 Task: Look for space in Menifee, United States from 12th July, 2023 to 16th July, 2023 for 8 adults in price range Rs.10000 to Rs.16000. Place can be private room with 8 bedrooms having 8 beds and 8 bathrooms. Property type can be house, flat, guest house. Amenities needed are: wifi, TV, free parkinig on premises, gym, breakfast. Booking option can be shelf check-in. Required host language is English.
Action: Mouse moved to (482, 126)
Screenshot: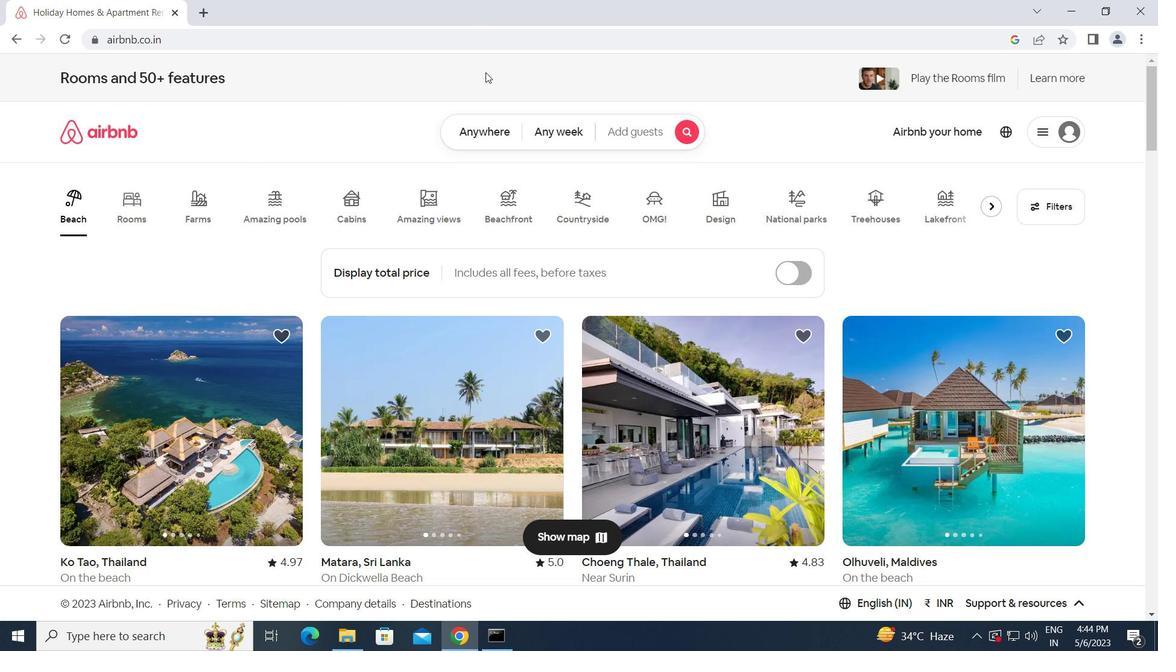 
Action: Mouse pressed left at (482, 126)
Screenshot: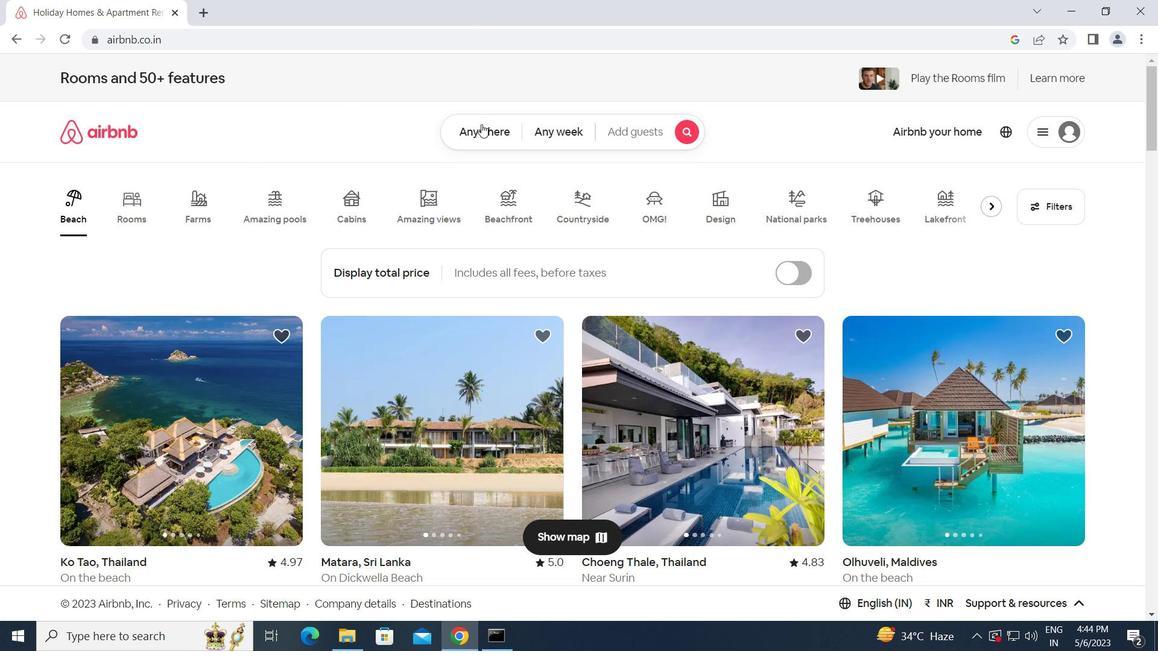 
Action: Mouse moved to (345, 182)
Screenshot: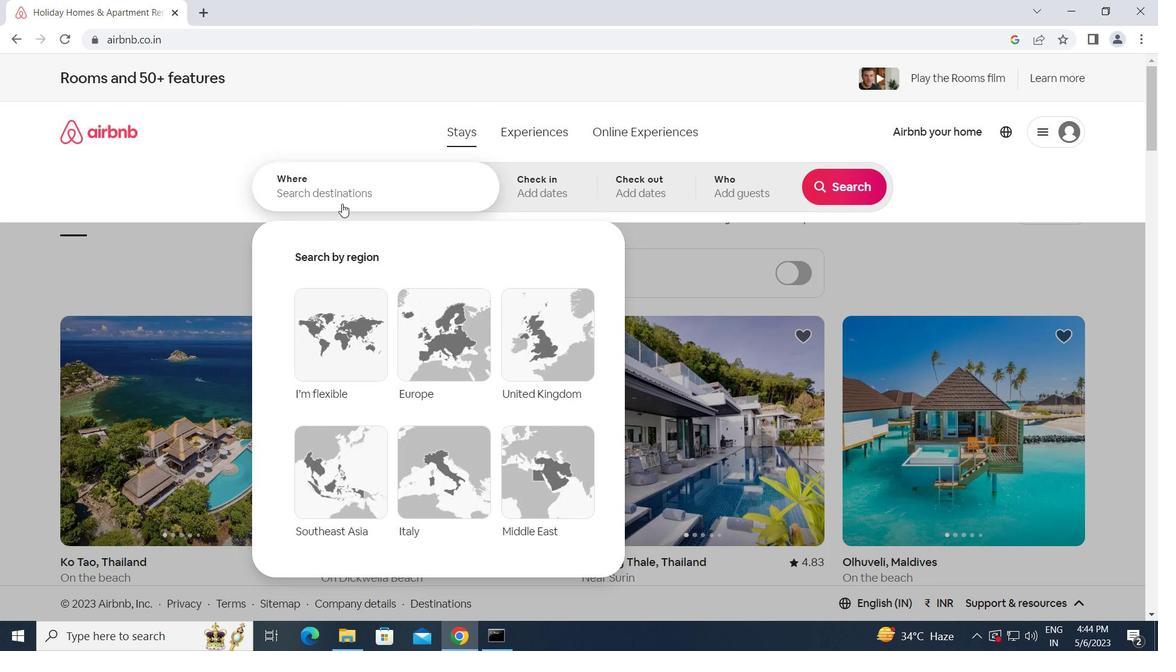 
Action: Mouse pressed left at (345, 182)
Screenshot: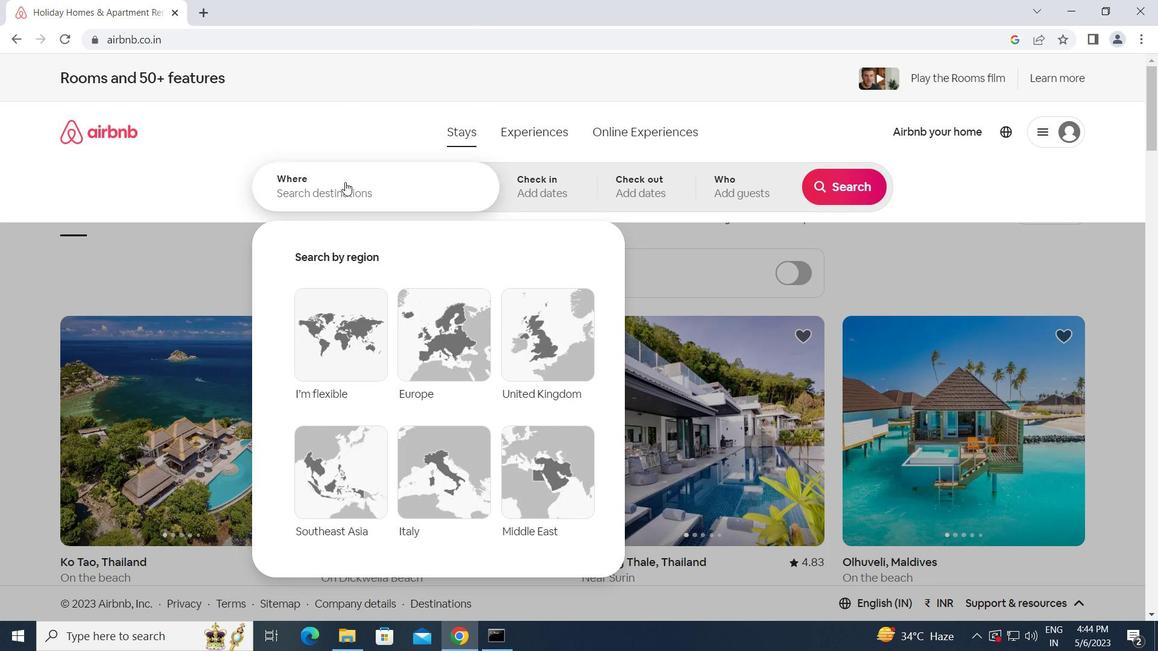 
Action: Key pressed m<Key.caps_lock>enifee,<Key.space><Key.caps_lock>u<Key.caps_lock>ni
Screenshot: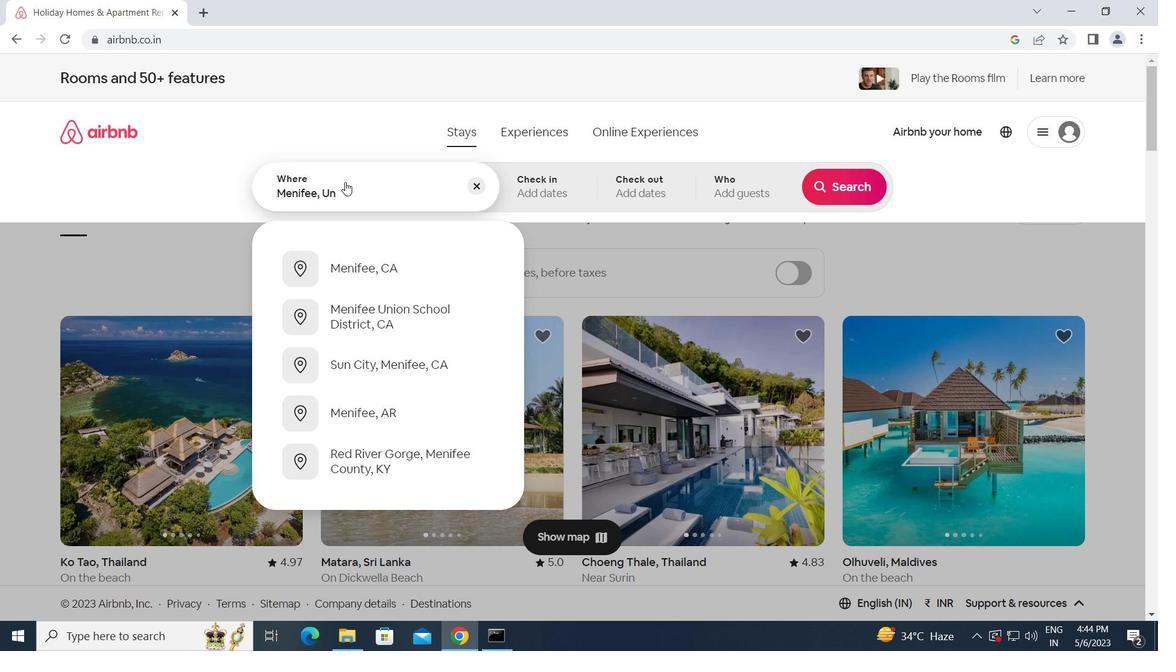 
Action: Mouse moved to (655, 0)
Screenshot: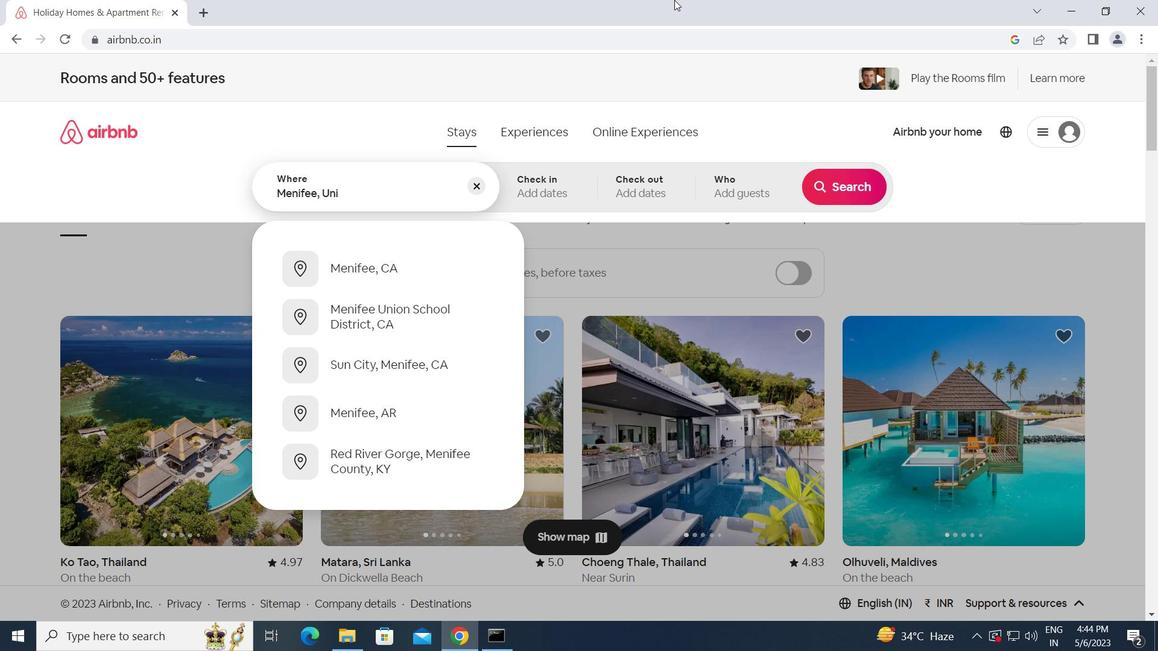 
Action: Key pressed te
Screenshot: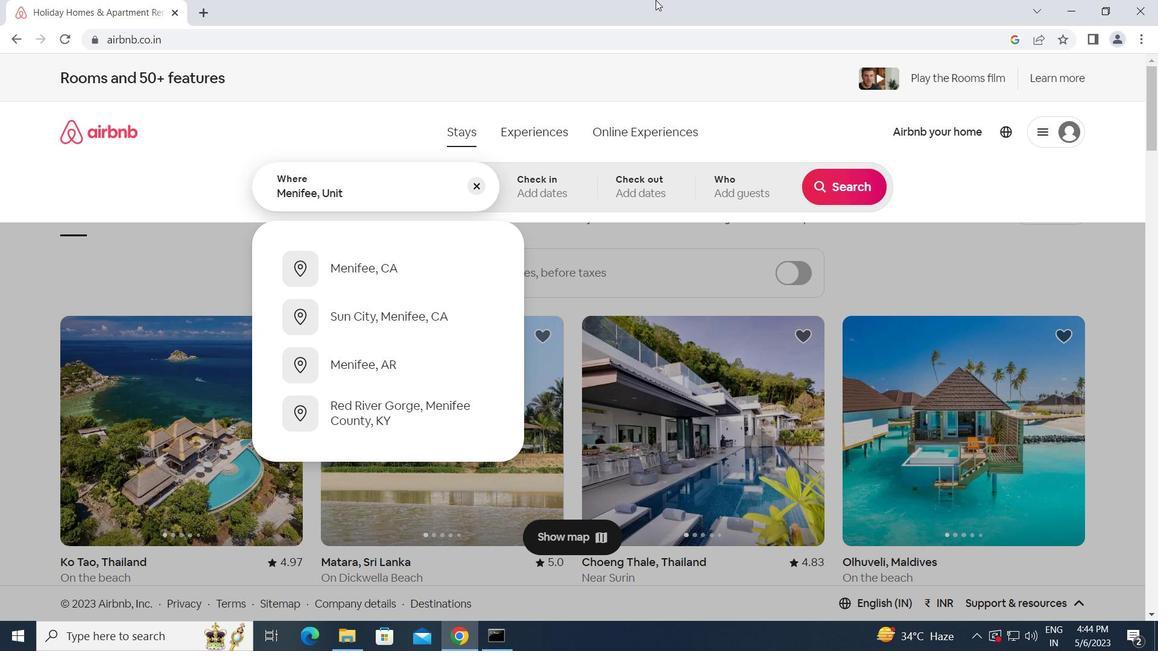 
Action: Mouse moved to (655, 0)
Screenshot: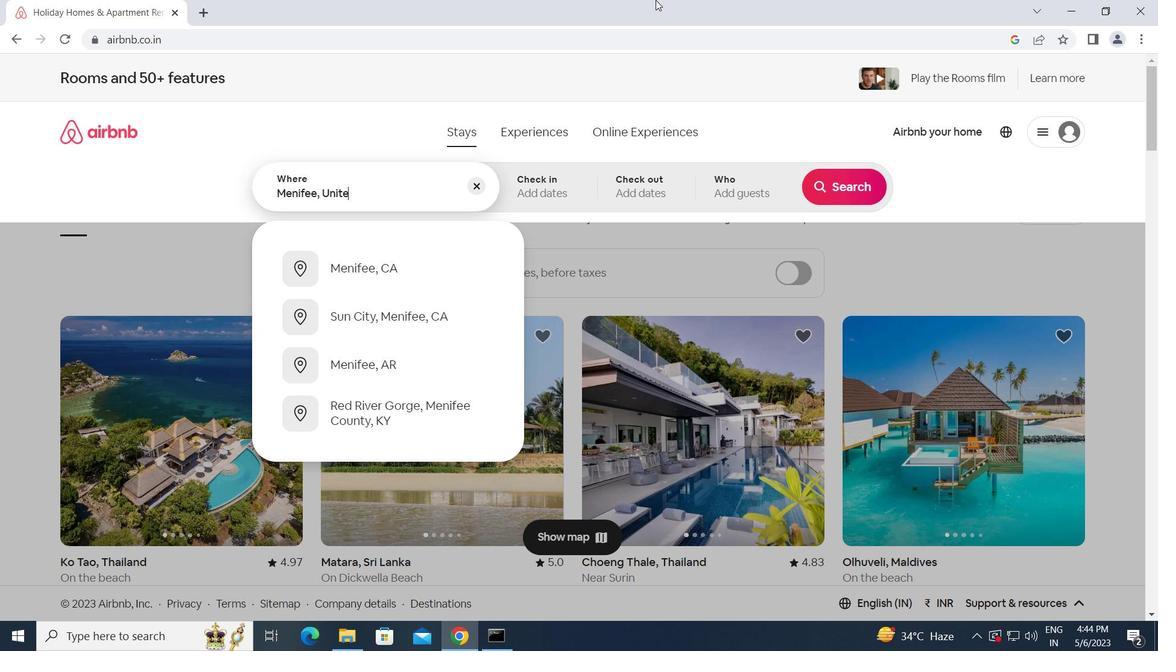 
Action: Key pressed d<Key.space><Key.caps_lock>s<Key.caps_lock>tates<Key.enter>
Screenshot: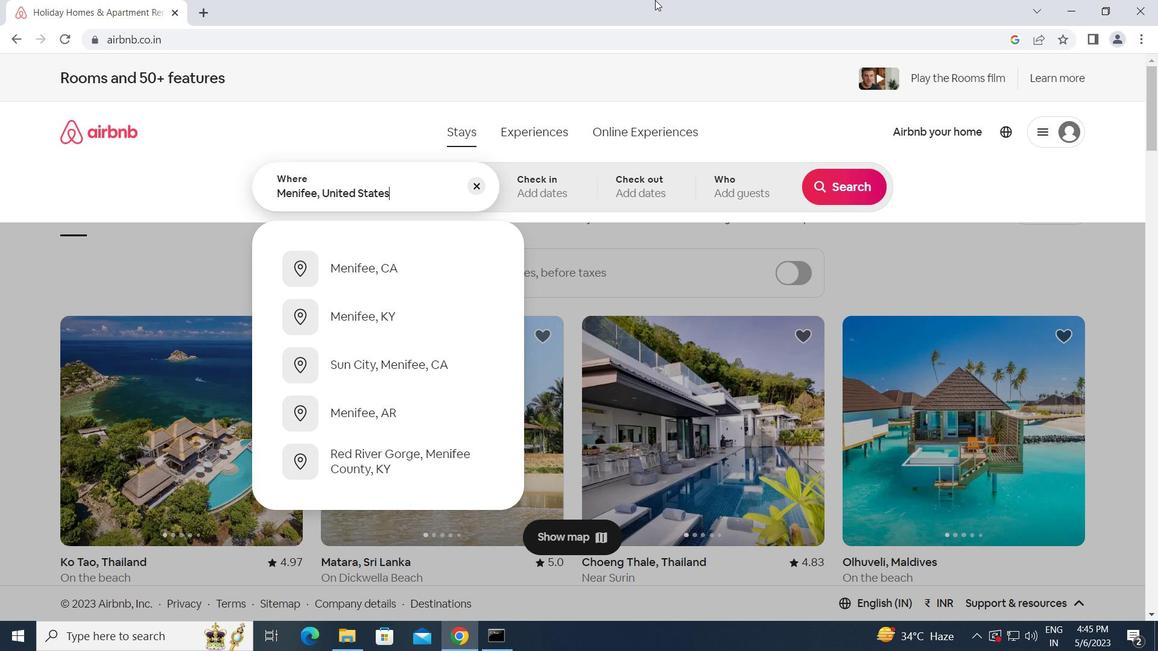 
Action: Mouse moved to (833, 305)
Screenshot: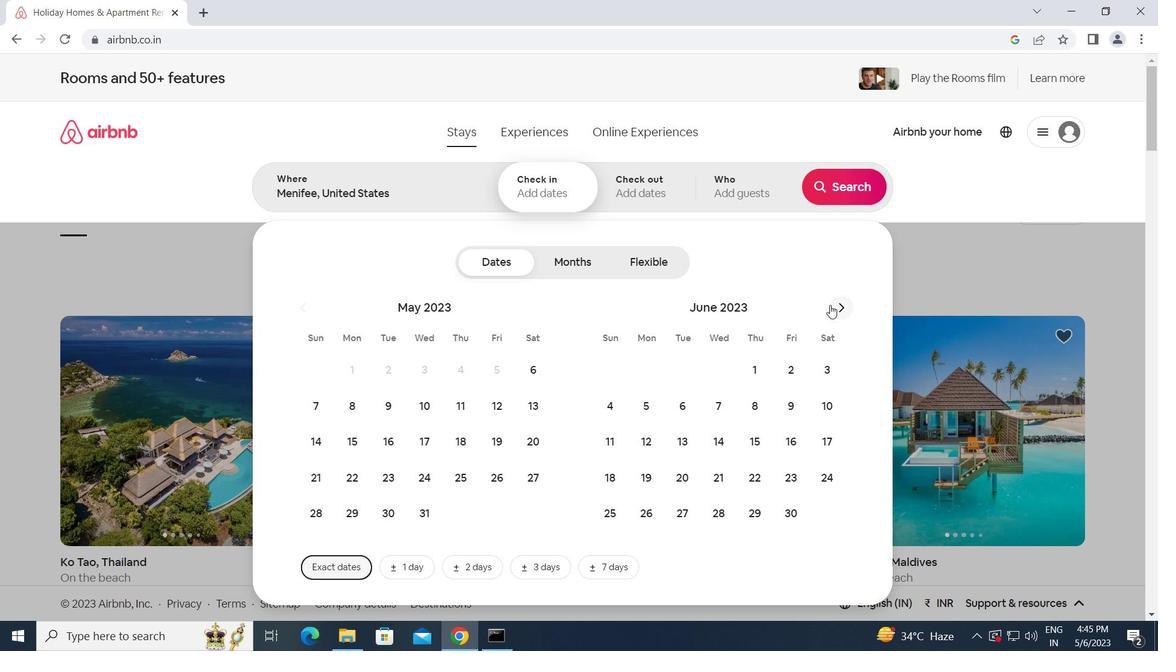 
Action: Mouse pressed left at (833, 305)
Screenshot: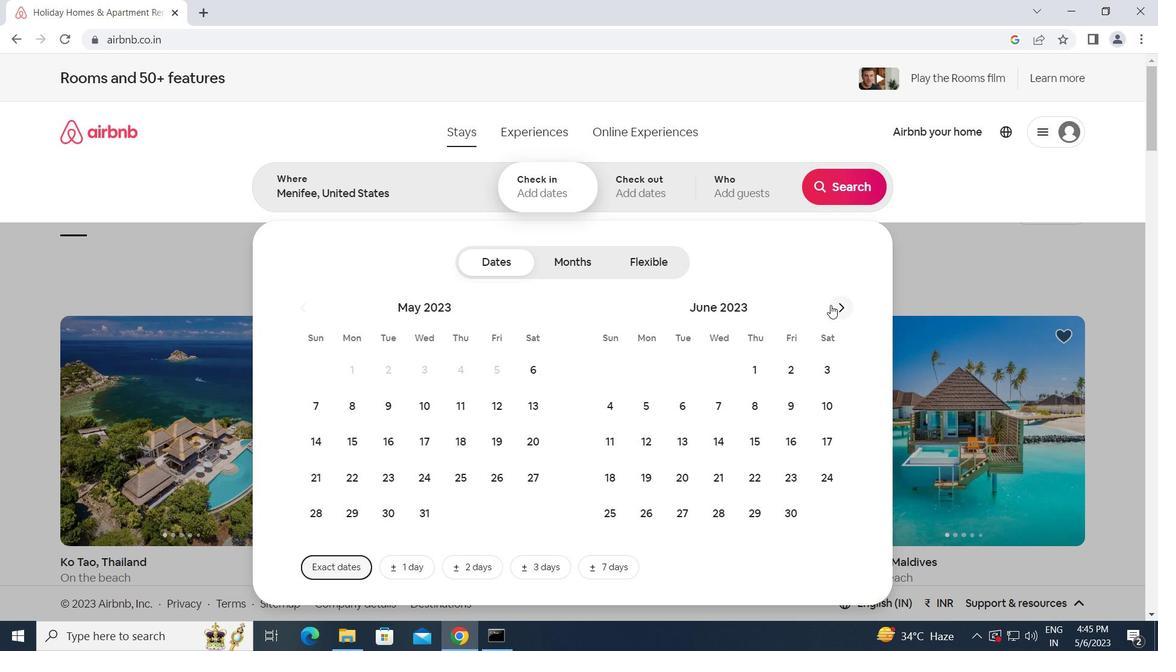 
Action: Mouse moved to (725, 443)
Screenshot: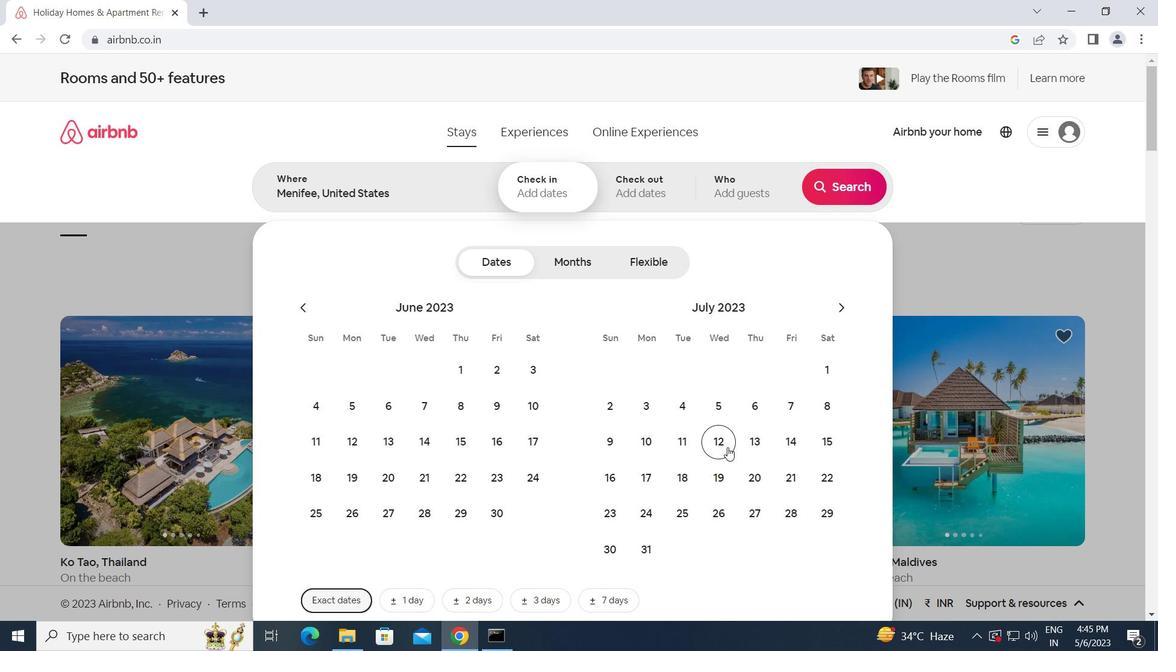 
Action: Mouse pressed left at (725, 443)
Screenshot: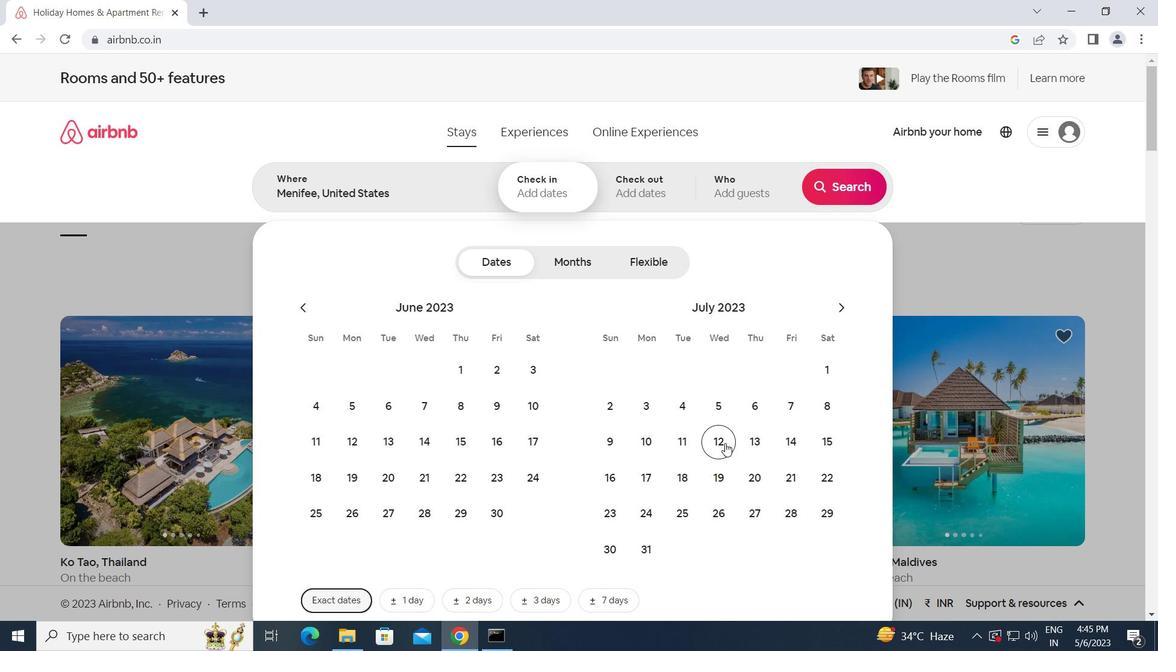 
Action: Mouse moved to (617, 480)
Screenshot: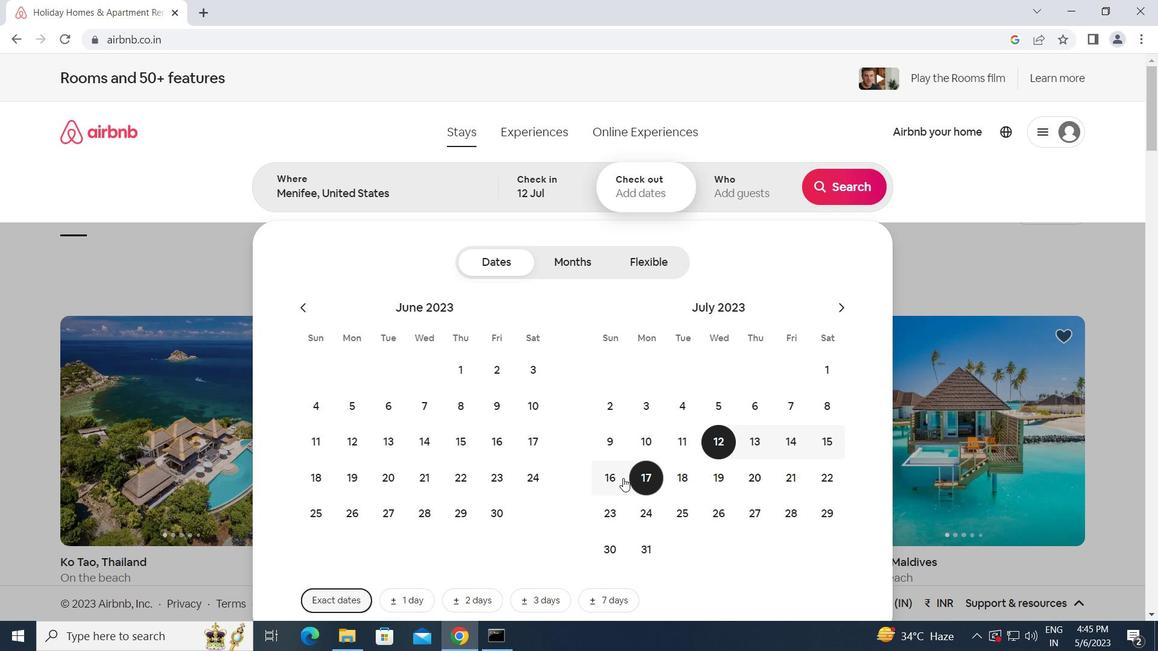 
Action: Mouse pressed left at (617, 480)
Screenshot: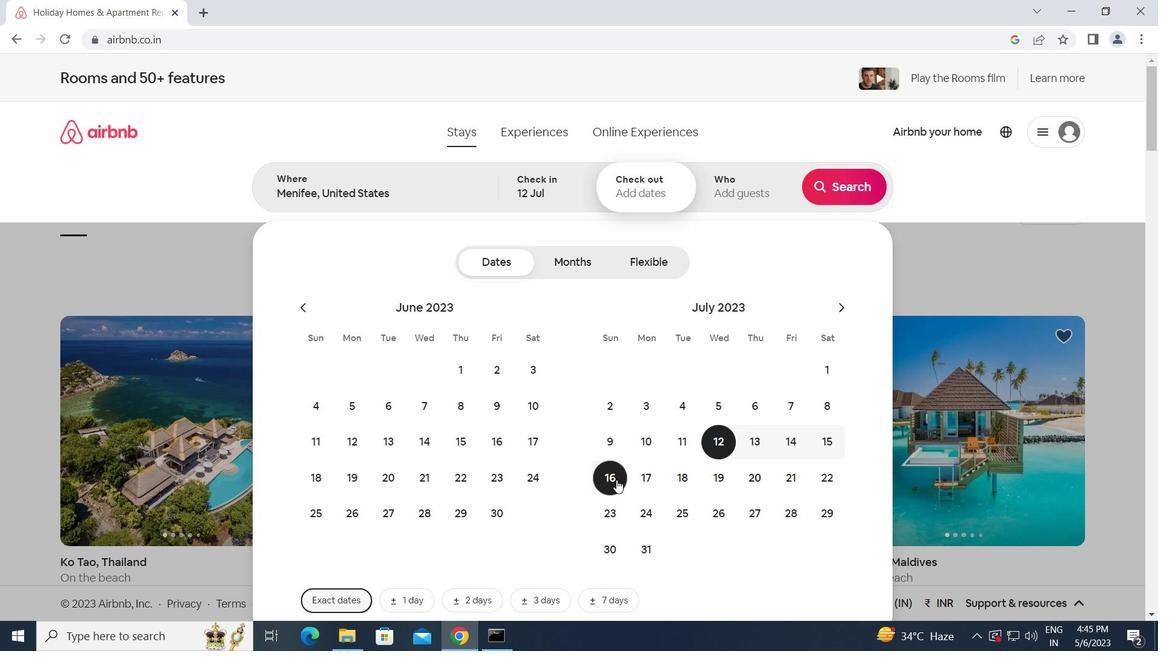 
Action: Mouse moved to (733, 189)
Screenshot: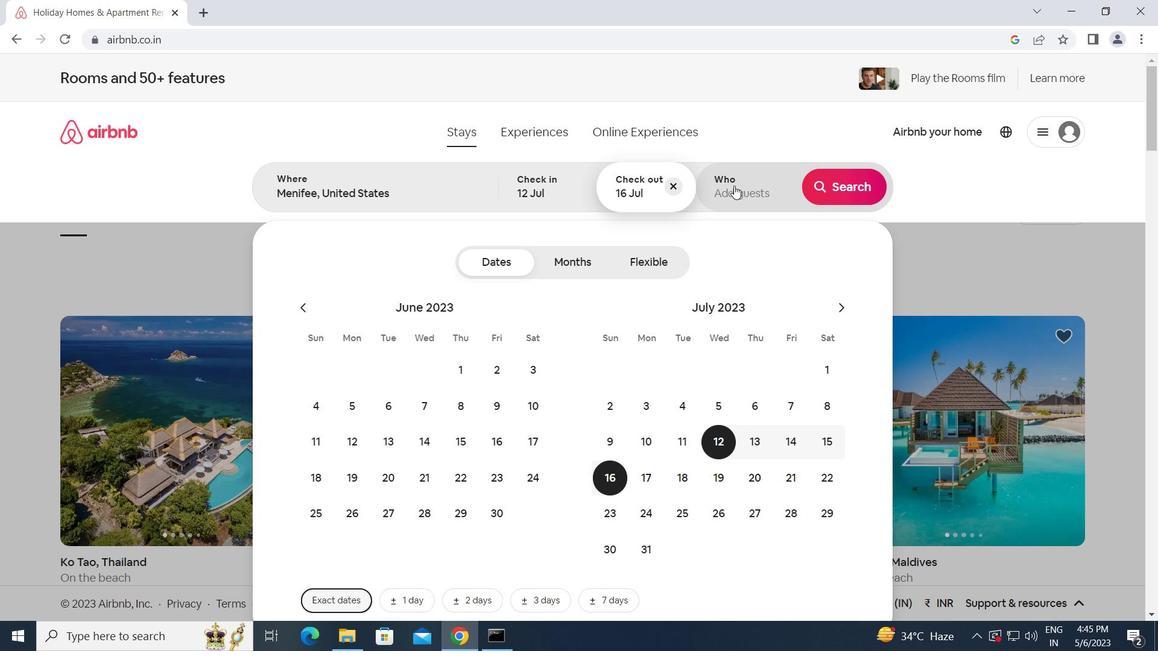 
Action: Mouse pressed left at (733, 189)
Screenshot: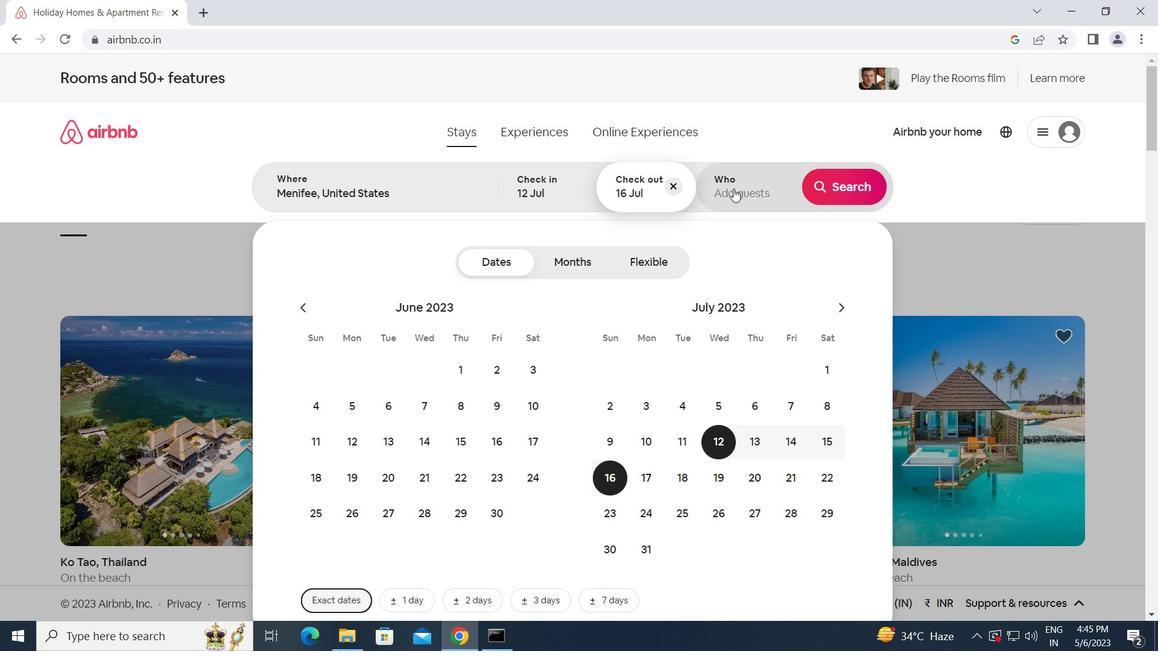 
Action: Mouse moved to (847, 265)
Screenshot: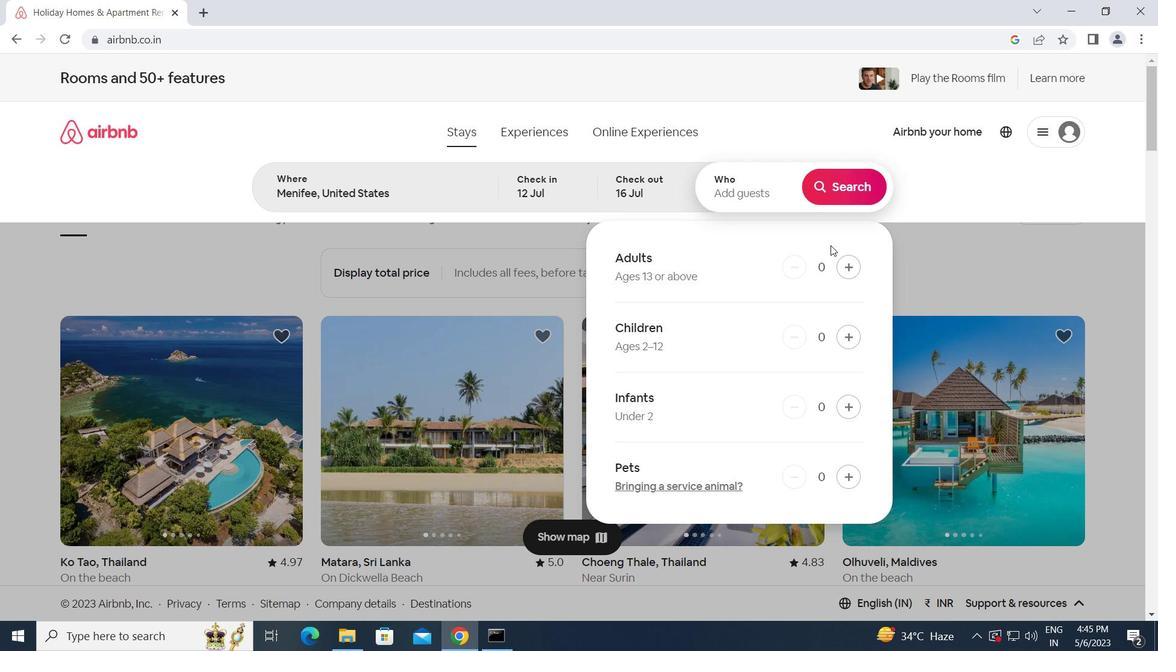 
Action: Mouse pressed left at (847, 265)
Screenshot: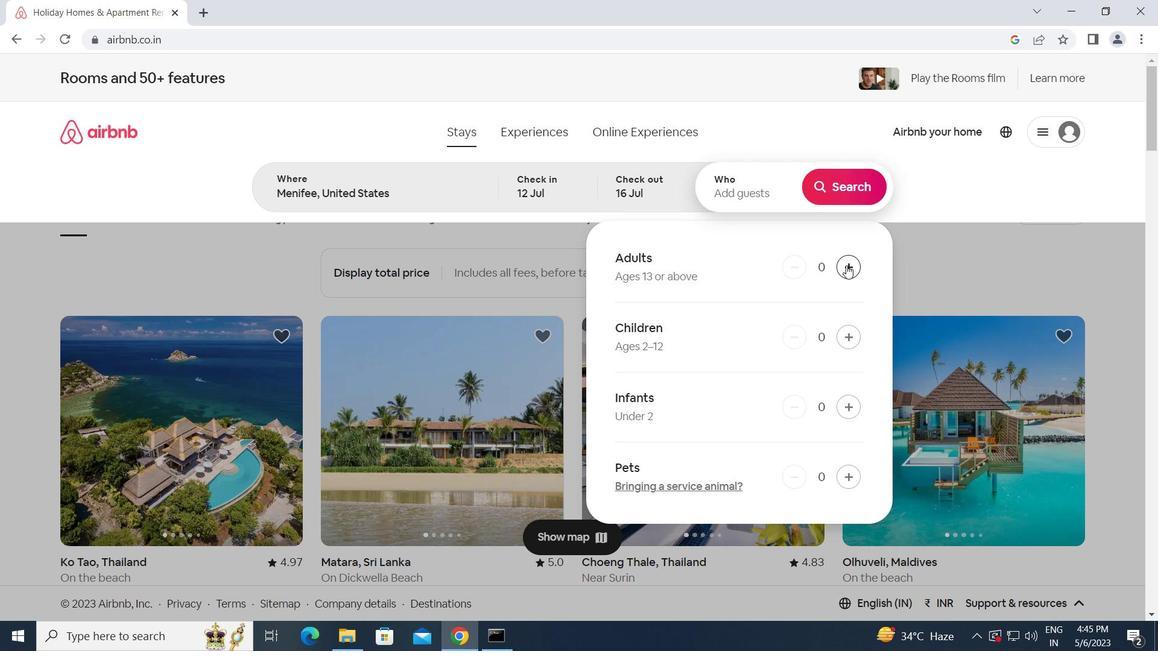
Action: Mouse pressed left at (847, 265)
Screenshot: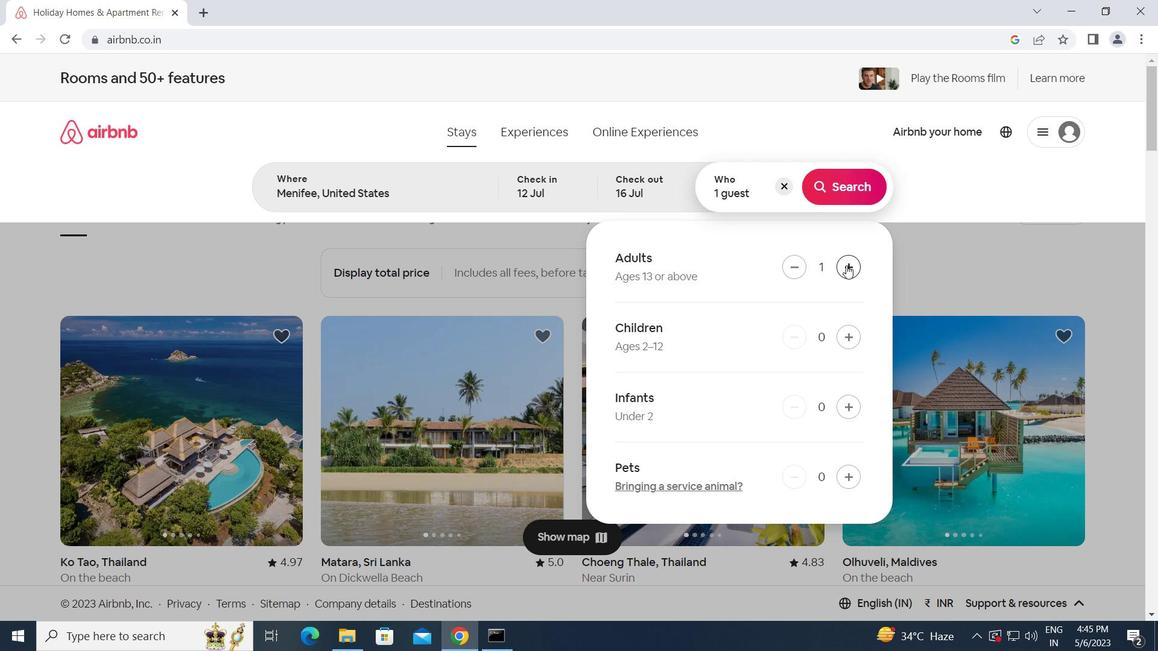 
Action: Mouse moved to (844, 266)
Screenshot: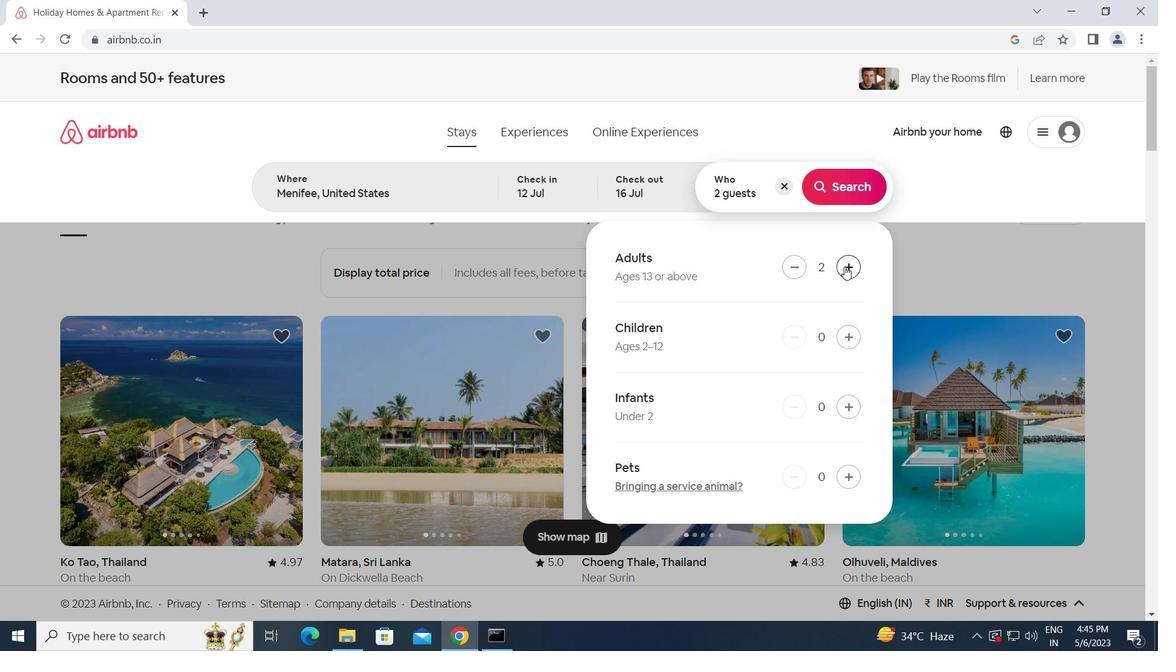 
Action: Mouse pressed left at (844, 266)
Screenshot: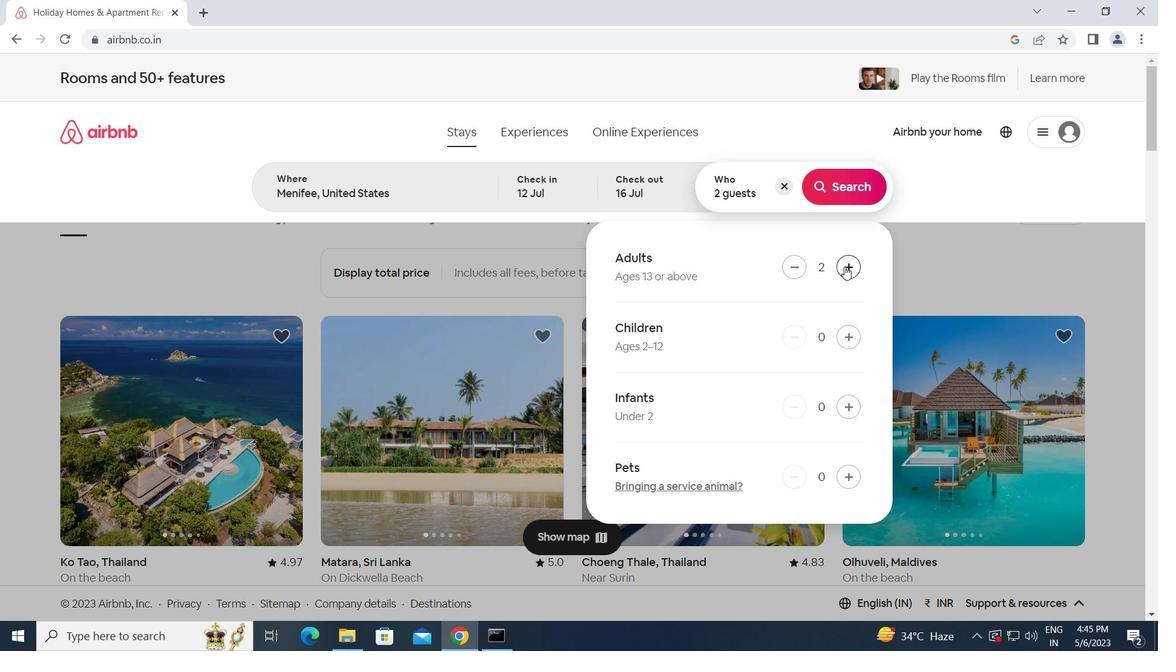 
Action: Mouse pressed left at (844, 266)
Screenshot: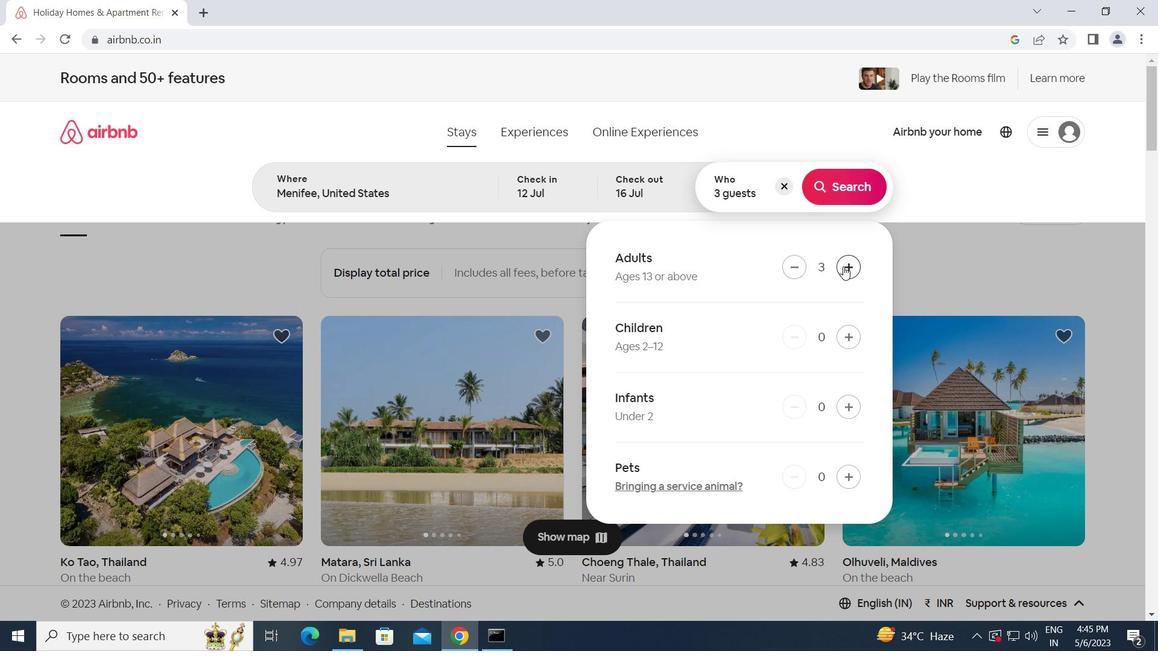 
Action: Mouse pressed left at (844, 266)
Screenshot: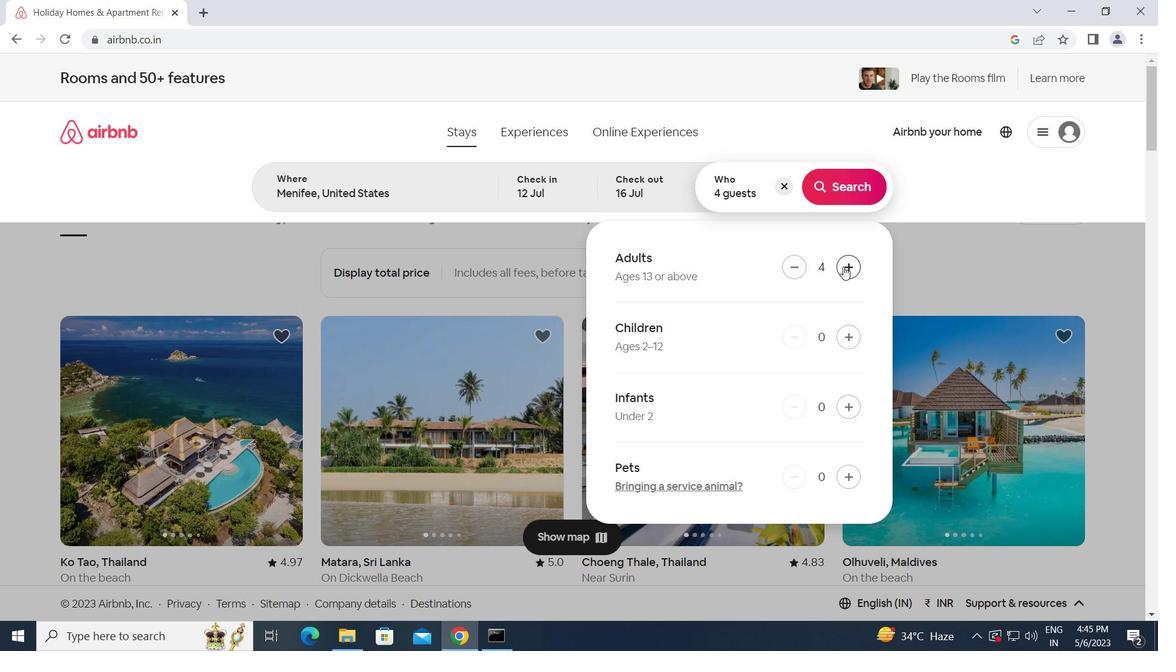 
Action: Mouse pressed left at (844, 266)
Screenshot: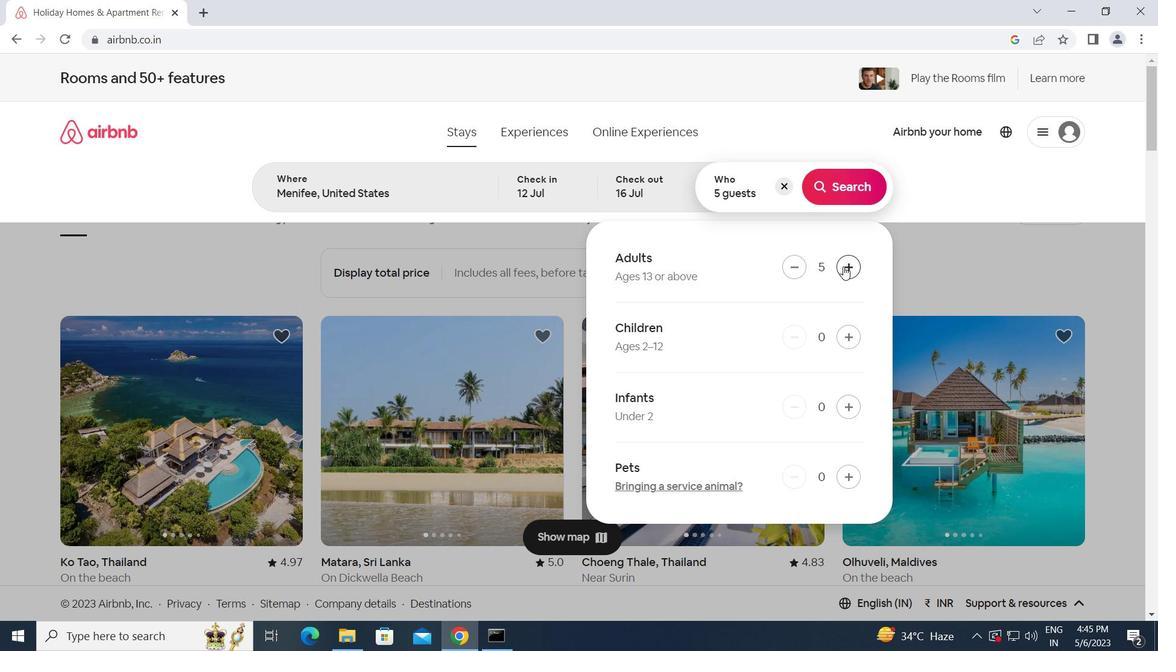 
Action: Mouse pressed left at (844, 266)
Screenshot: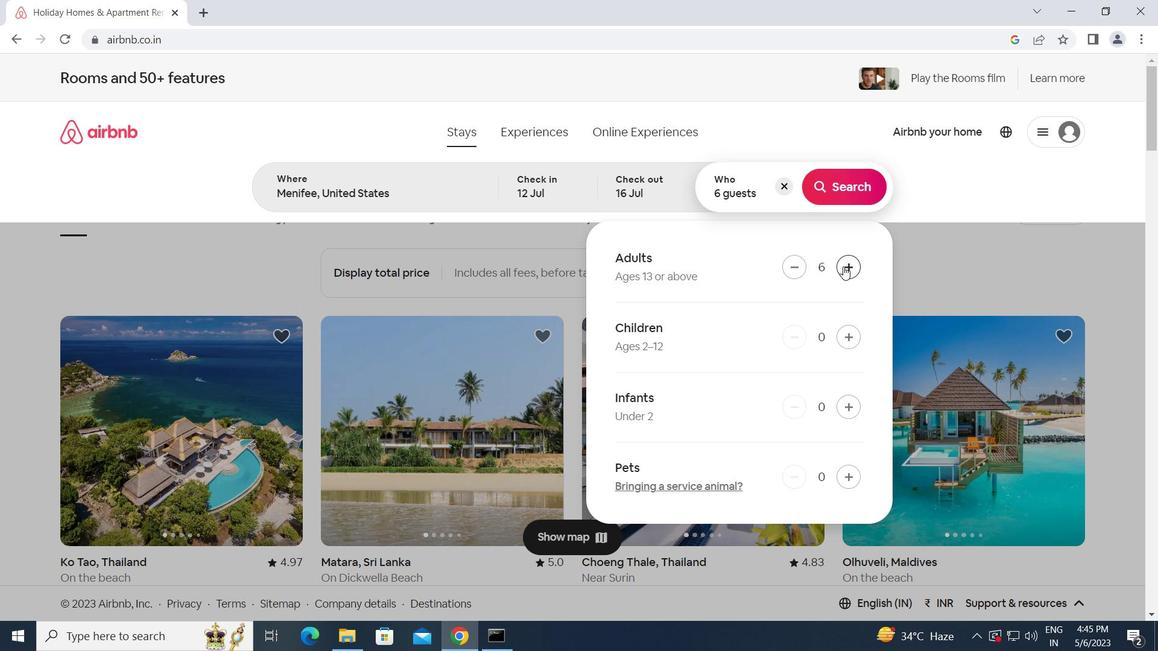 
Action: Mouse pressed left at (844, 266)
Screenshot: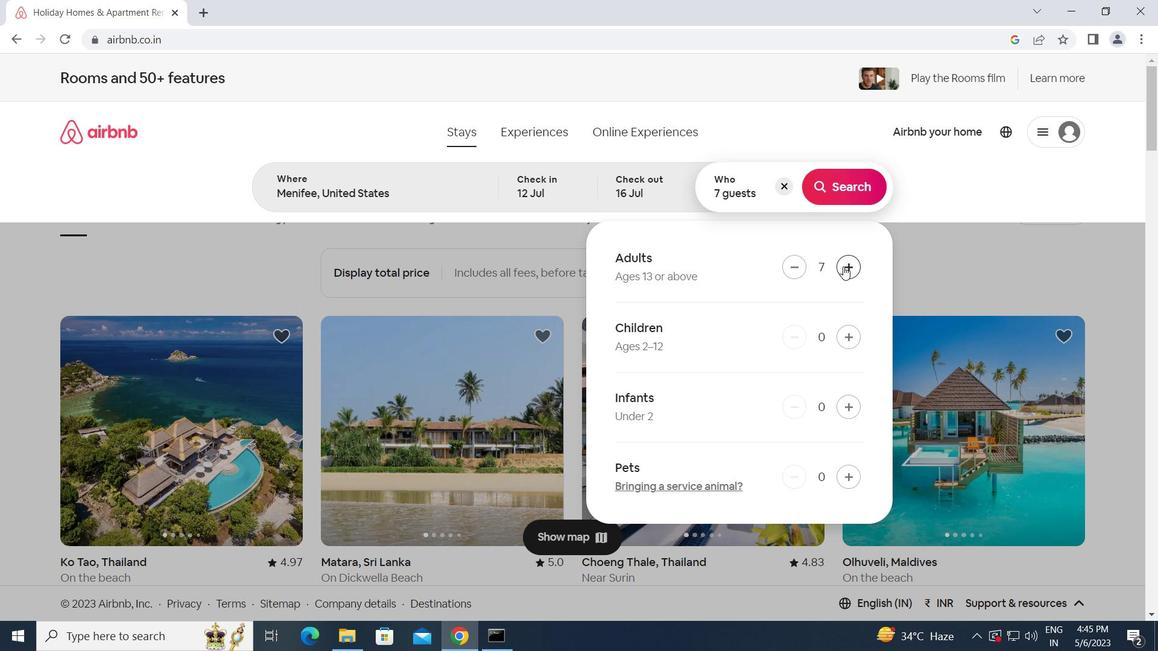 
Action: Mouse moved to (860, 189)
Screenshot: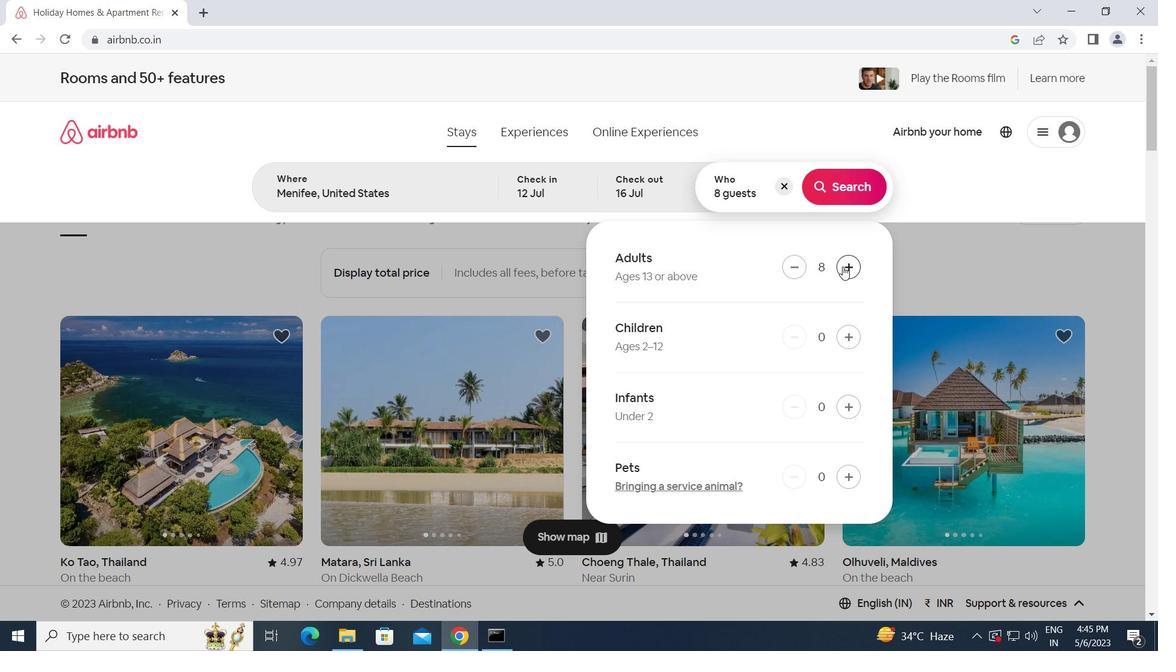 
Action: Mouse pressed left at (860, 189)
Screenshot: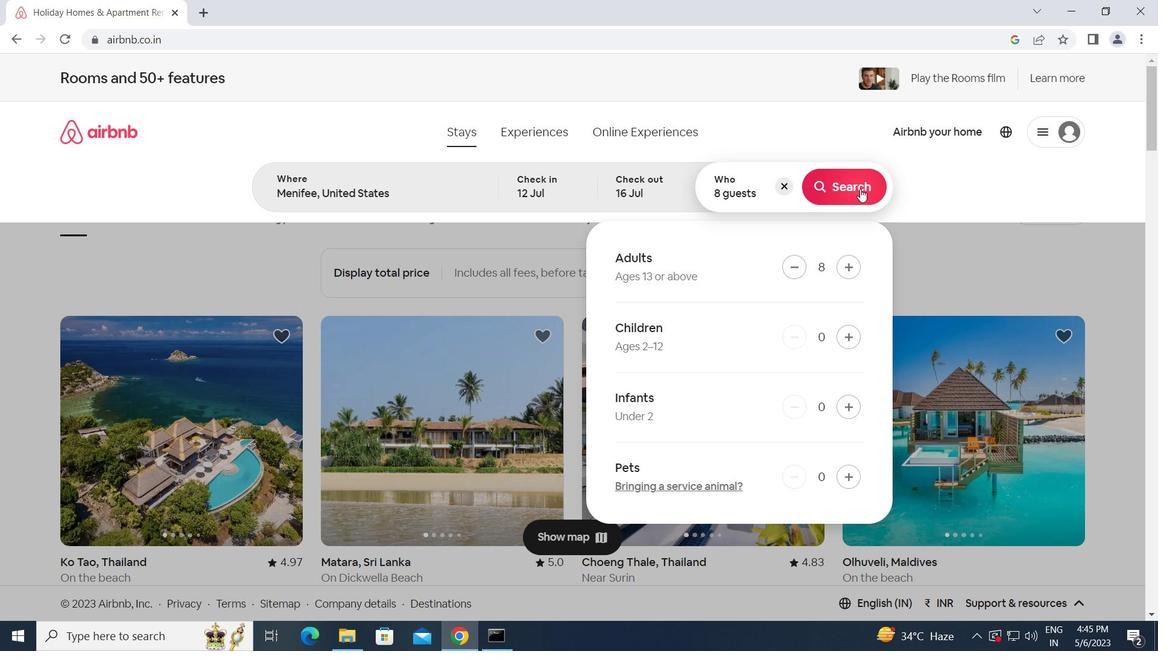 
Action: Mouse moved to (1080, 146)
Screenshot: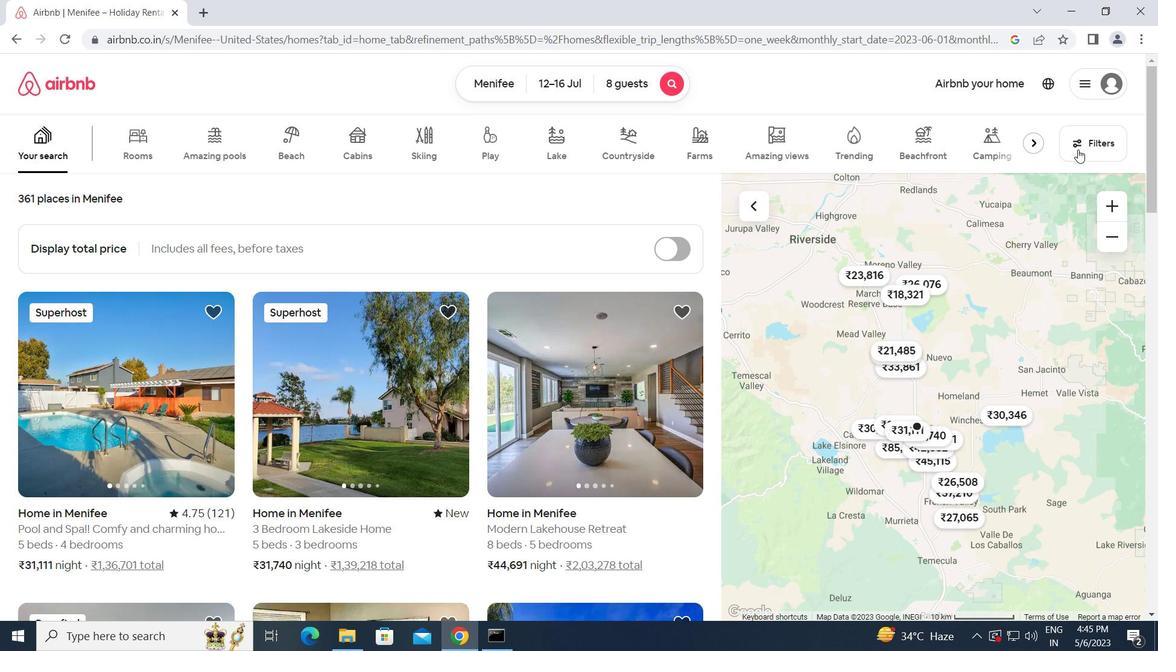 
Action: Mouse pressed left at (1080, 146)
Screenshot: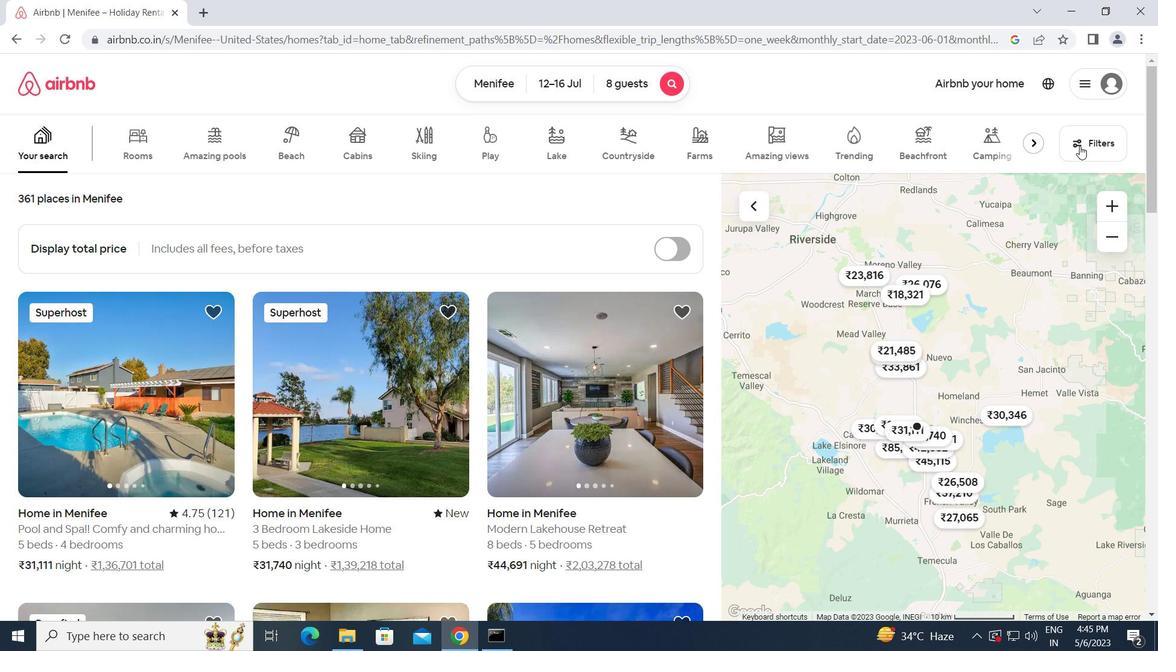 
Action: Mouse moved to (374, 471)
Screenshot: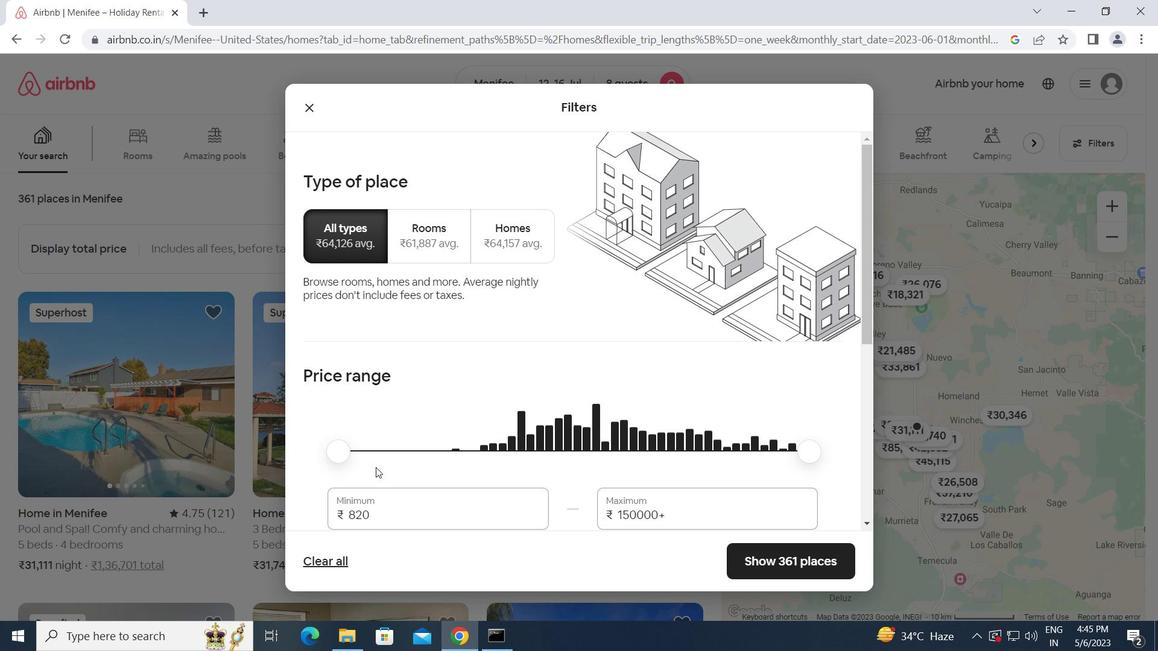
Action: Mouse scrolled (374, 471) with delta (0, 0)
Screenshot: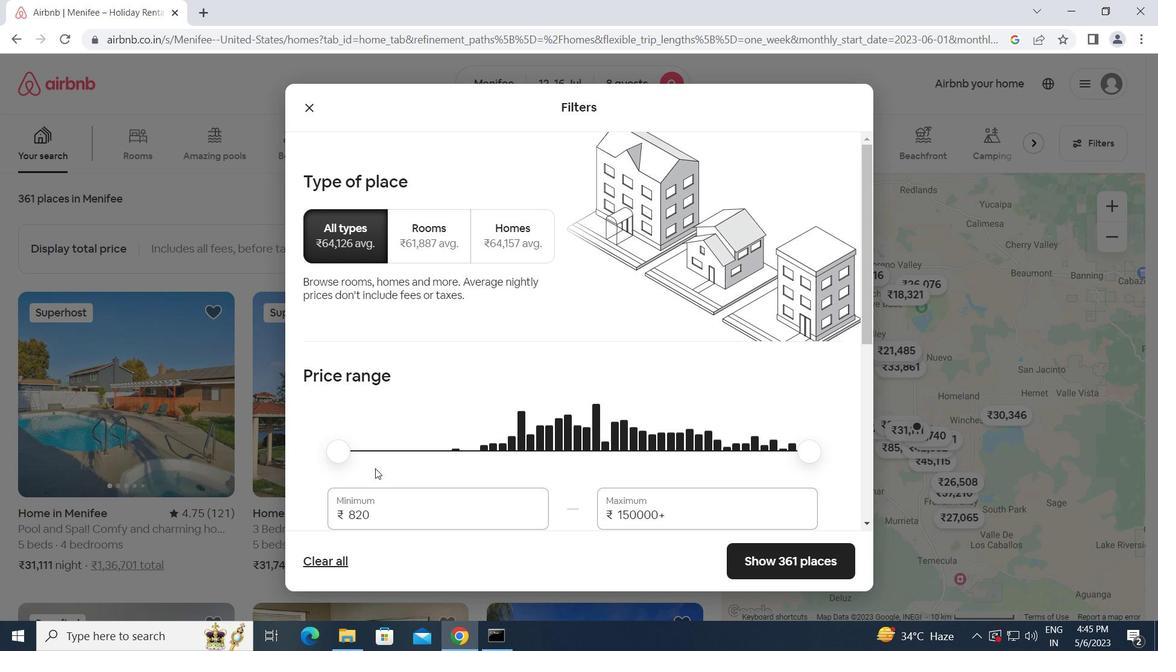 
Action: Mouse moved to (382, 439)
Screenshot: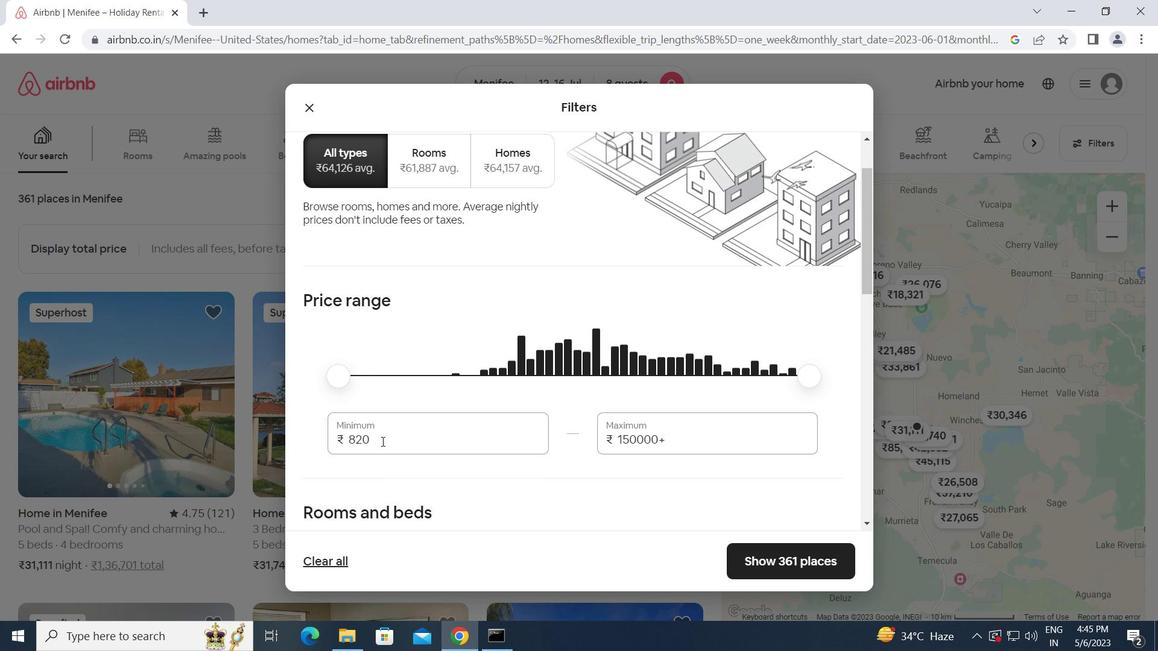 
Action: Mouse pressed left at (382, 439)
Screenshot: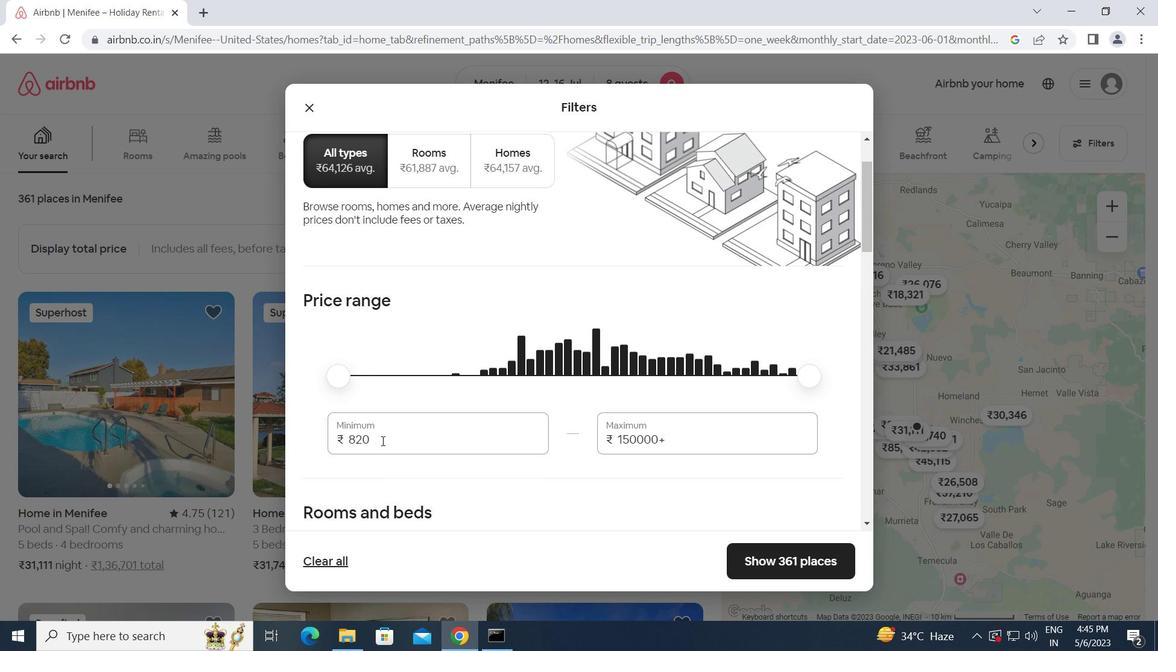 
Action: Mouse moved to (321, 441)
Screenshot: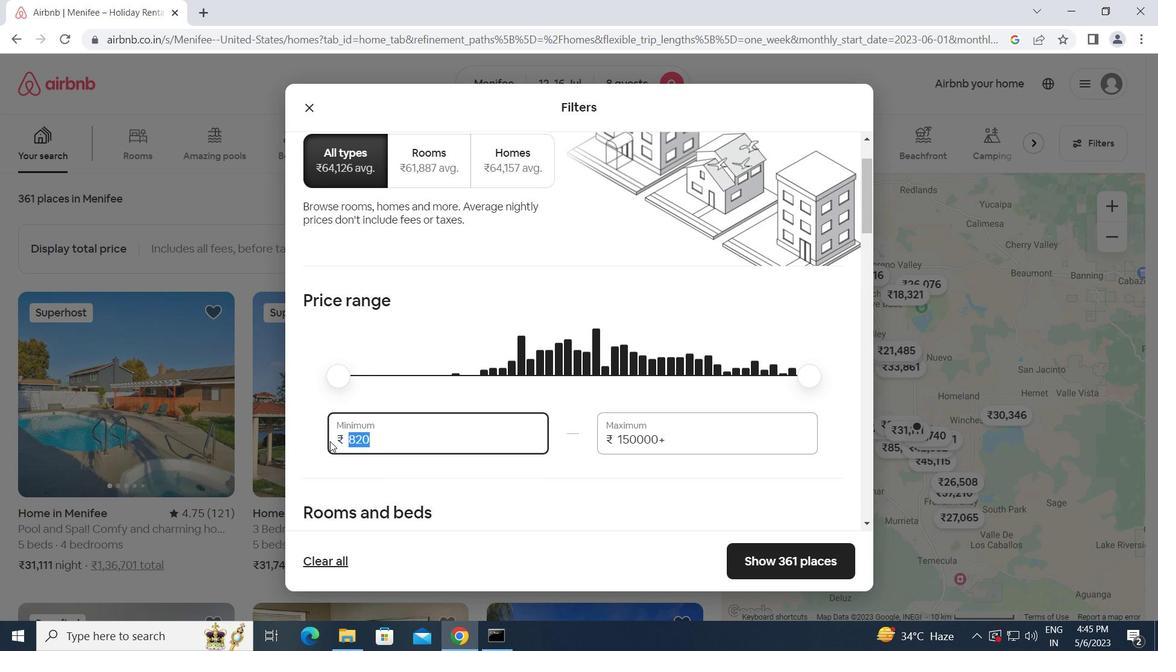 
Action: Key pressed 10000<Key.tab>16000
Screenshot: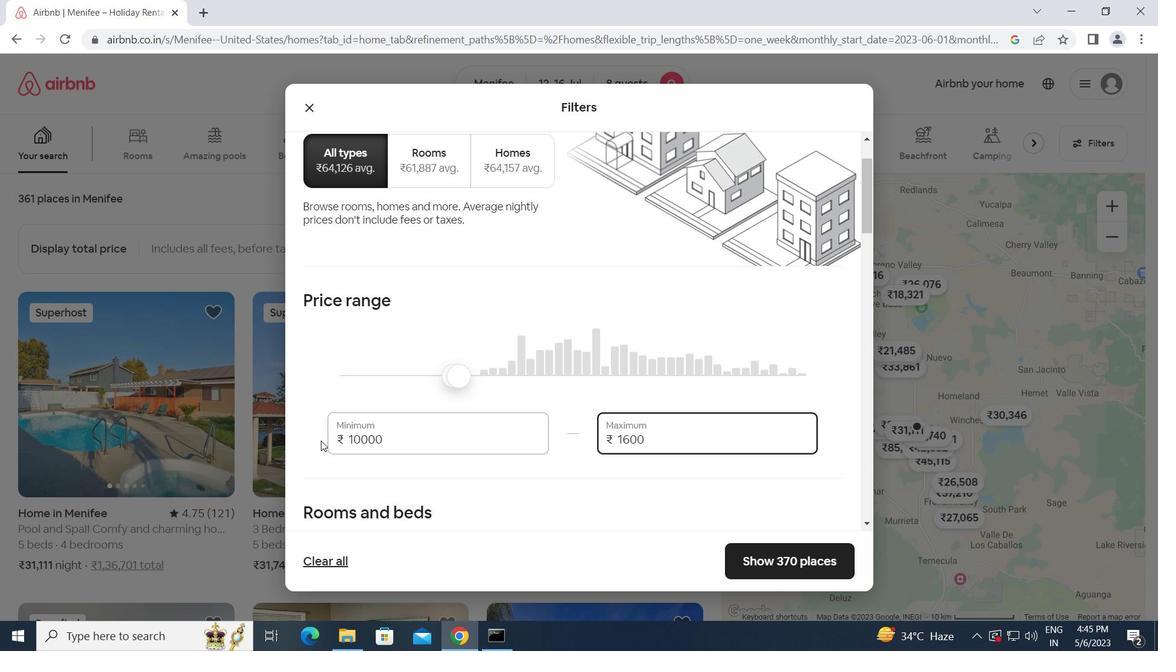 
Action: Mouse moved to (382, 462)
Screenshot: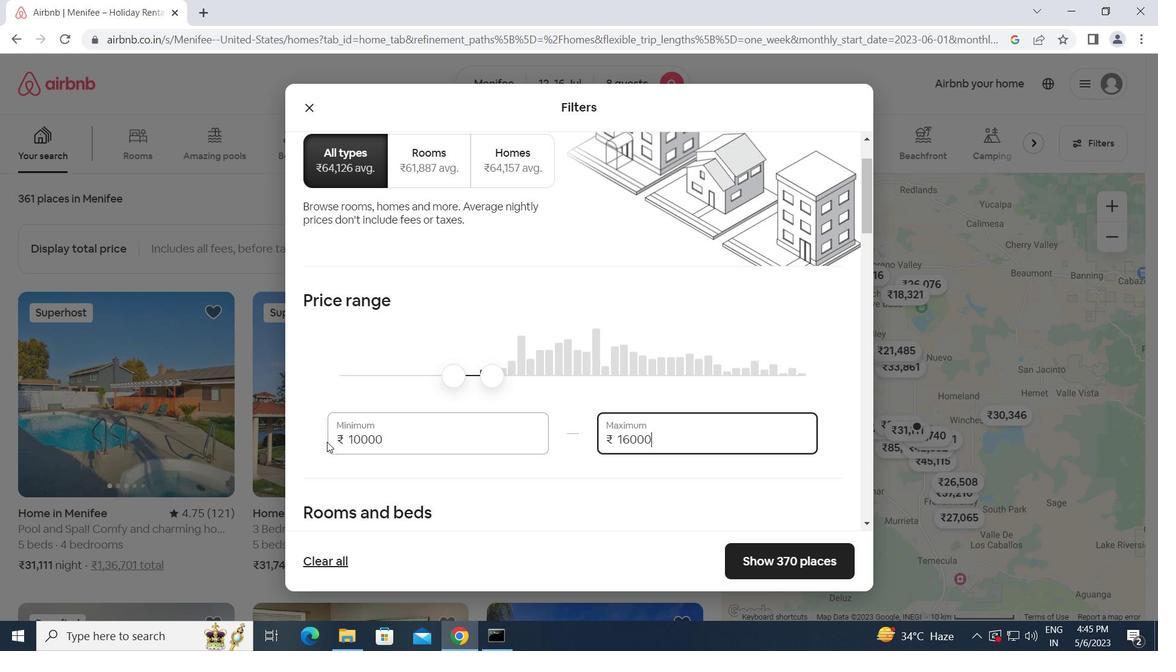 
Action: Mouse scrolled (382, 462) with delta (0, 0)
Screenshot: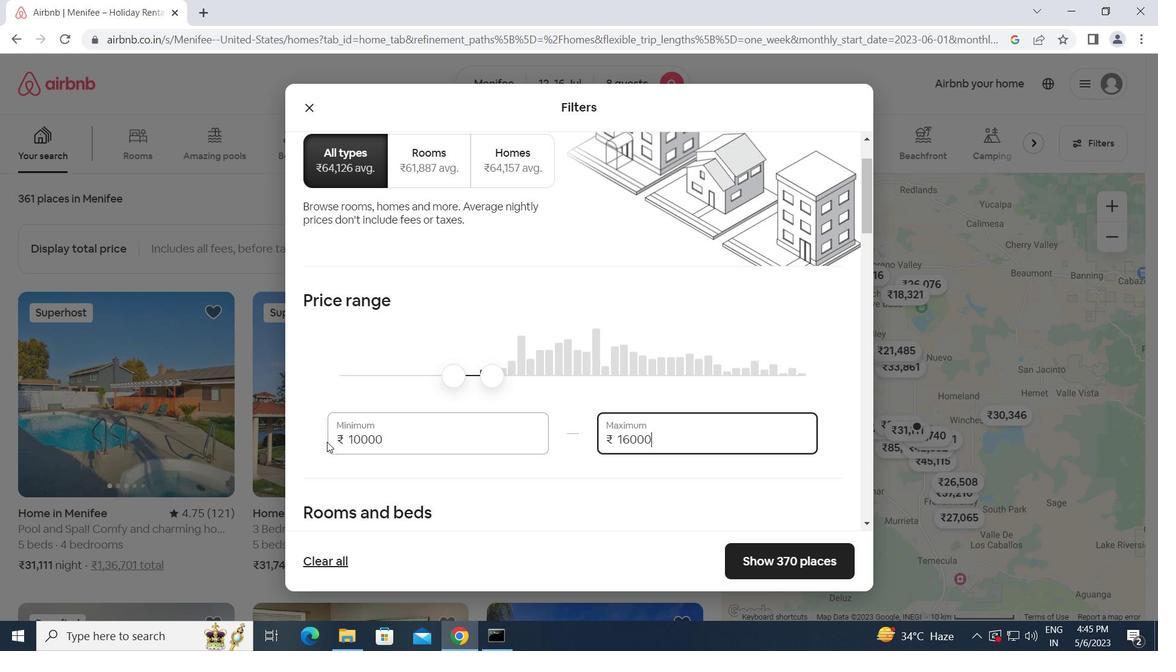 
Action: Mouse moved to (383, 462)
Screenshot: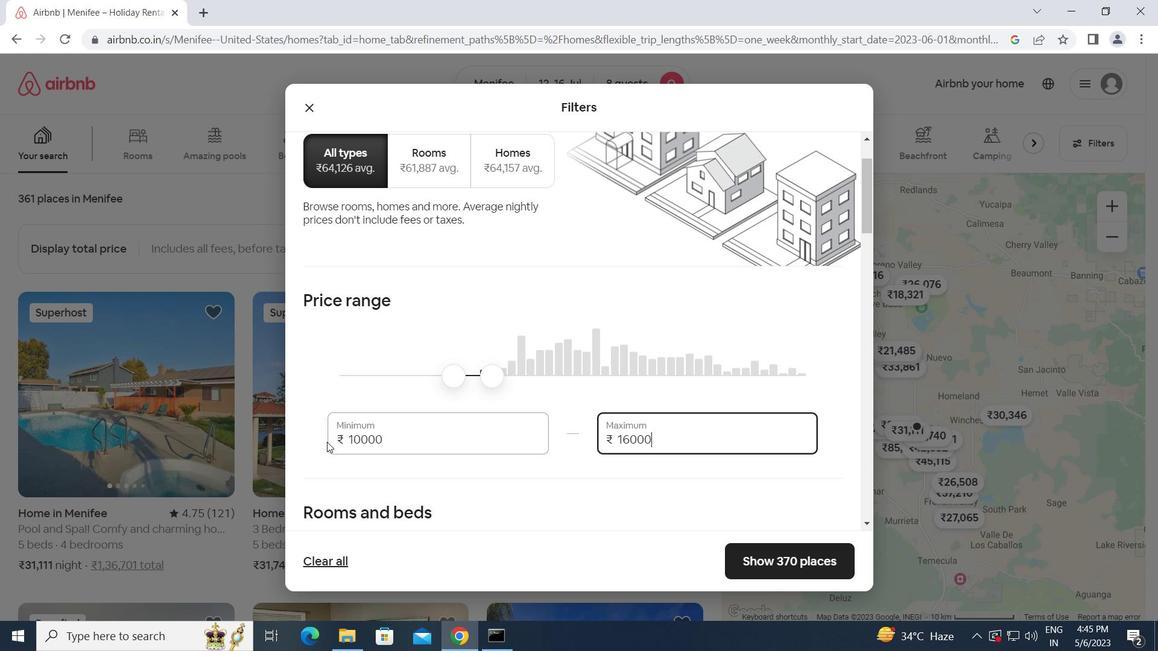 
Action: Mouse scrolled (383, 462) with delta (0, 0)
Screenshot: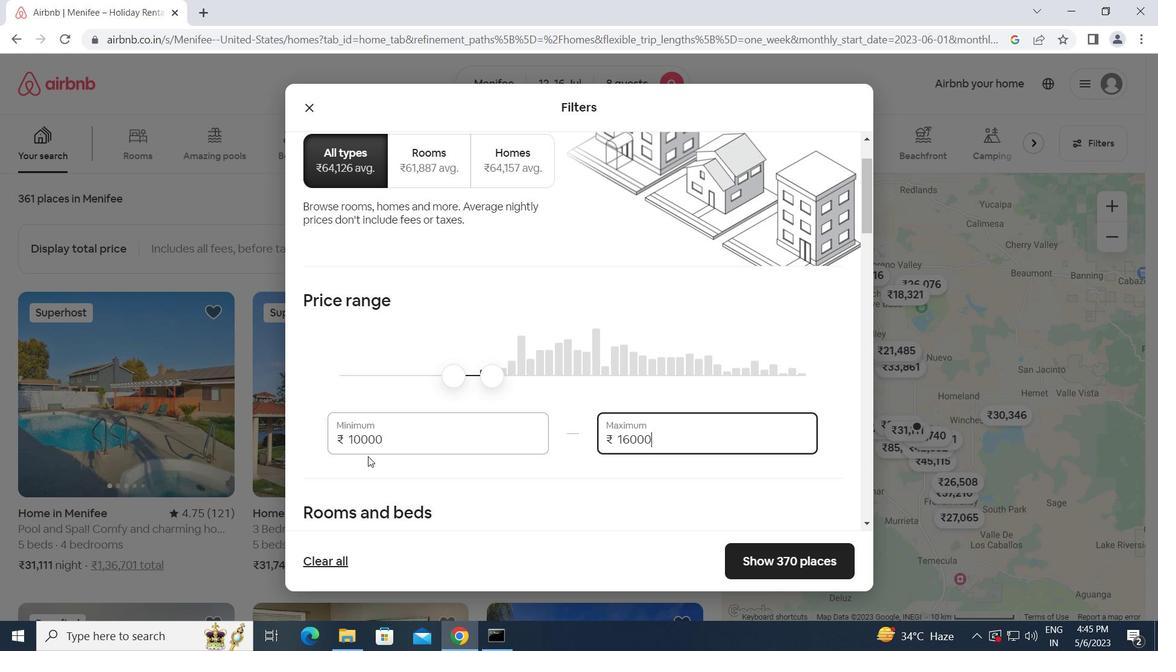 
Action: Mouse moved to (421, 442)
Screenshot: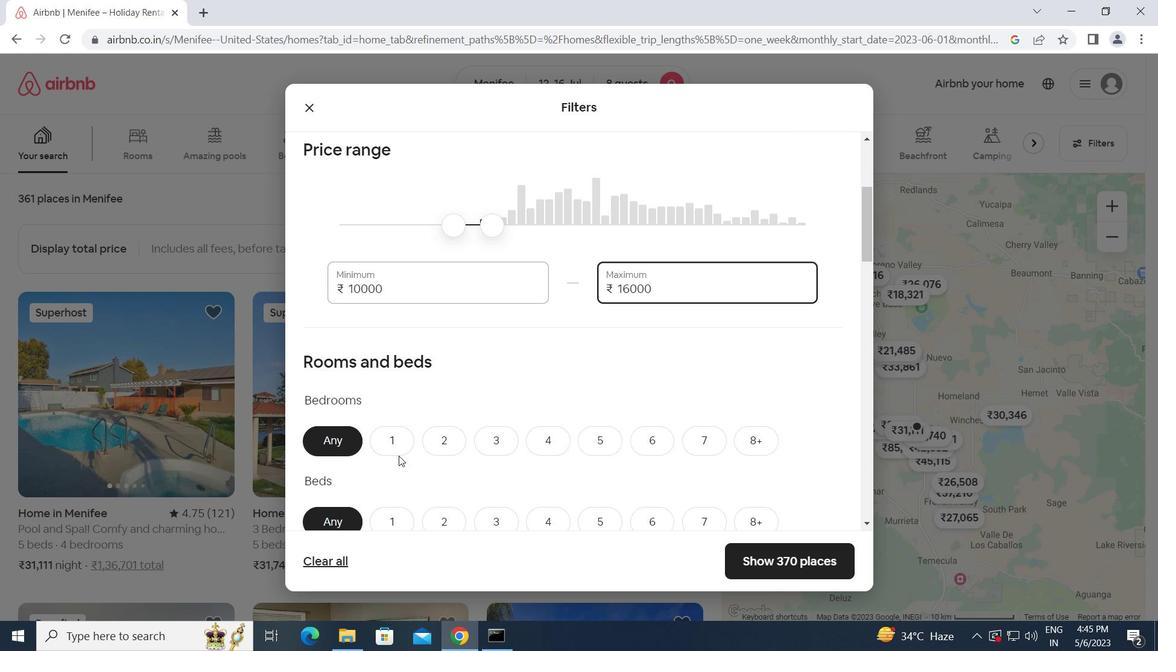 
Action: Mouse scrolled (421, 441) with delta (0, 0)
Screenshot: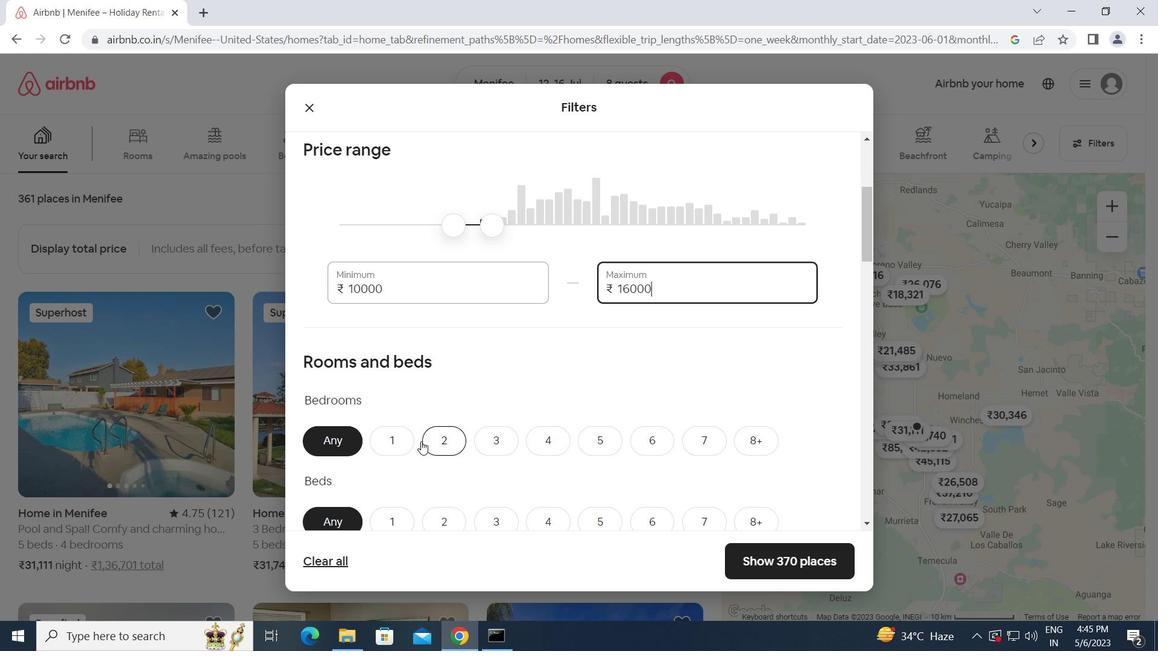 
Action: Mouse moved to (763, 377)
Screenshot: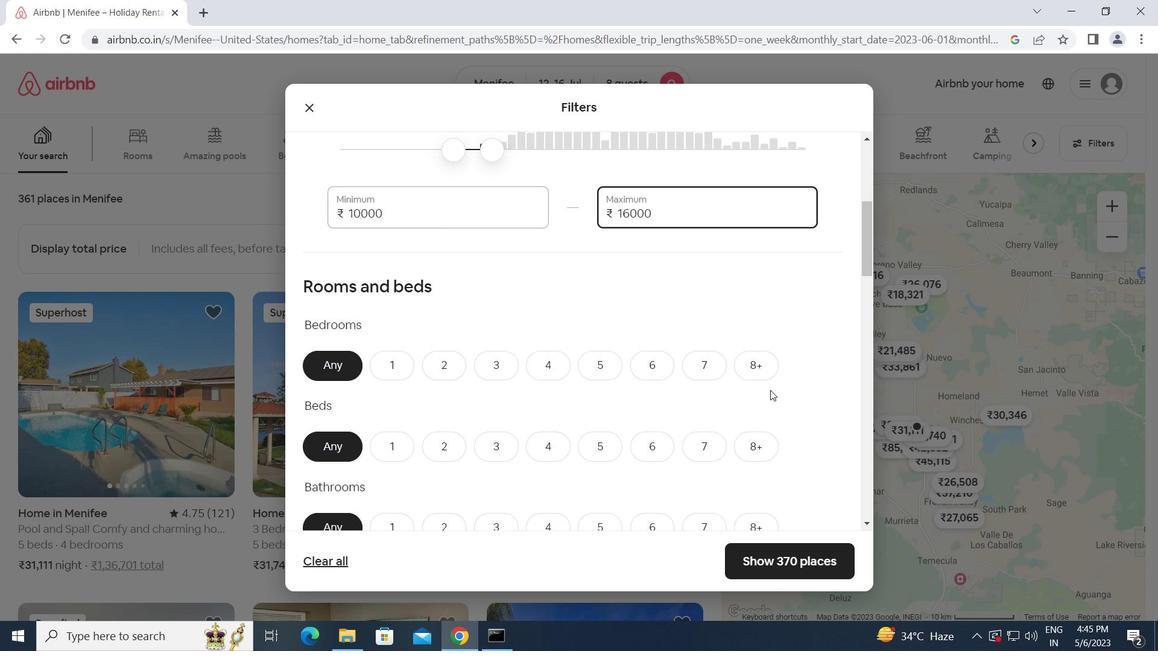 
Action: Mouse pressed left at (763, 377)
Screenshot: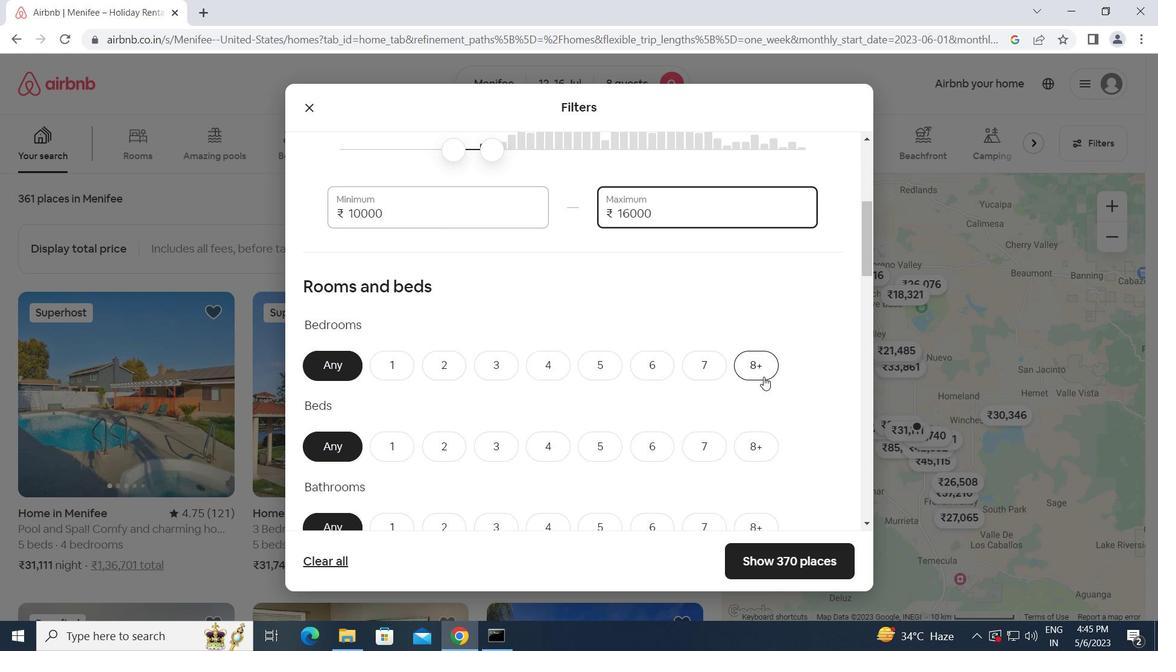
Action: Mouse moved to (754, 405)
Screenshot: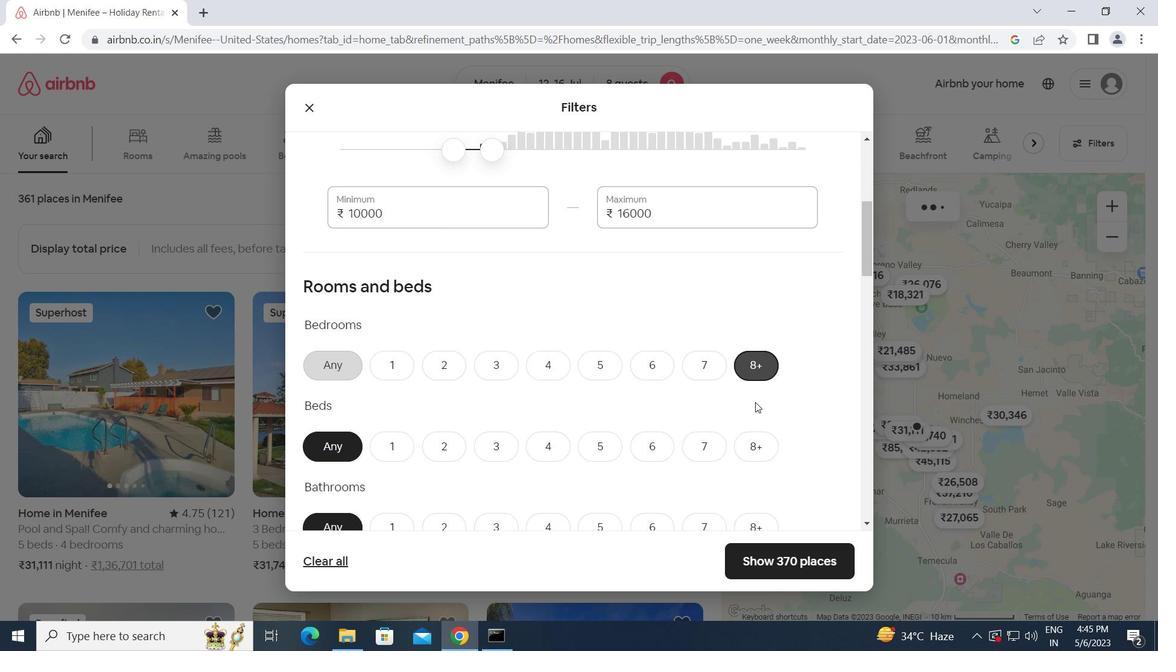 
Action: Mouse scrolled (754, 404) with delta (0, 0)
Screenshot: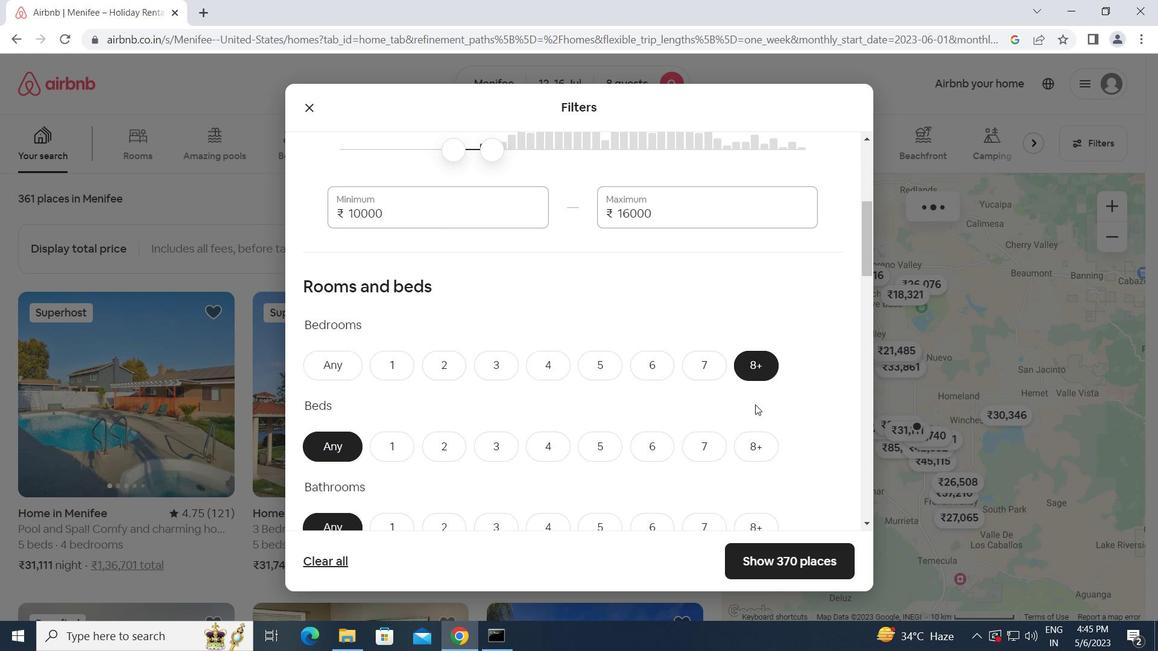 
Action: Mouse scrolled (754, 404) with delta (0, 0)
Screenshot: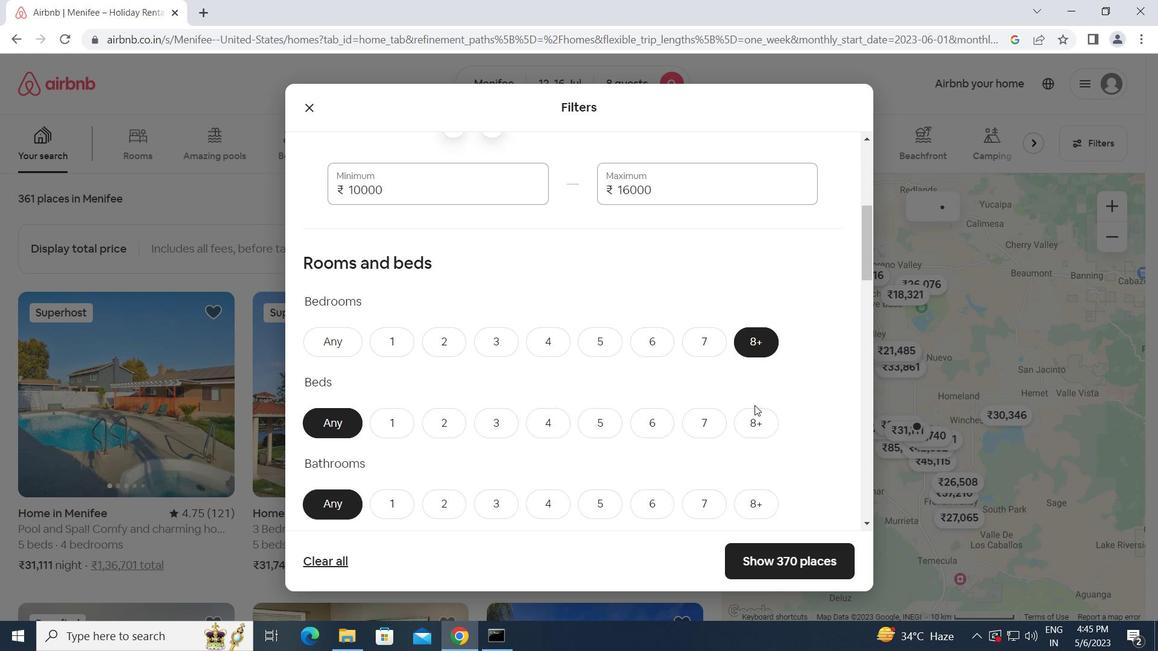 
Action: Mouse moved to (756, 298)
Screenshot: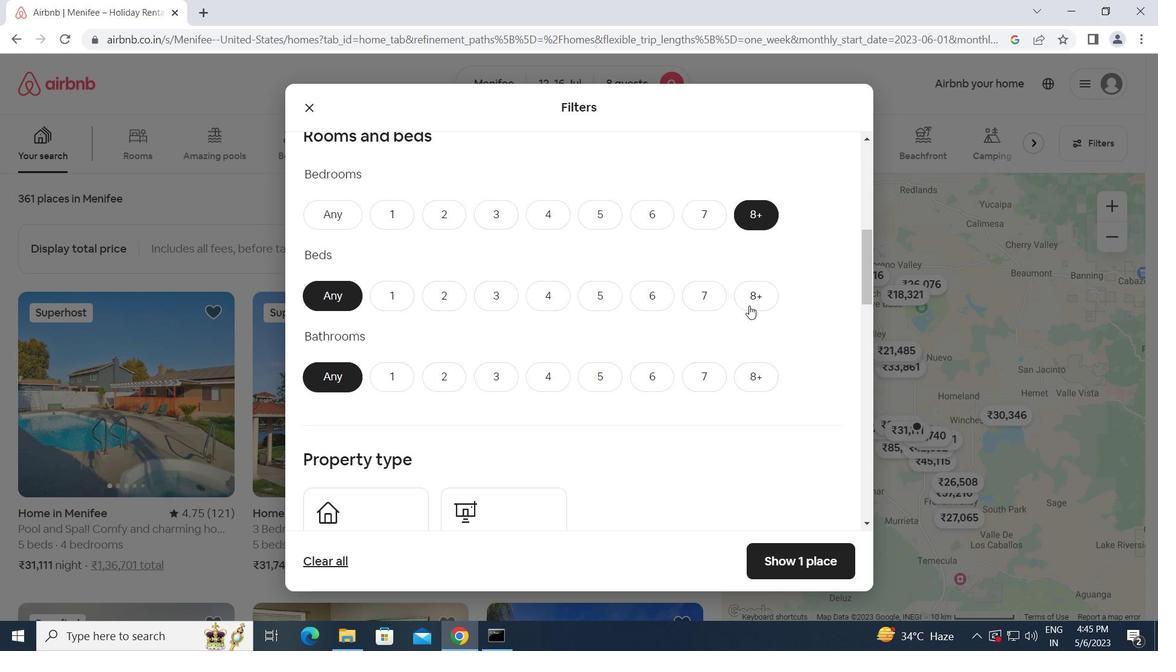 
Action: Mouse pressed left at (756, 298)
Screenshot: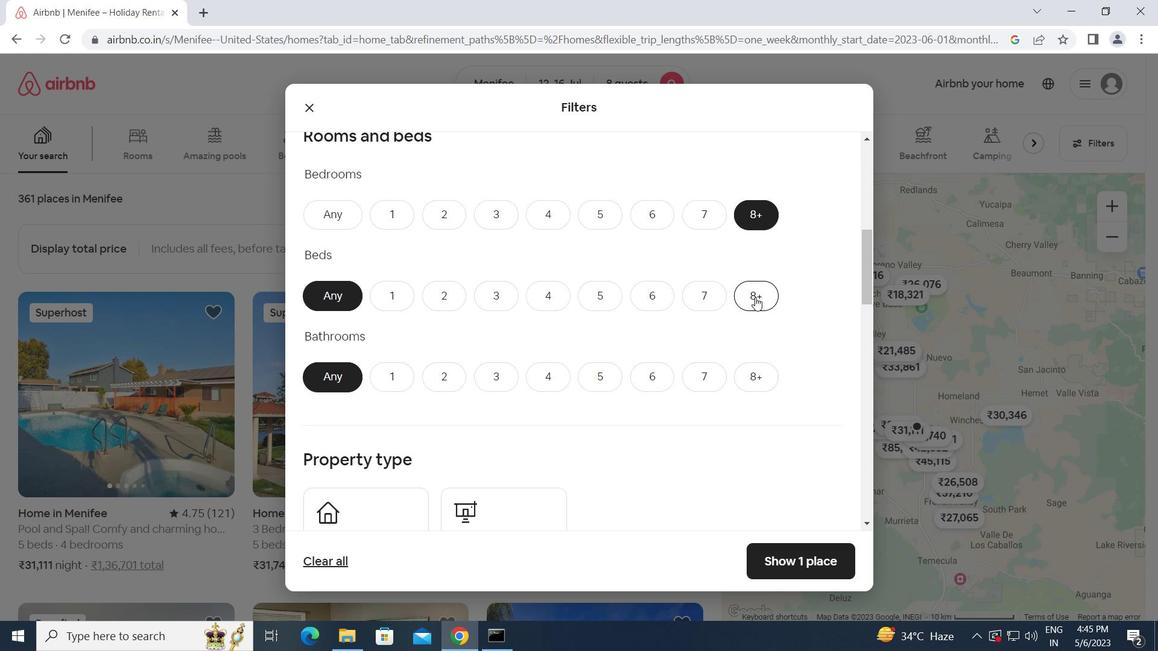 
Action: Mouse moved to (754, 374)
Screenshot: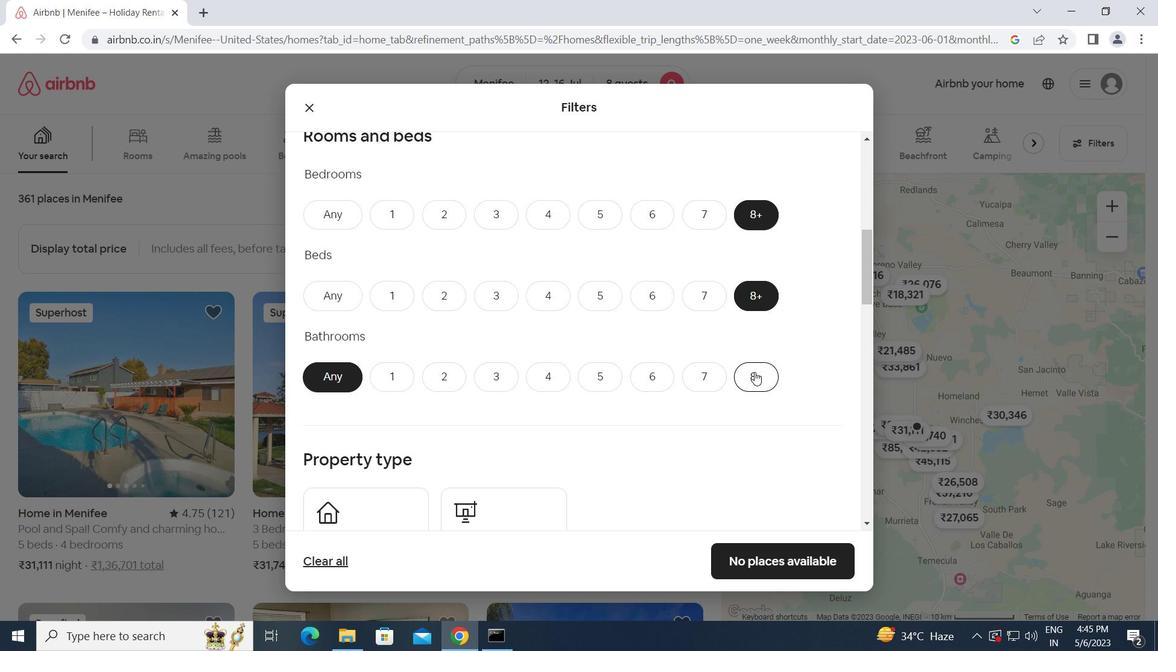 
Action: Mouse pressed left at (754, 374)
Screenshot: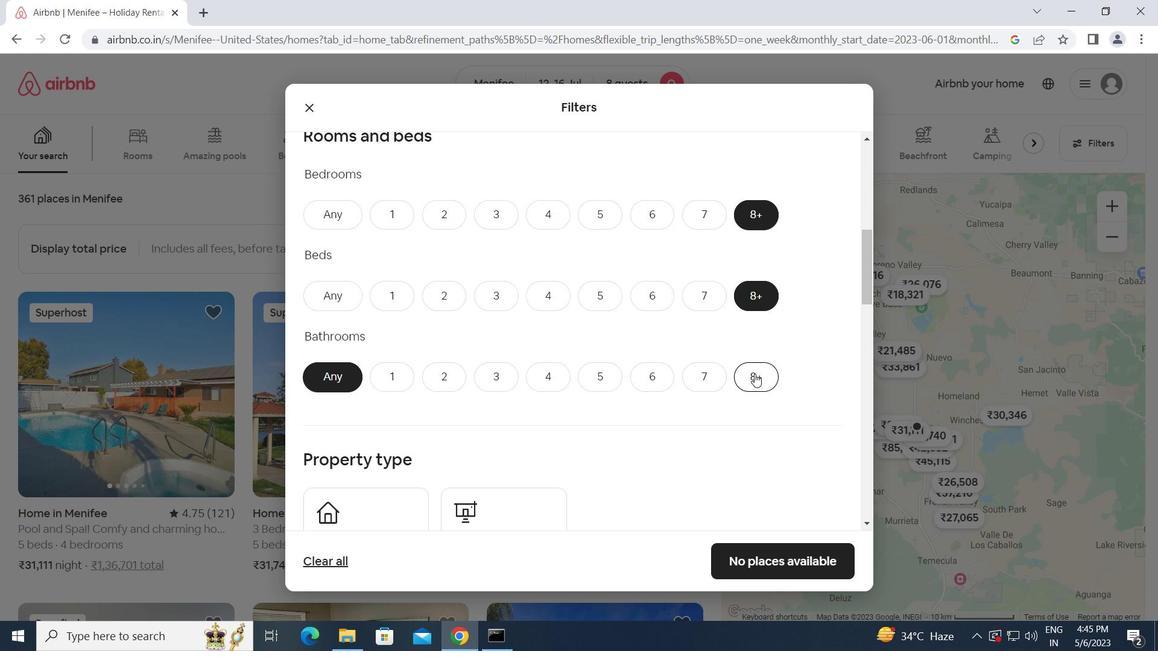 
Action: Mouse moved to (679, 404)
Screenshot: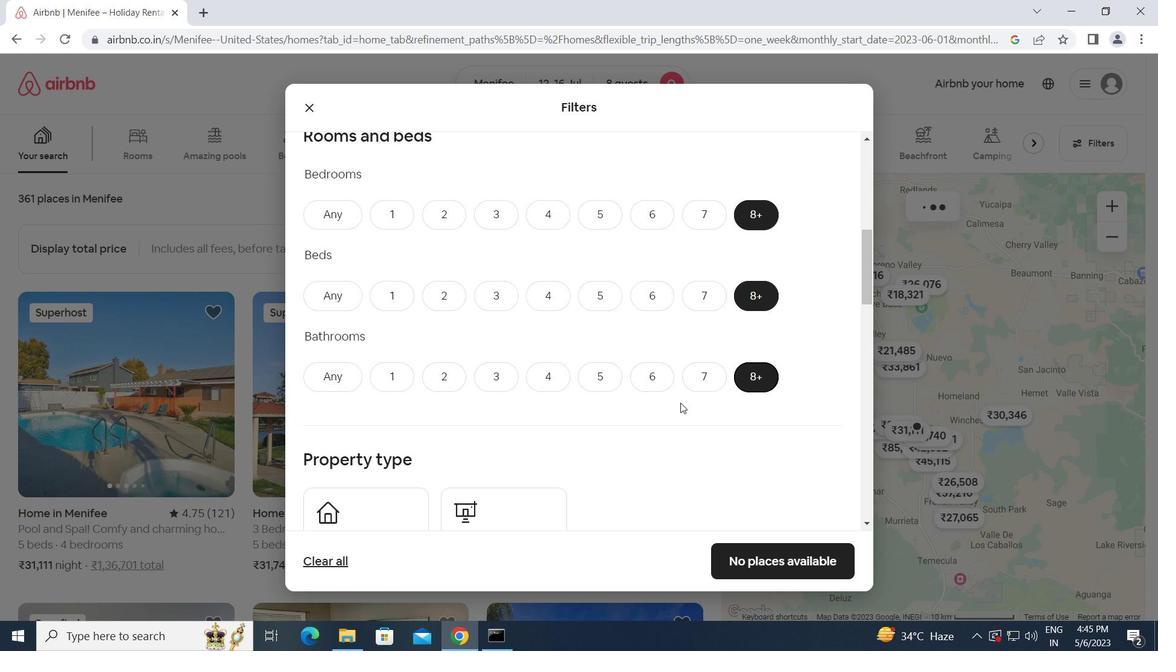 
Action: Mouse scrolled (679, 403) with delta (0, 0)
Screenshot: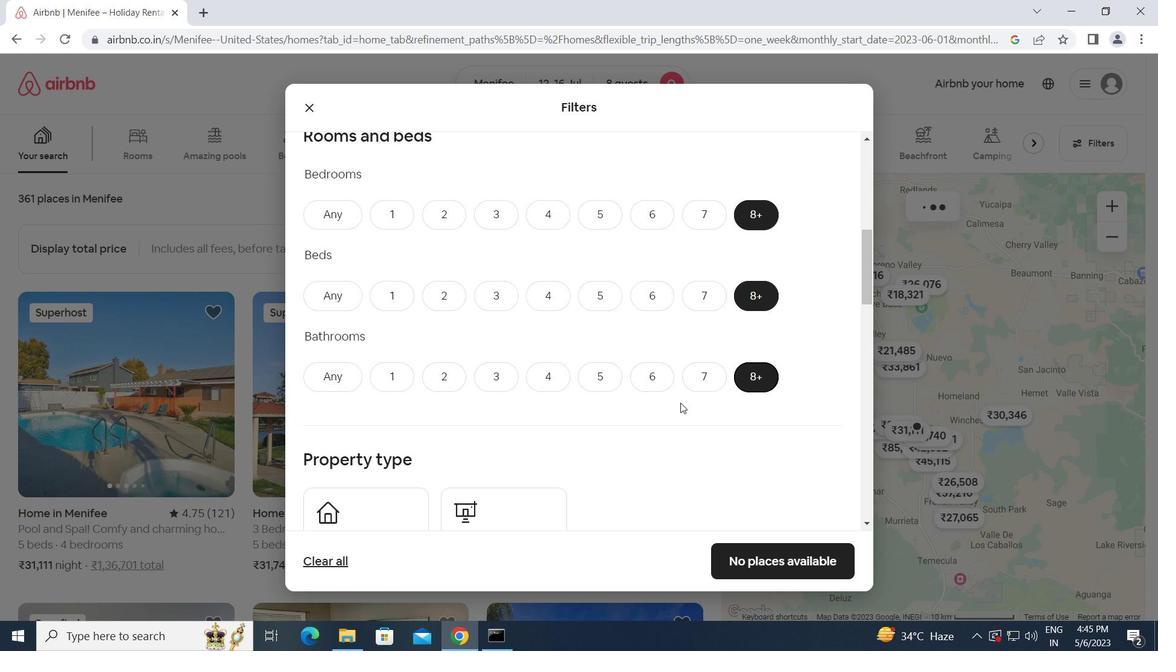 
Action: Mouse scrolled (679, 403) with delta (0, 0)
Screenshot: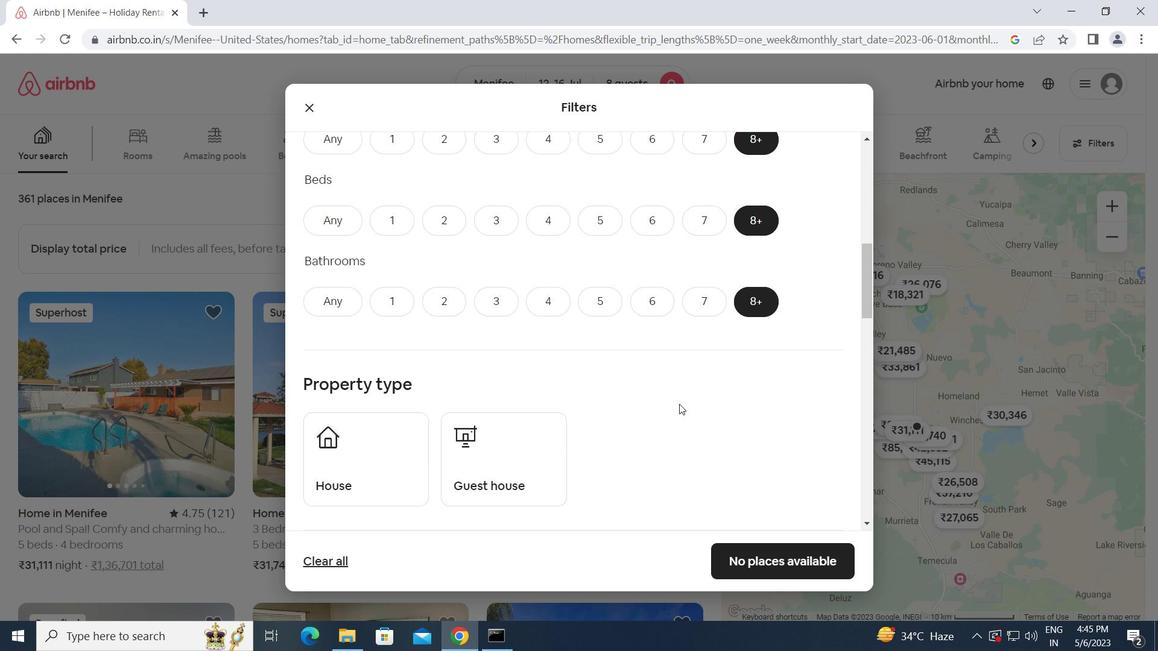 
Action: Mouse moved to (396, 380)
Screenshot: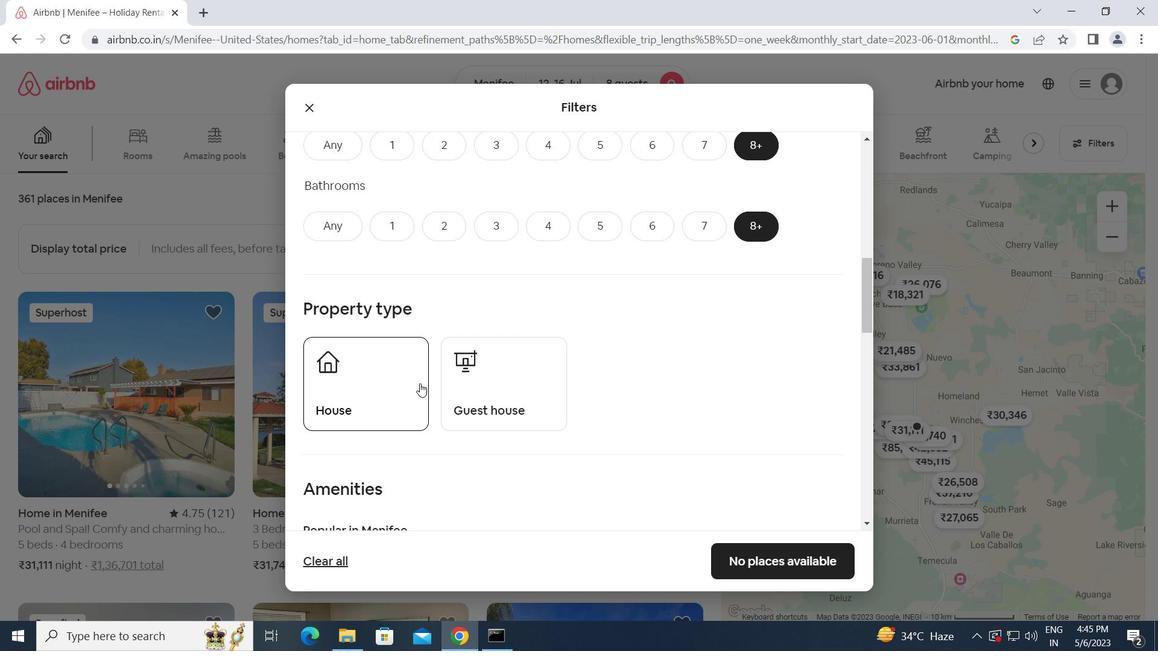 
Action: Mouse pressed left at (396, 380)
Screenshot: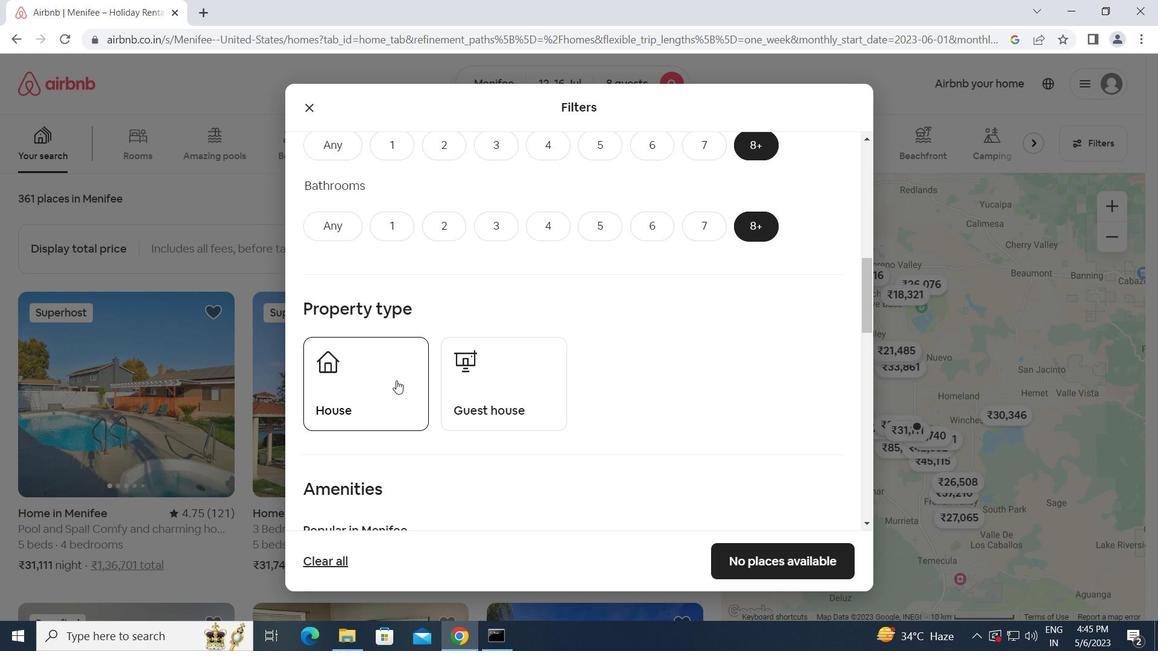 
Action: Mouse moved to (512, 386)
Screenshot: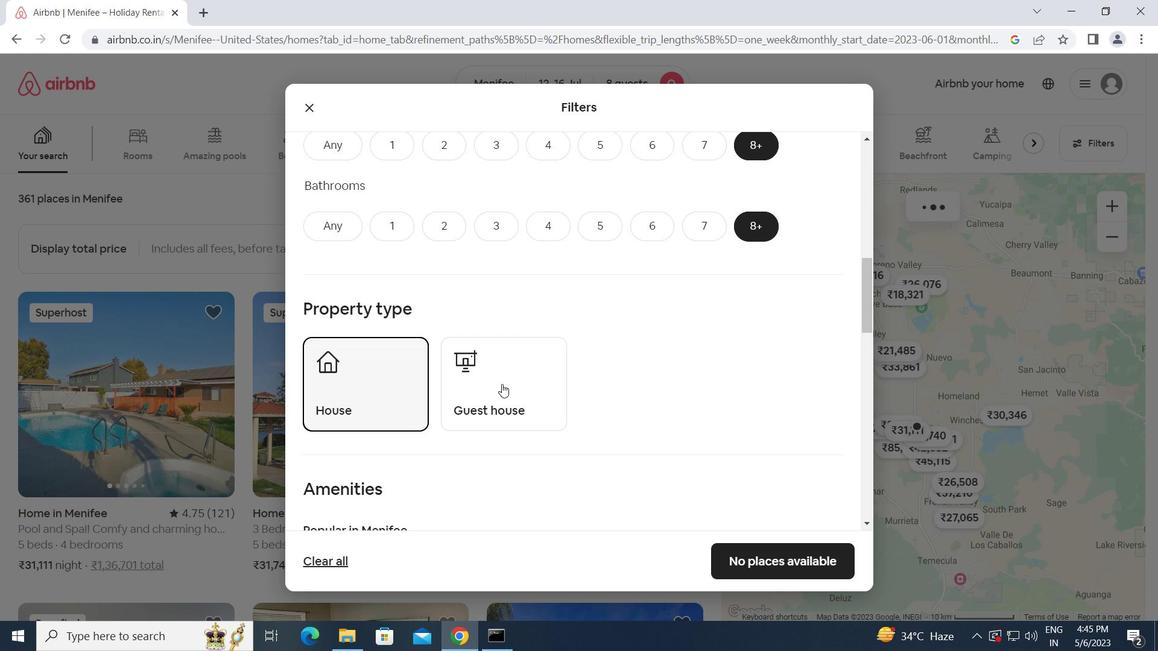 
Action: Mouse pressed left at (512, 386)
Screenshot: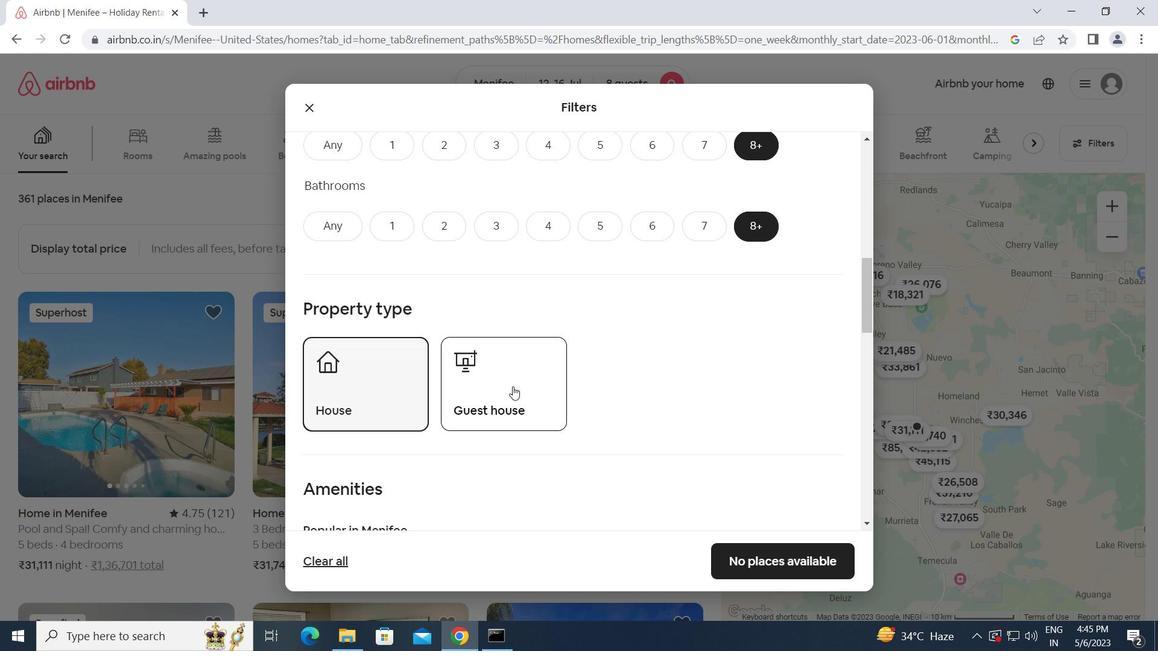 
Action: Mouse moved to (640, 415)
Screenshot: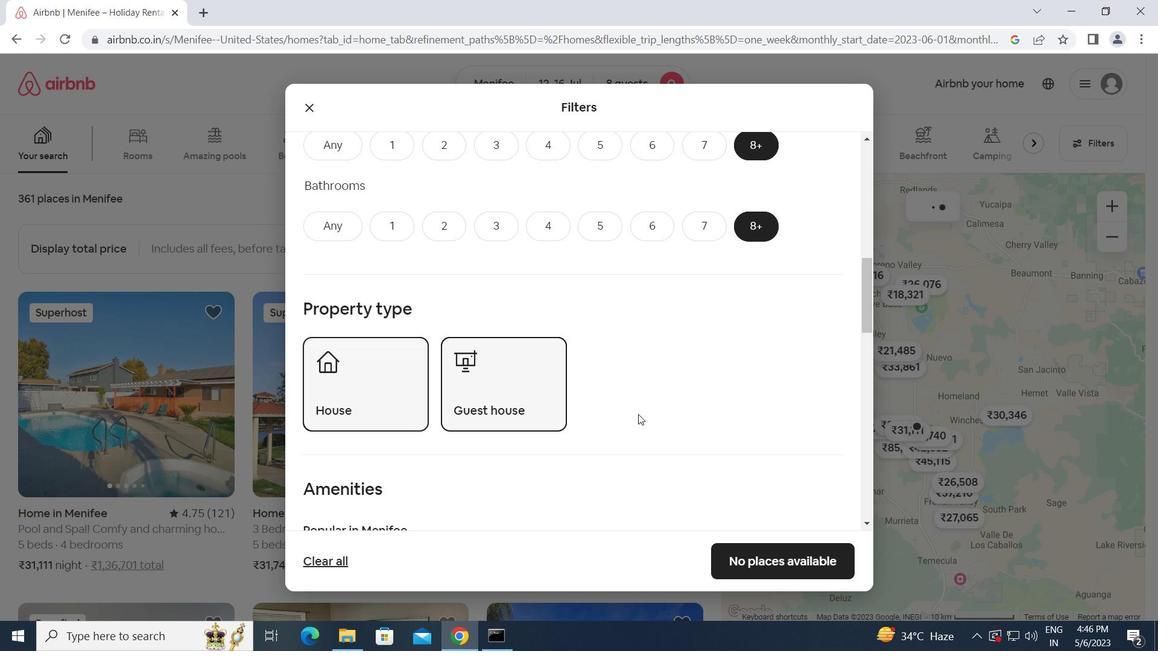 
Action: Mouse scrolled (640, 415) with delta (0, 0)
Screenshot: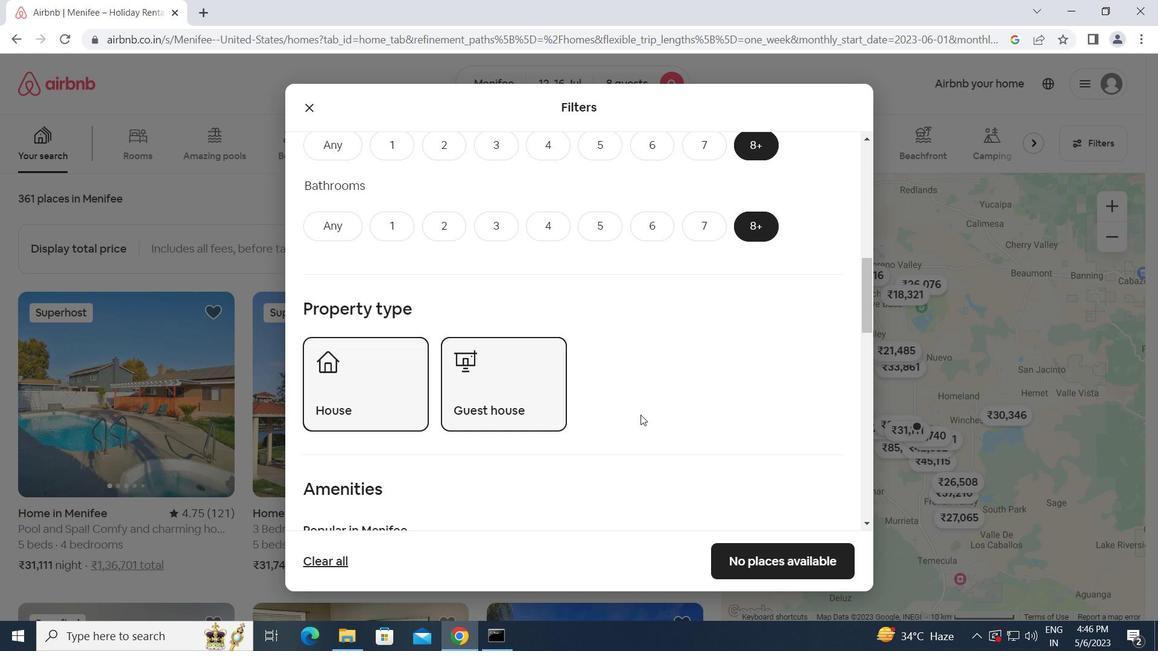 
Action: Mouse scrolled (640, 415) with delta (0, 0)
Screenshot: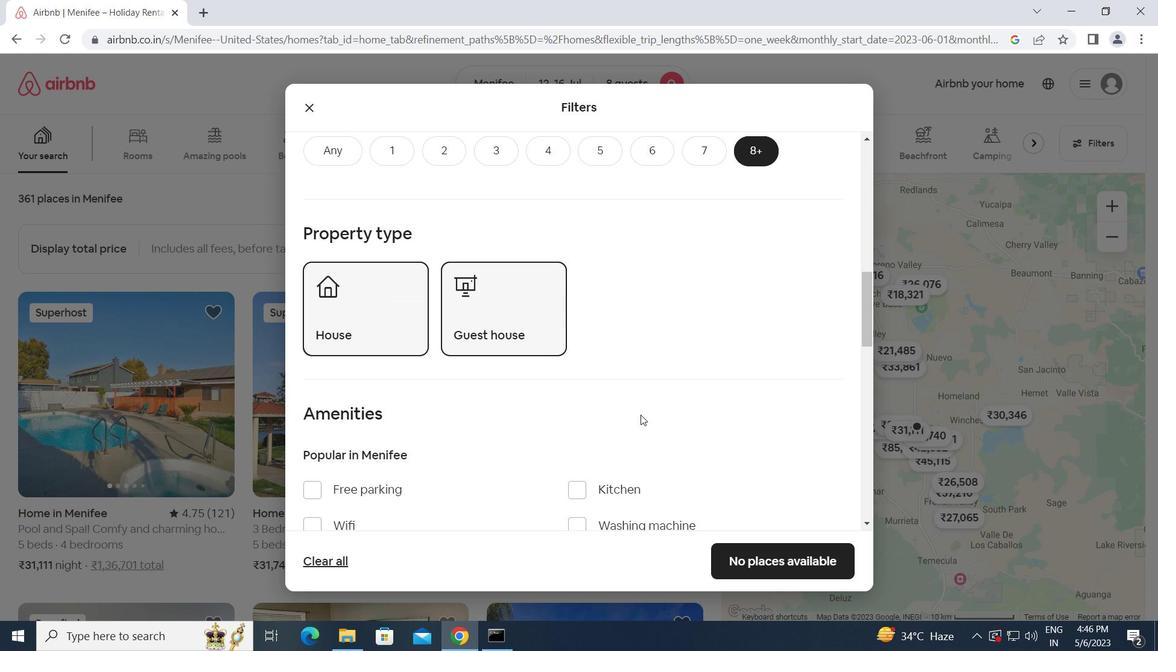 
Action: Mouse moved to (638, 417)
Screenshot: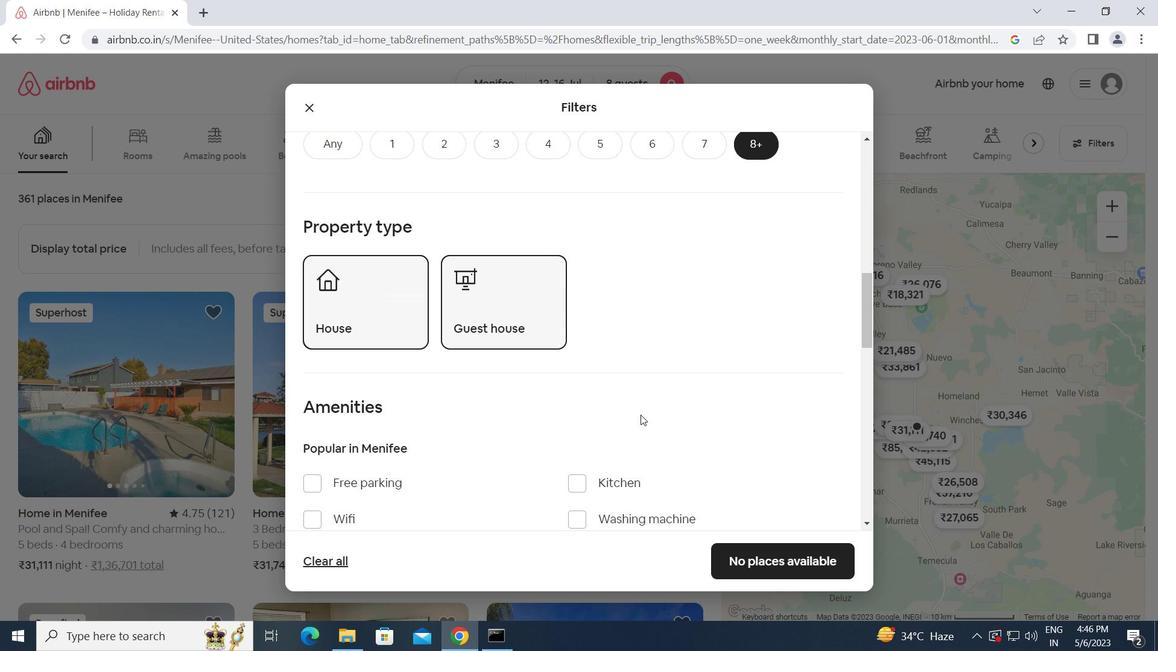 
Action: Mouse scrolled (638, 416) with delta (0, 0)
Screenshot: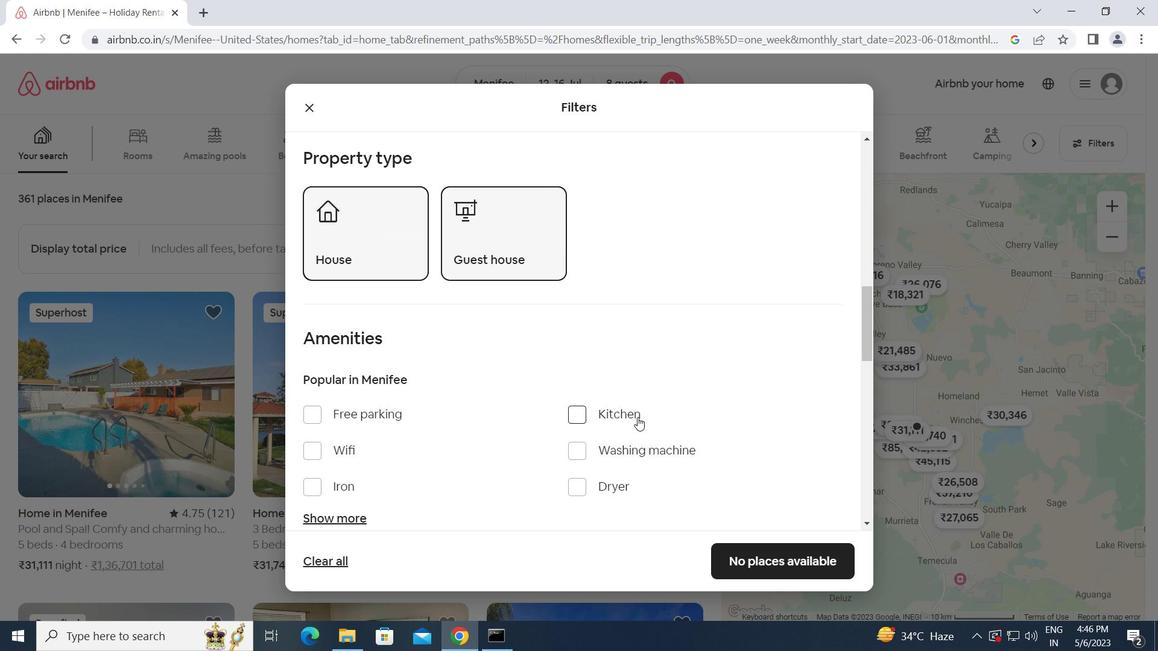 
Action: Mouse moved to (311, 377)
Screenshot: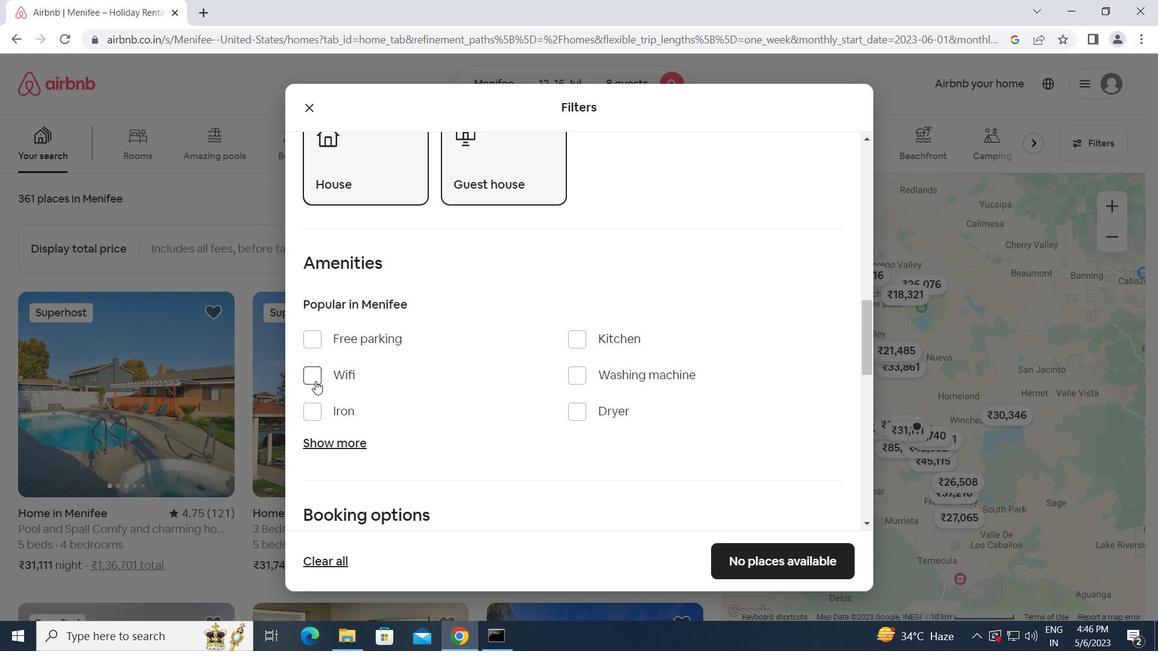 
Action: Mouse pressed left at (311, 377)
Screenshot: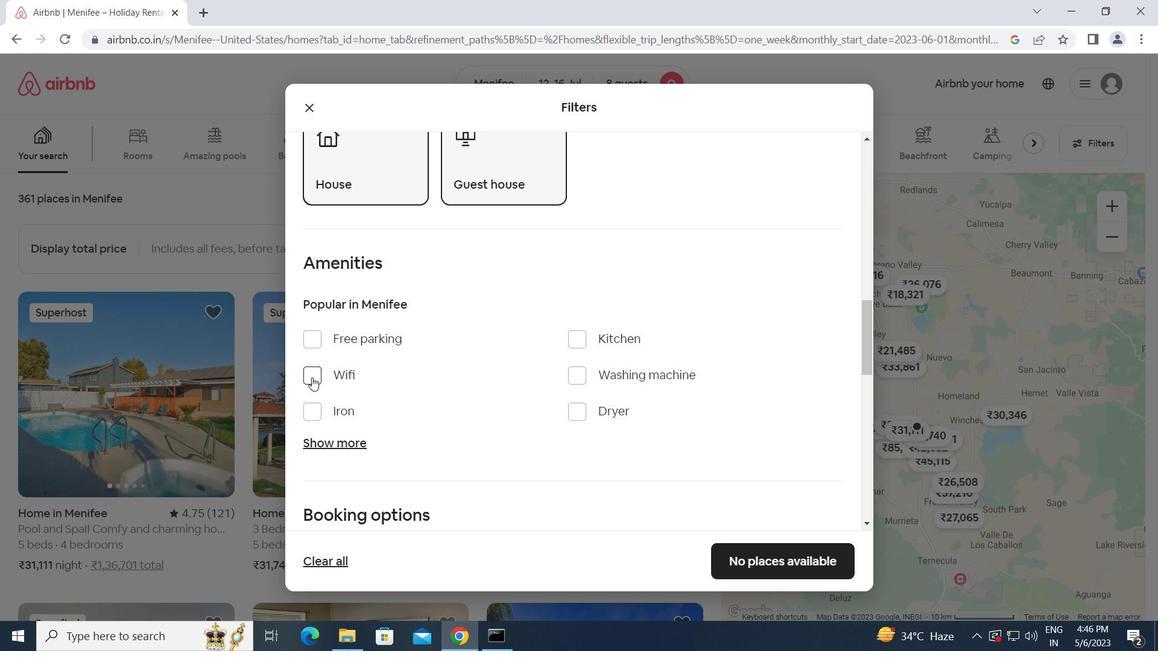 
Action: Mouse moved to (322, 447)
Screenshot: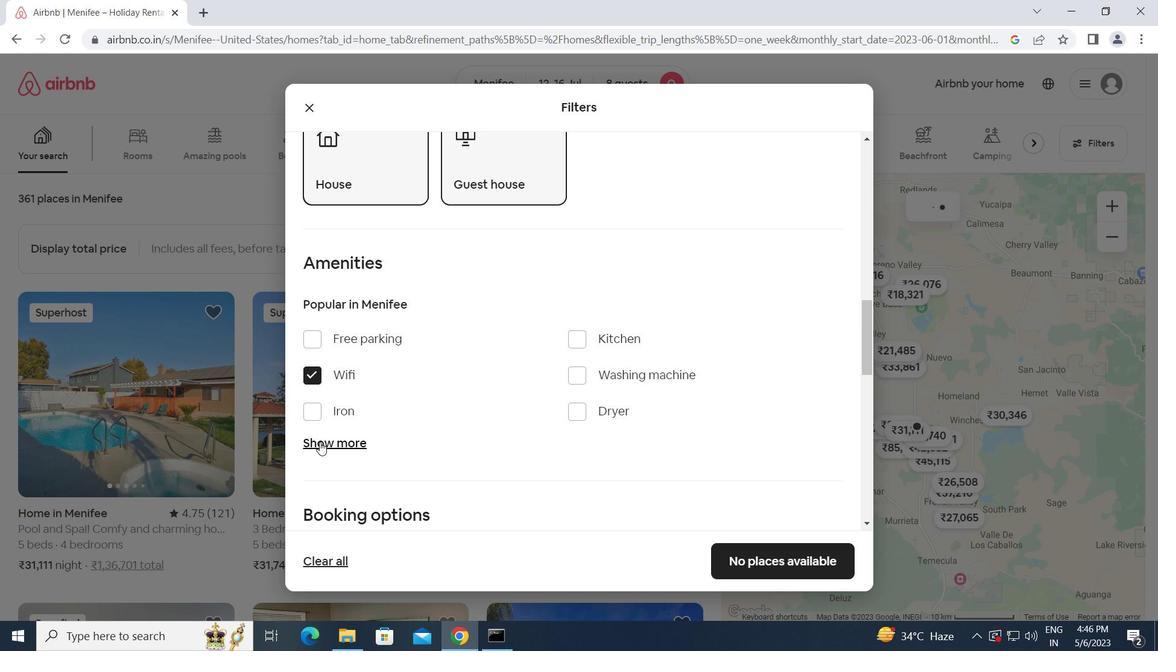 
Action: Mouse pressed left at (322, 447)
Screenshot: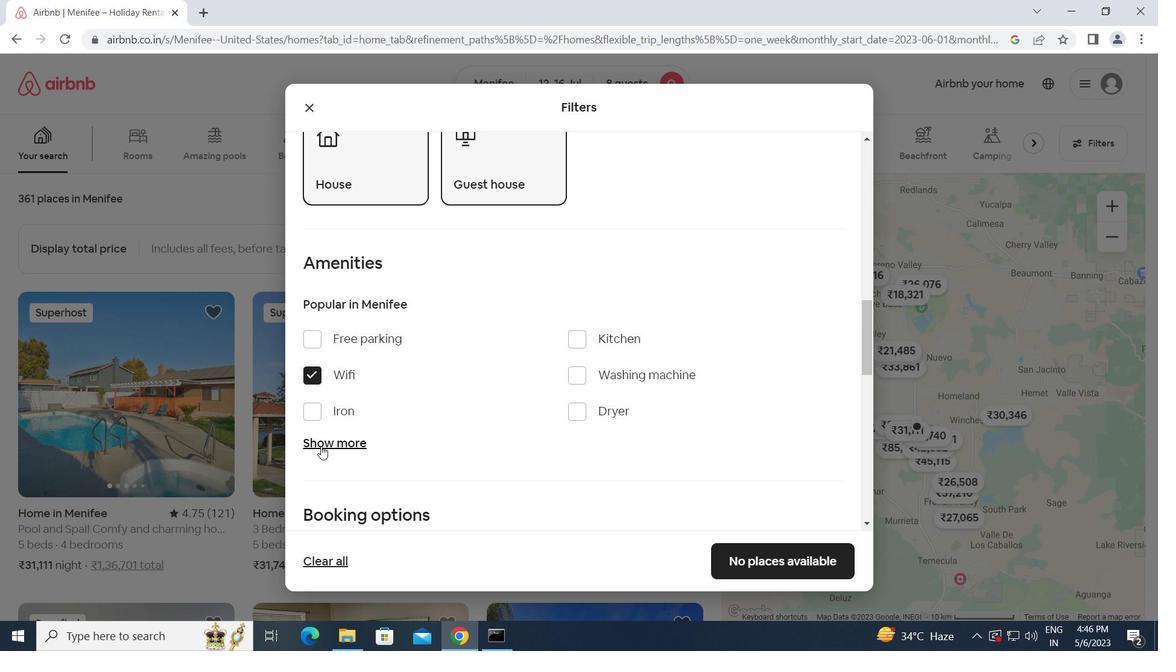 
Action: Mouse moved to (392, 462)
Screenshot: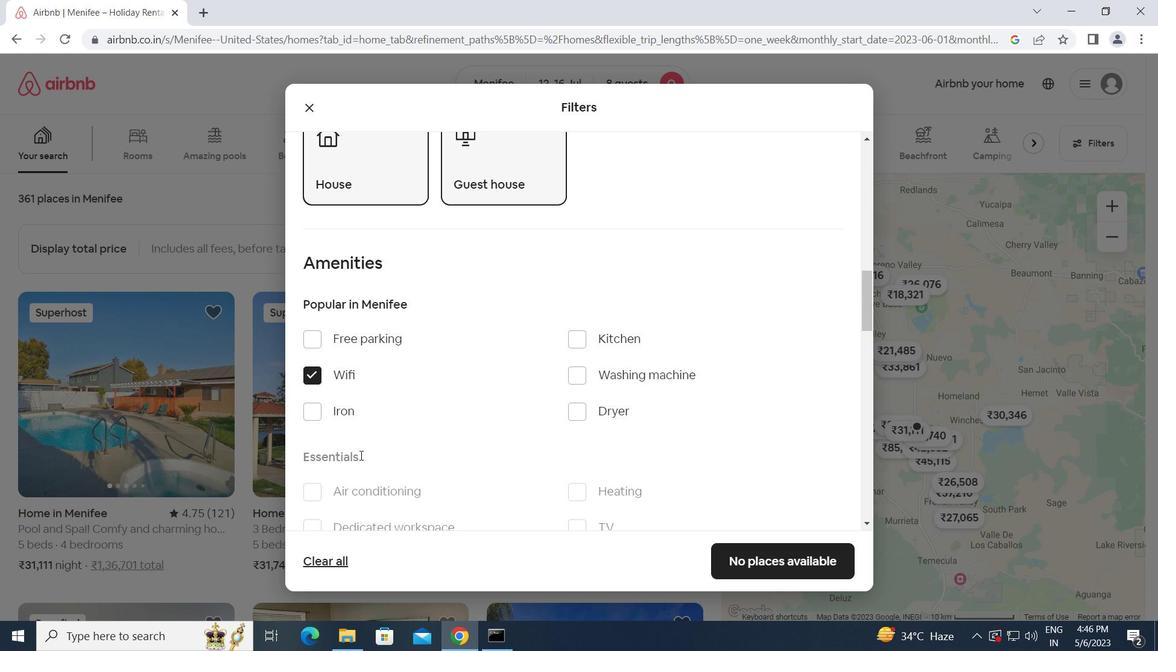 
Action: Mouse scrolled (392, 461) with delta (0, 0)
Screenshot: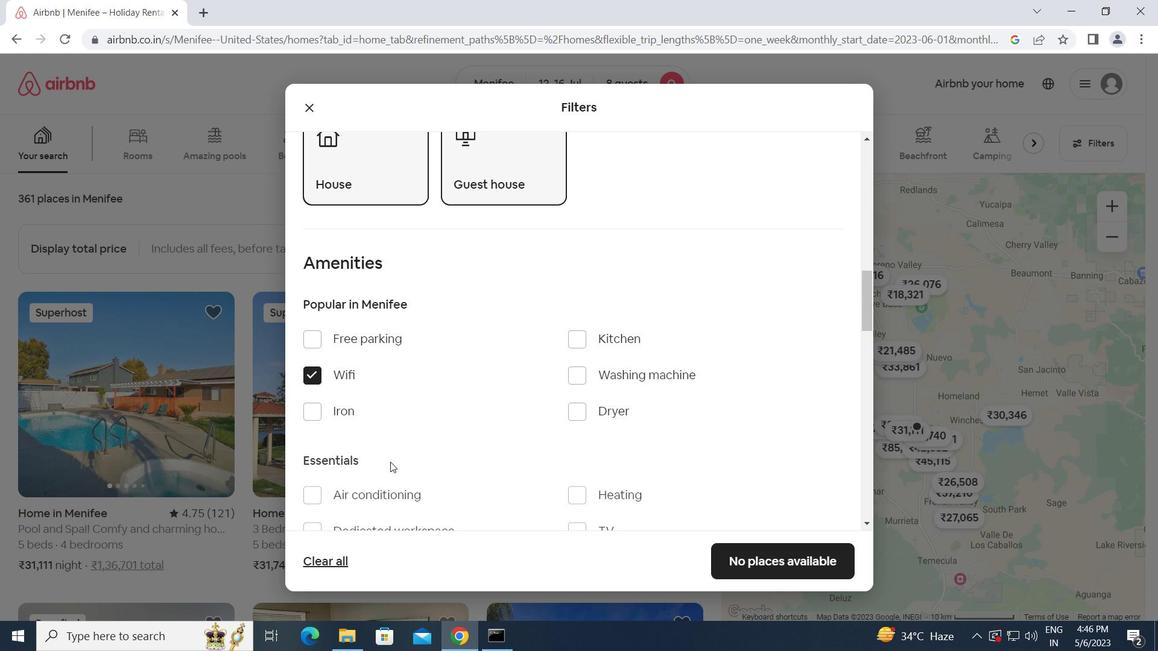 
Action: Mouse moved to (579, 451)
Screenshot: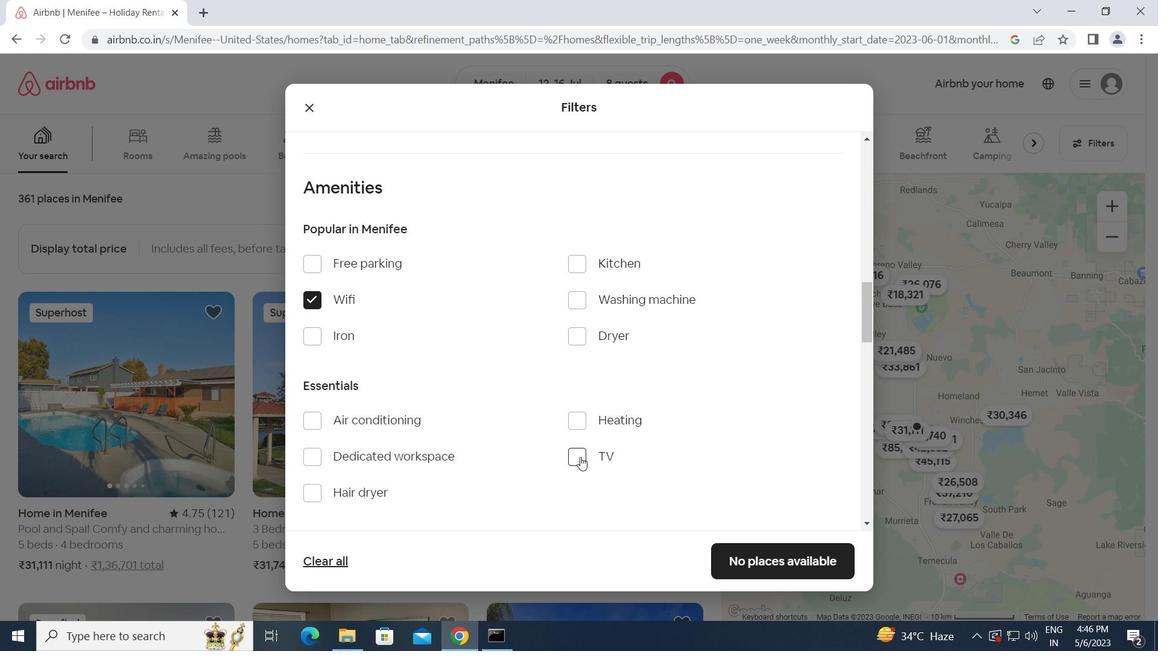 
Action: Mouse pressed left at (579, 451)
Screenshot: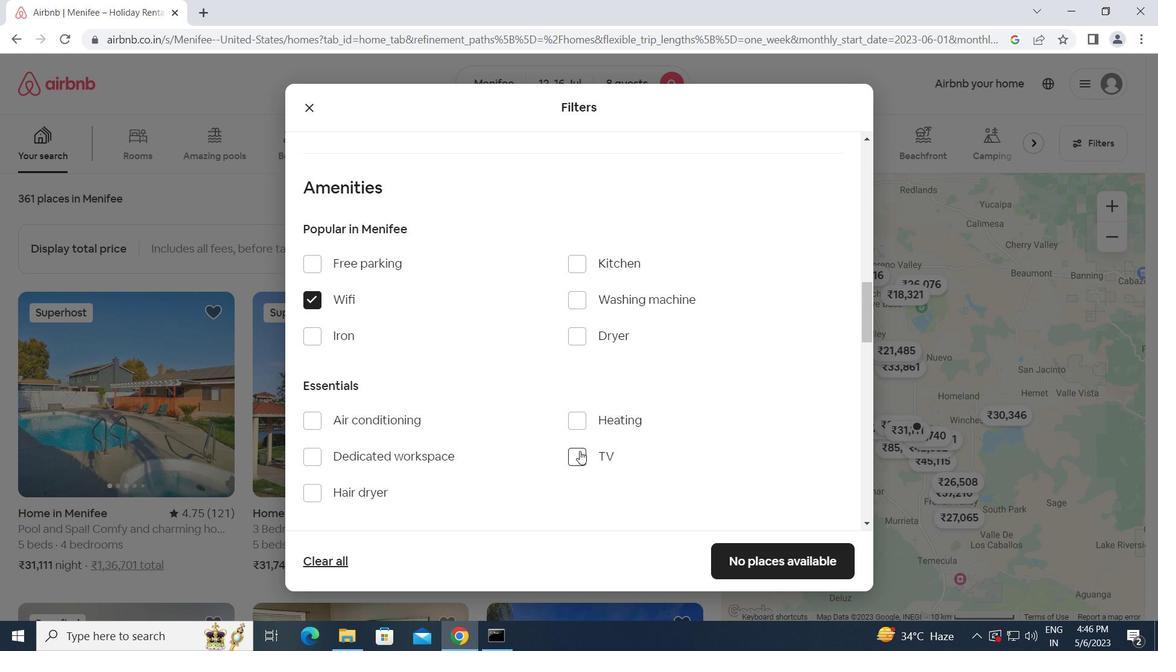 
Action: Mouse moved to (313, 263)
Screenshot: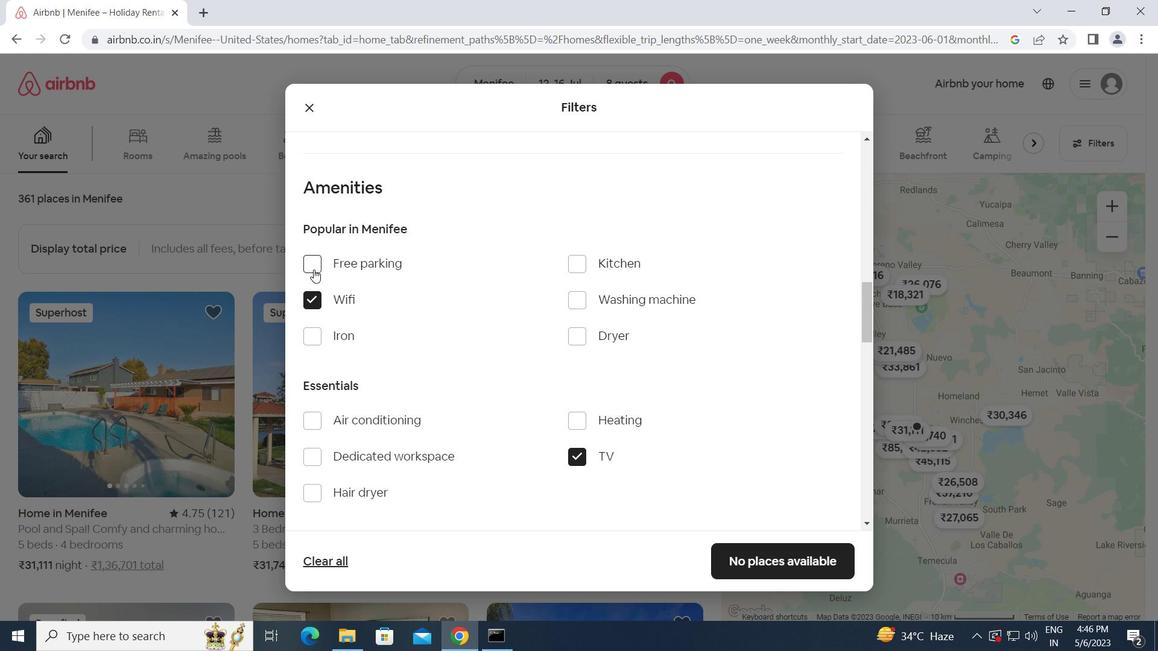 
Action: Mouse pressed left at (313, 263)
Screenshot: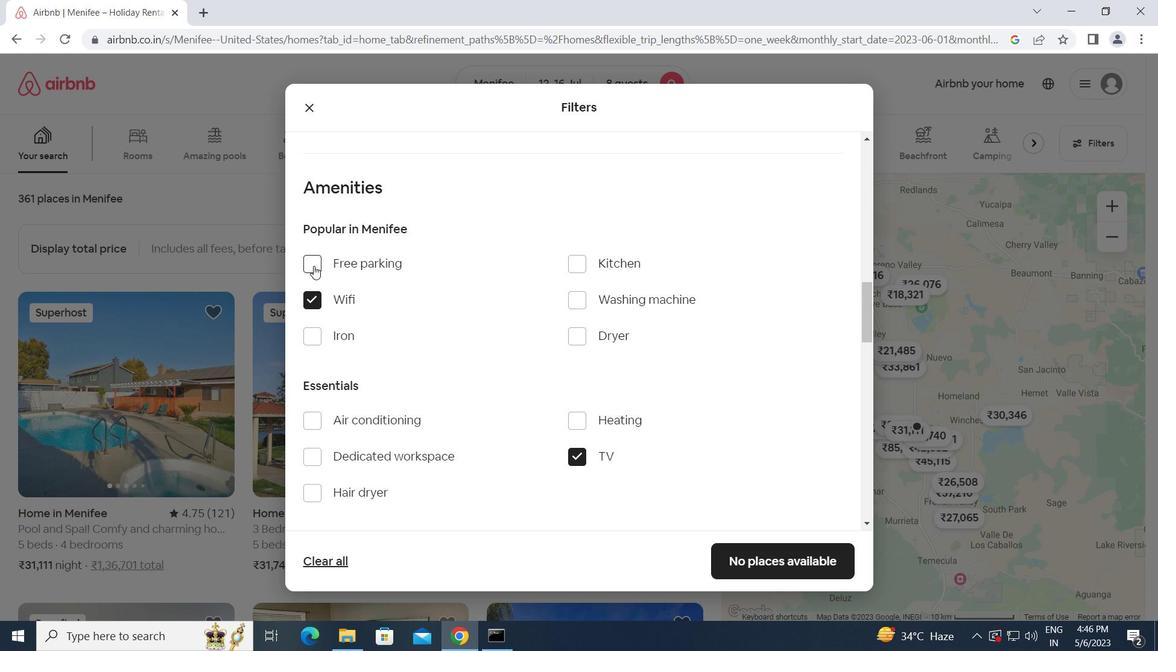 
Action: Mouse moved to (365, 323)
Screenshot: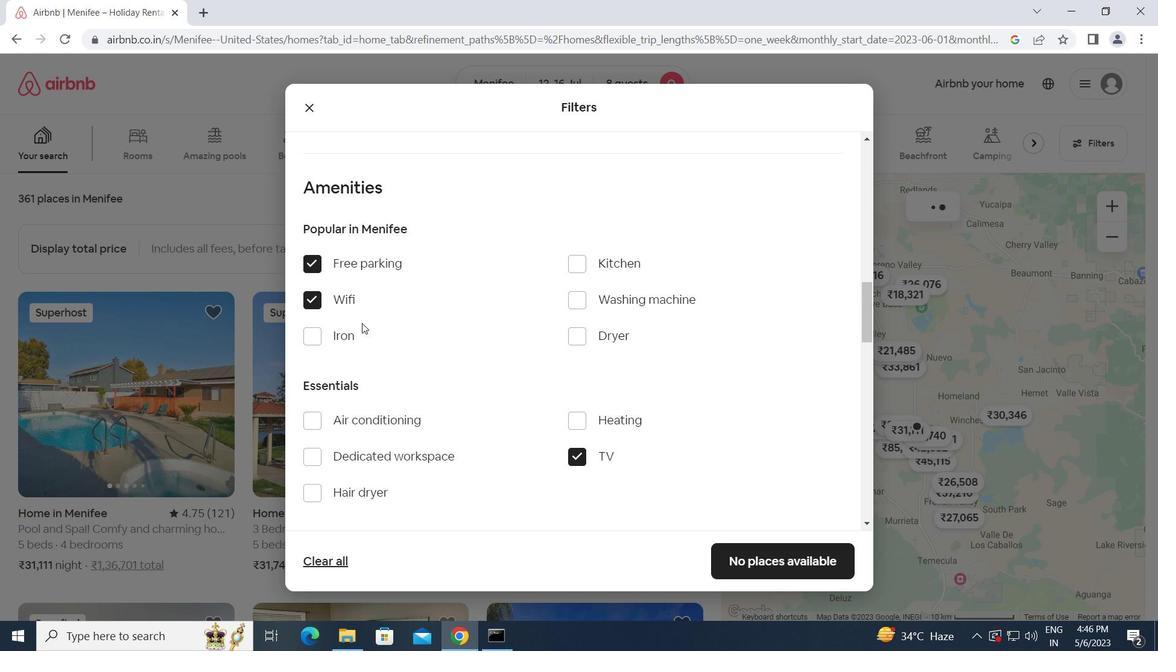 
Action: Mouse scrolled (365, 322) with delta (0, 0)
Screenshot: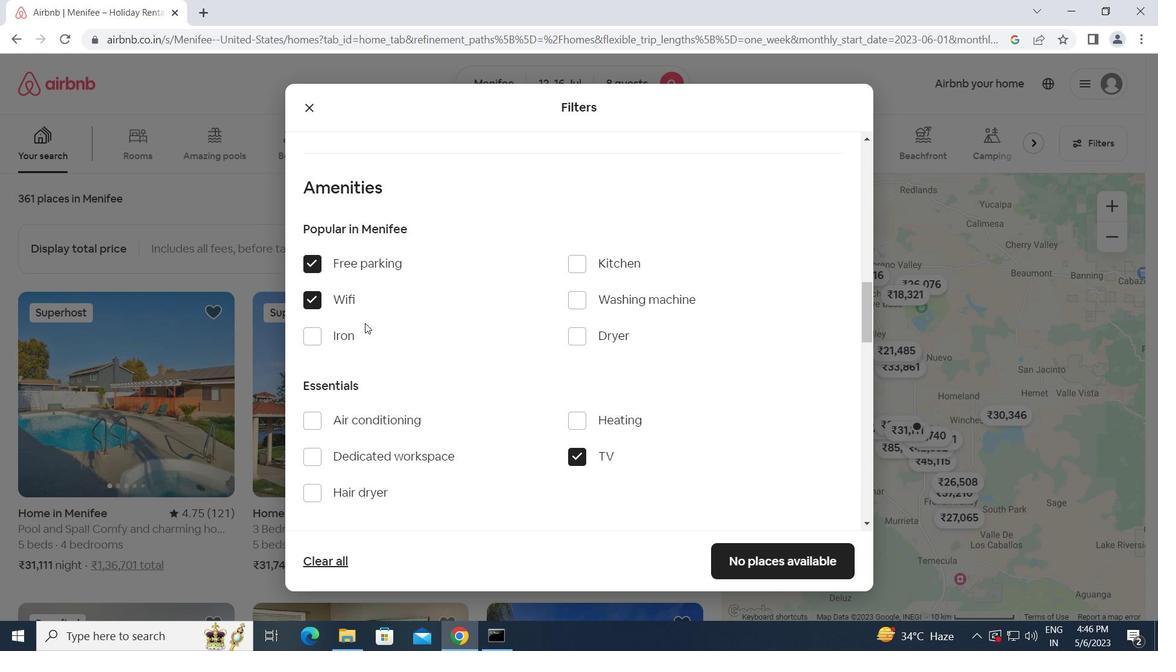 
Action: Mouse moved to (365, 324)
Screenshot: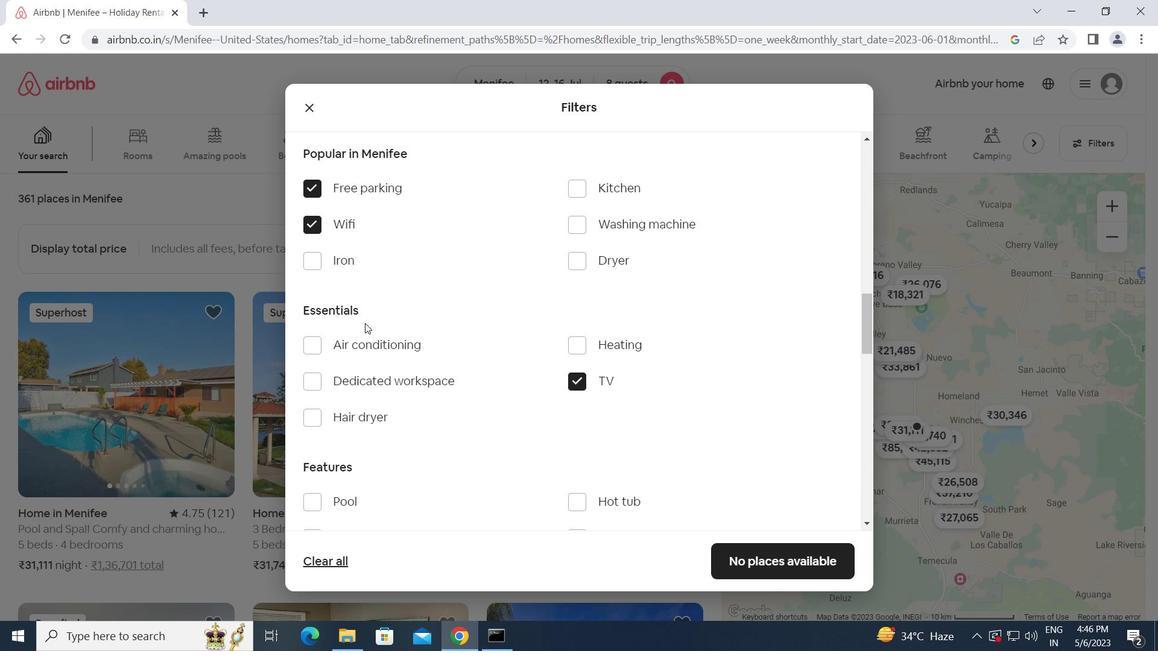 
Action: Mouse scrolled (365, 323) with delta (0, 0)
Screenshot: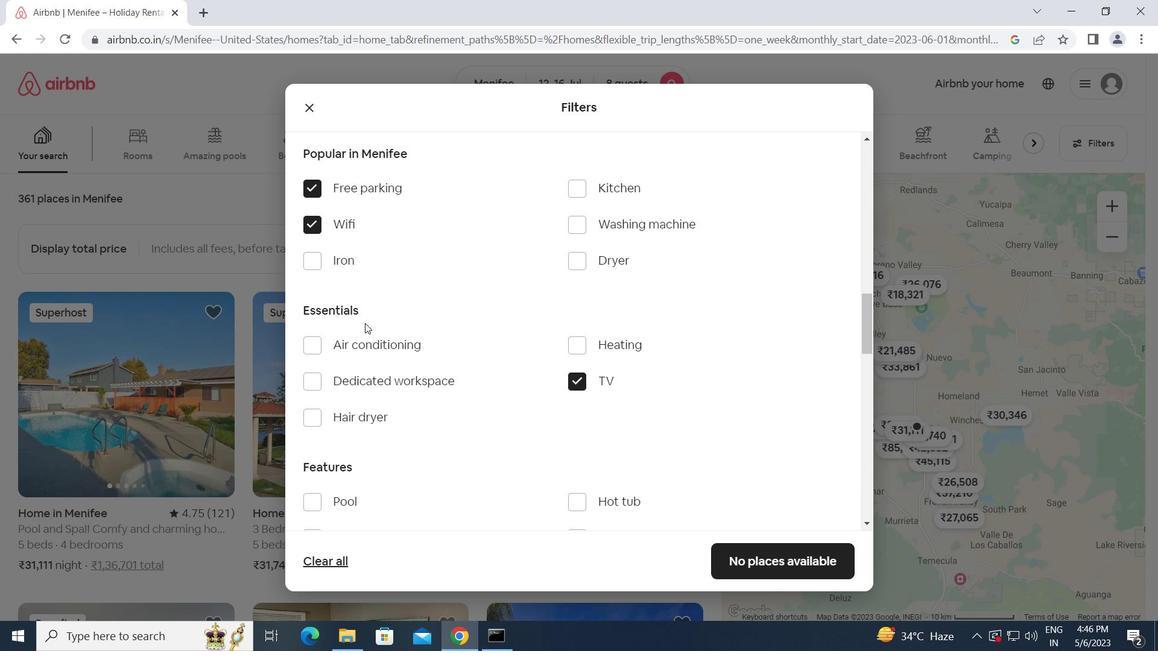 
Action: Mouse scrolled (365, 323) with delta (0, 0)
Screenshot: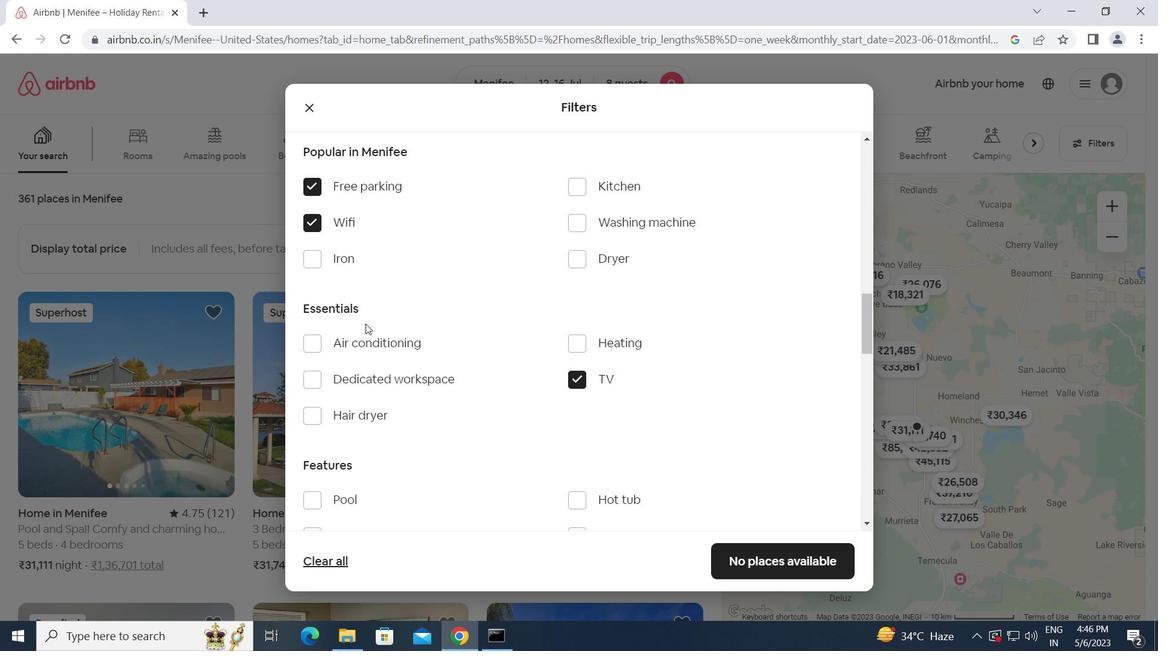 
Action: Mouse moved to (307, 423)
Screenshot: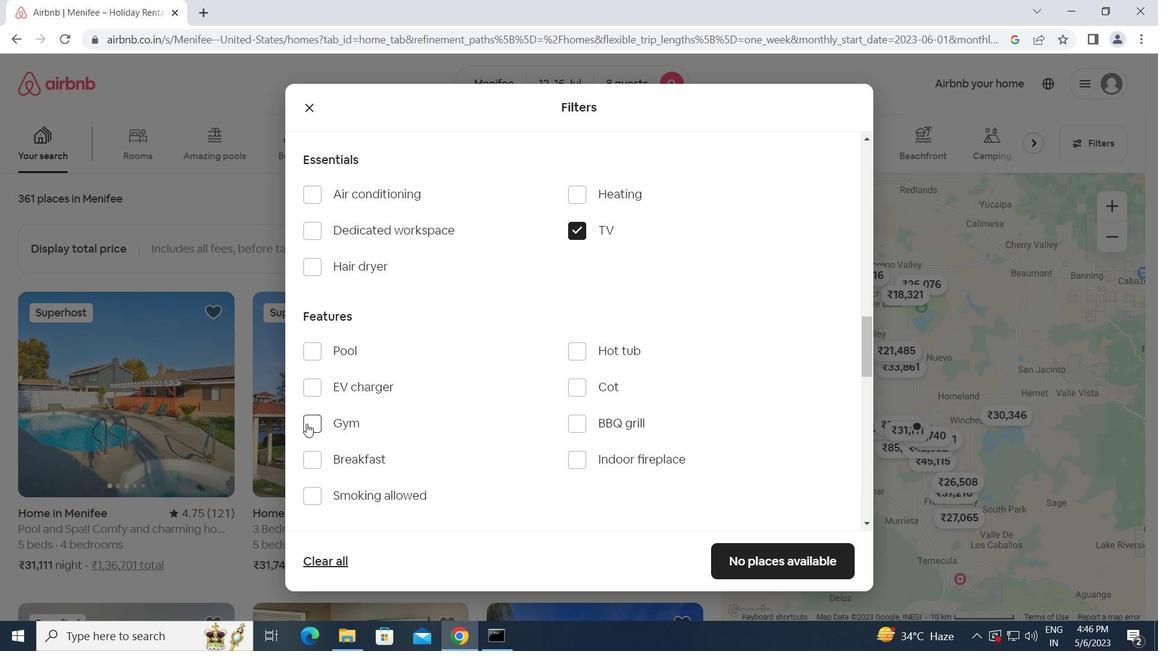 
Action: Mouse pressed left at (307, 423)
Screenshot: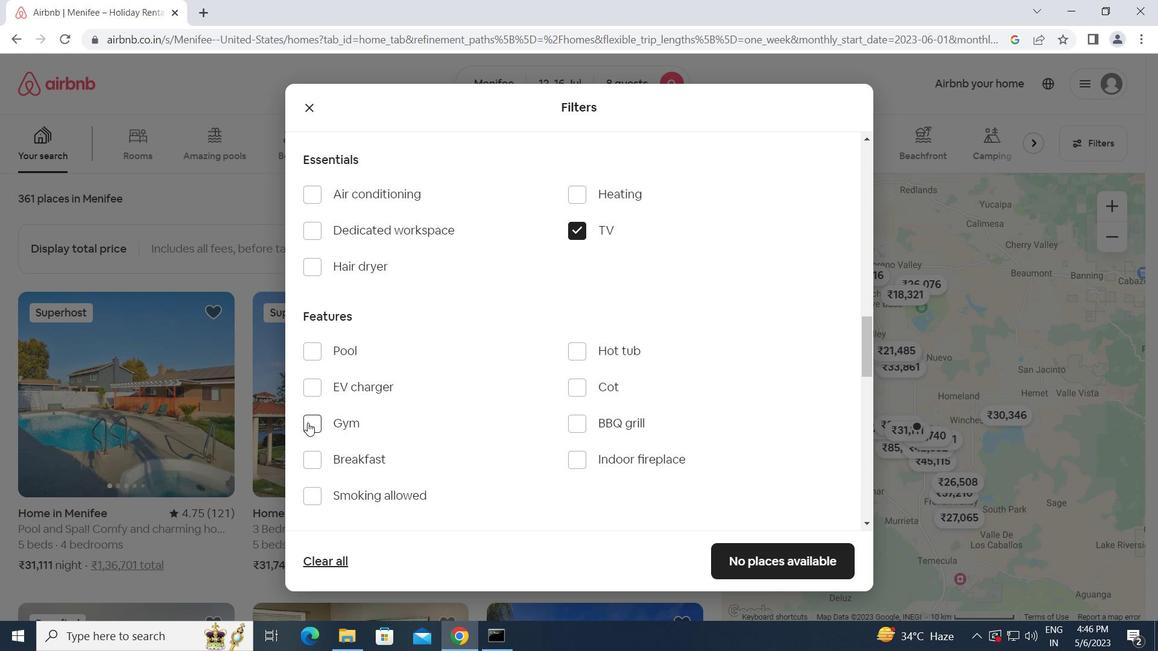 
Action: Mouse moved to (308, 458)
Screenshot: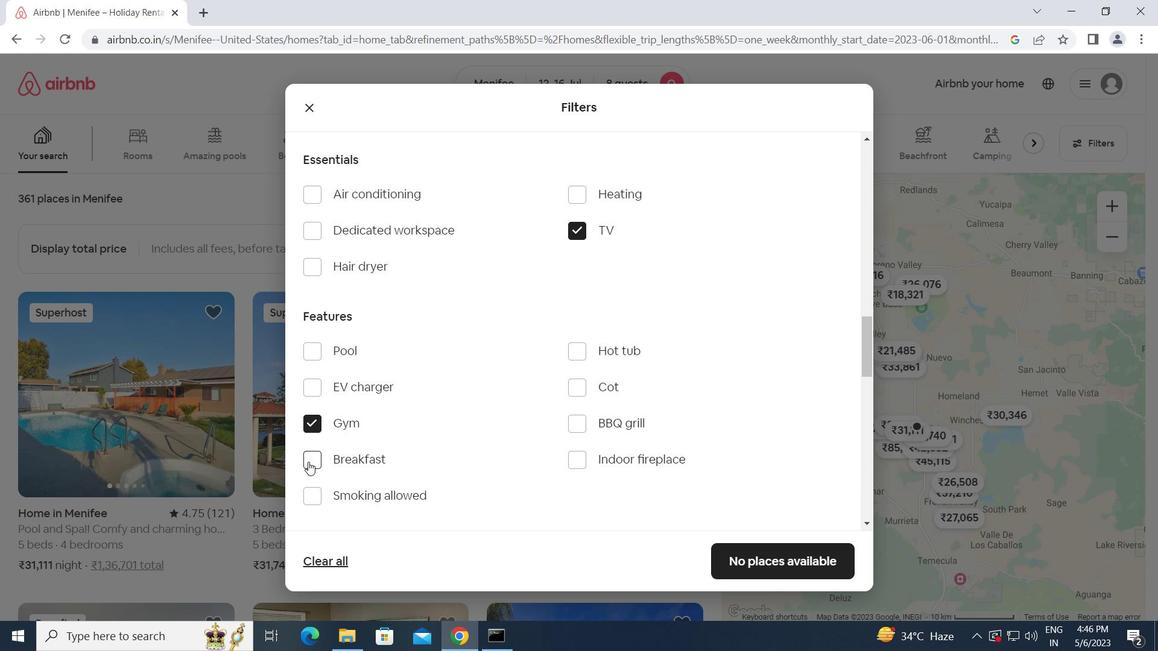 
Action: Mouse pressed left at (308, 458)
Screenshot: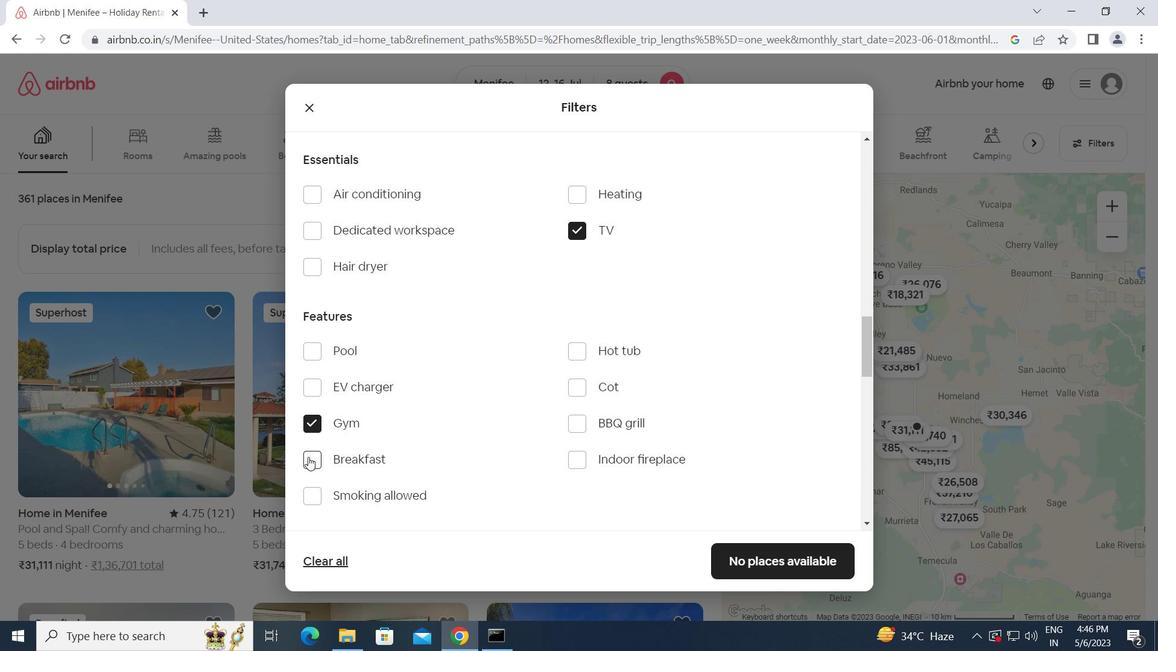
Action: Mouse moved to (462, 472)
Screenshot: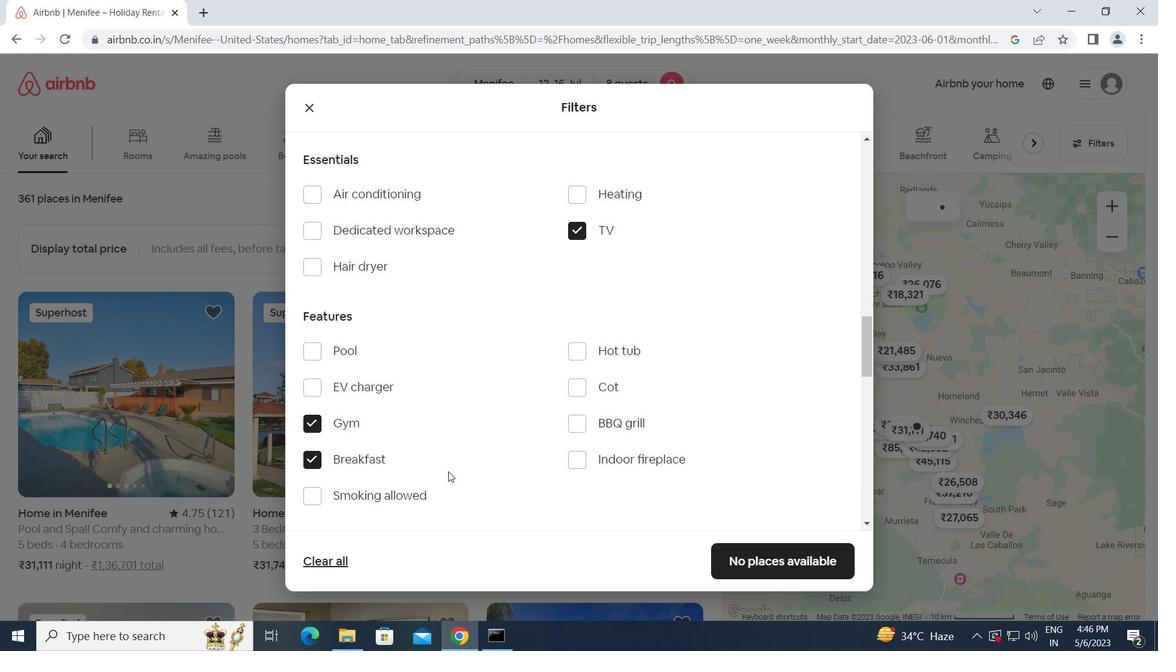 
Action: Mouse scrolled (462, 471) with delta (0, 0)
Screenshot: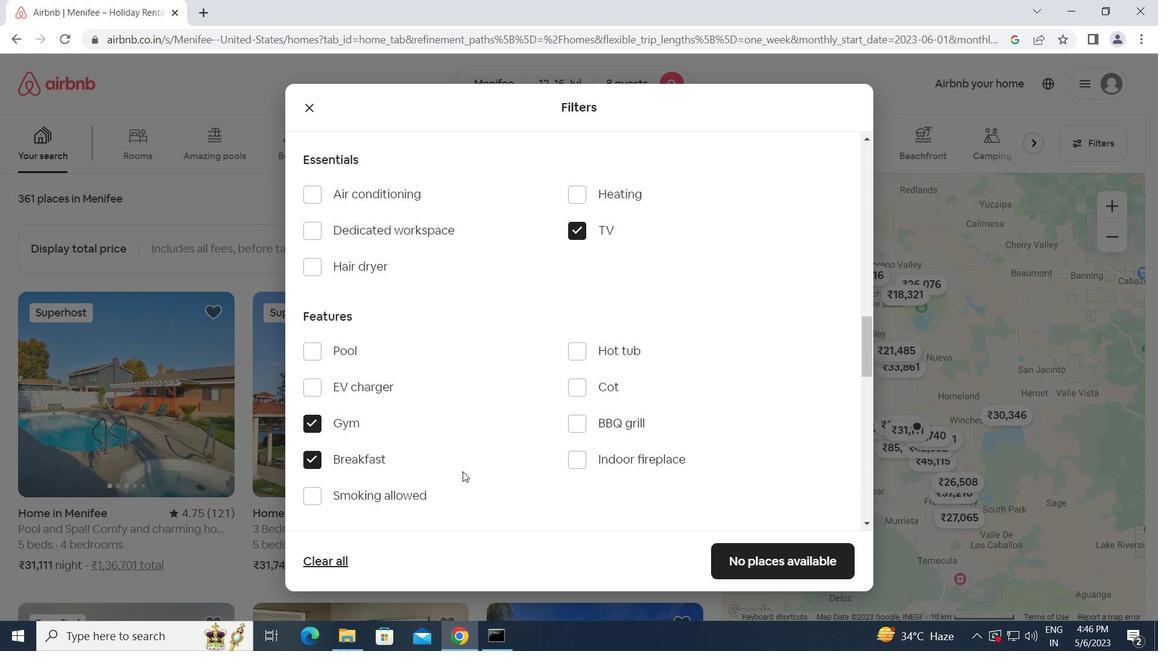 
Action: Mouse scrolled (462, 471) with delta (0, 0)
Screenshot: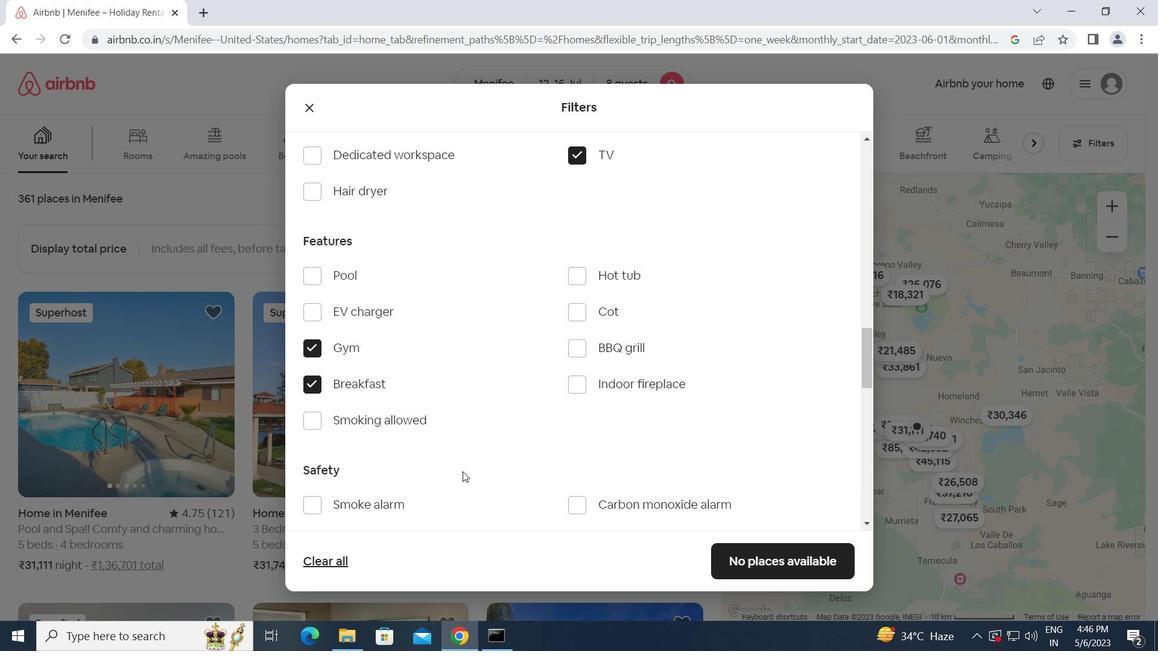 
Action: Mouse moved to (463, 473)
Screenshot: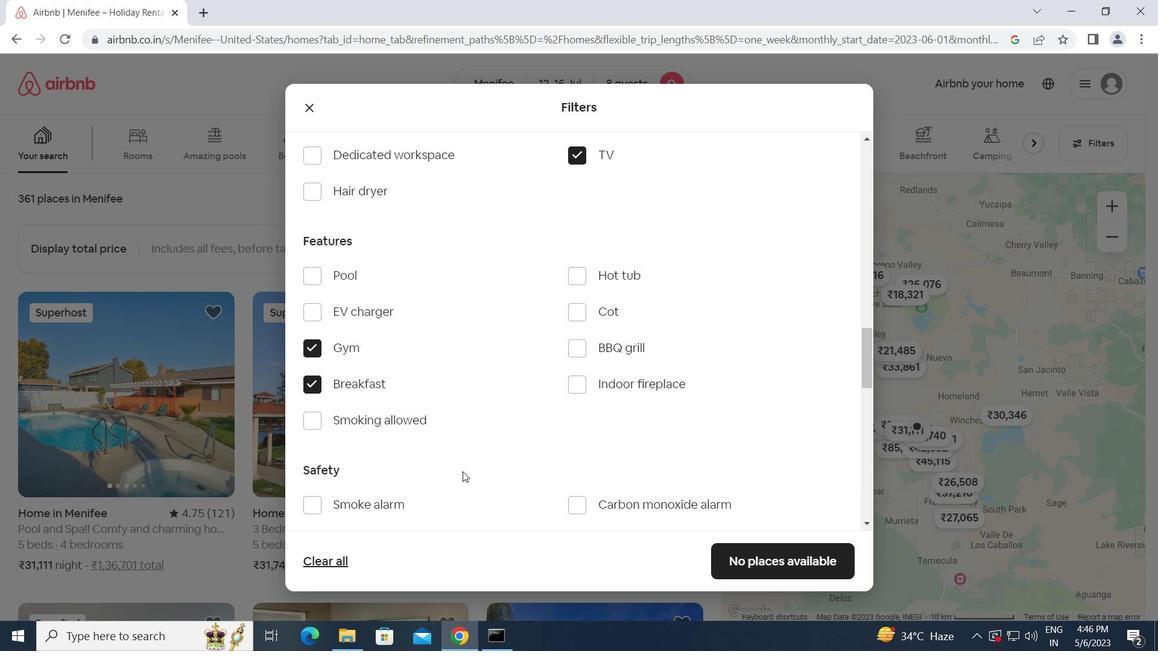 
Action: Mouse scrolled (463, 472) with delta (0, 0)
Screenshot: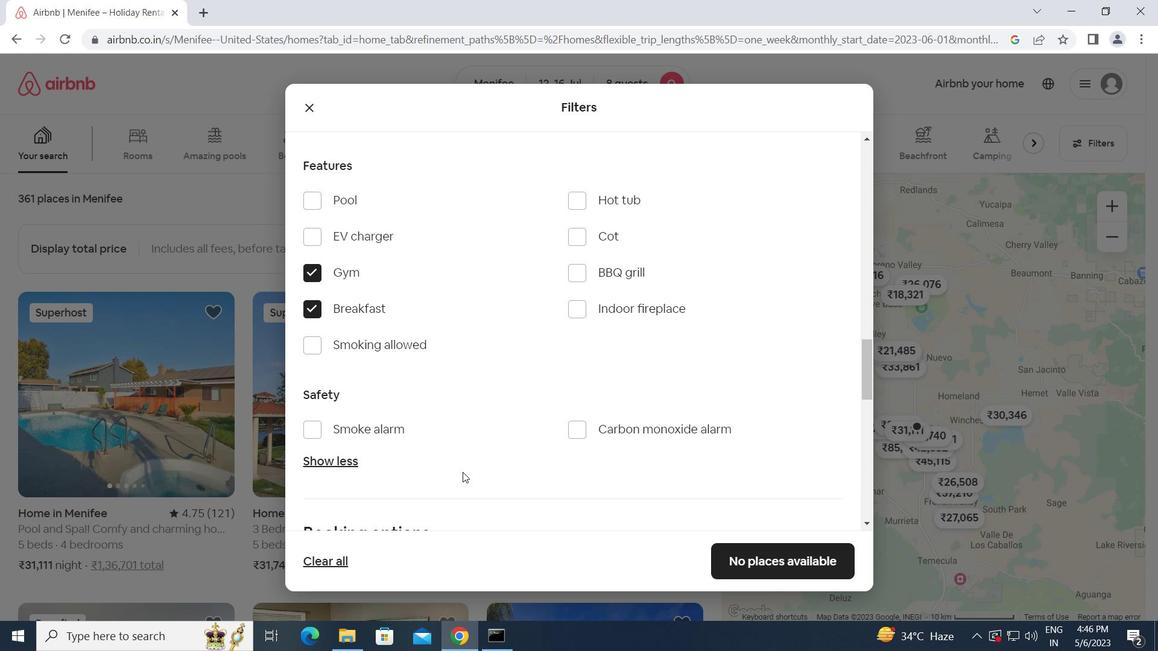 
Action: Mouse scrolled (463, 472) with delta (0, 0)
Screenshot: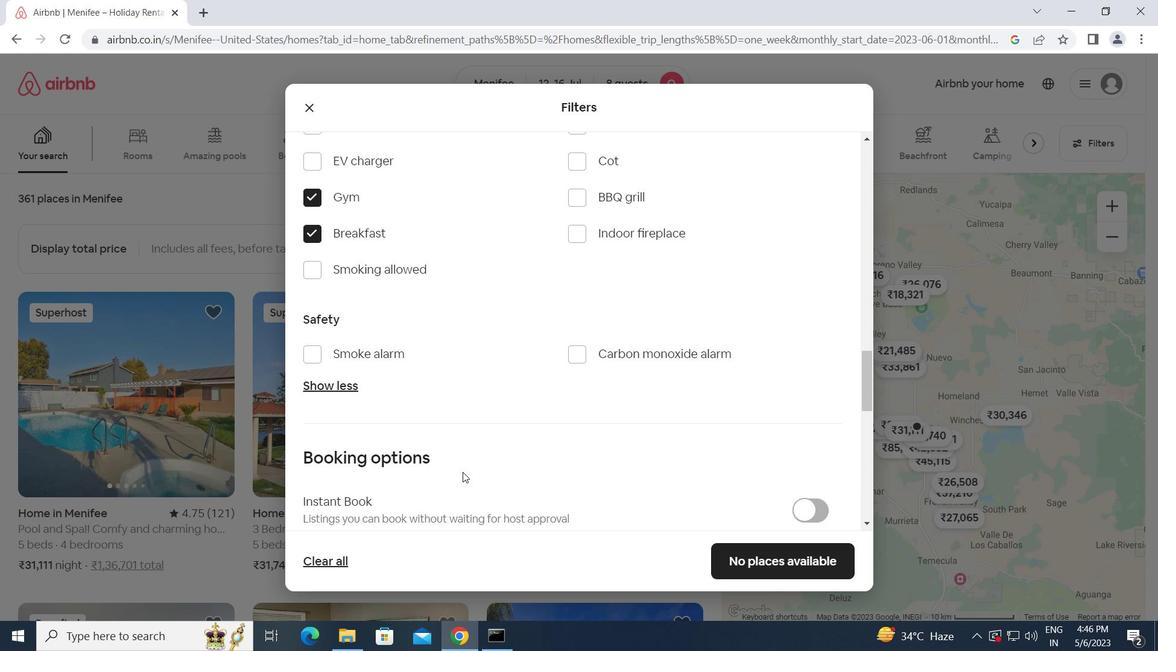 
Action: Mouse moved to (461, 474)
Screenshot: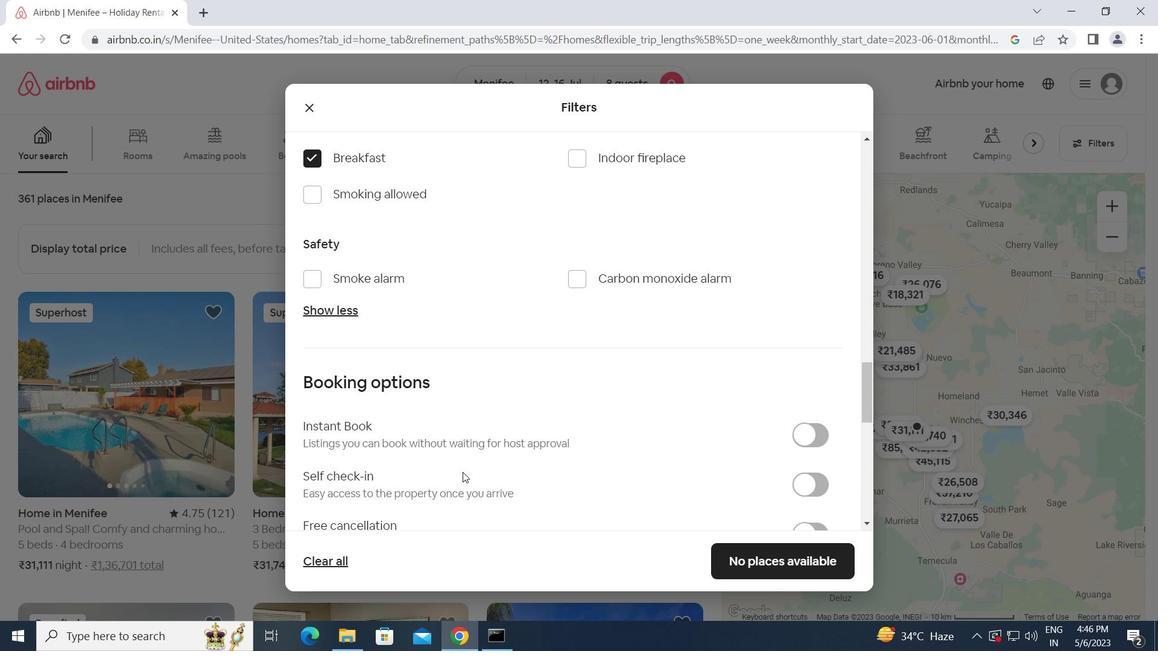 
Action: Mouse scrolled (461, 473) with delta (0, 0)
Screenshot: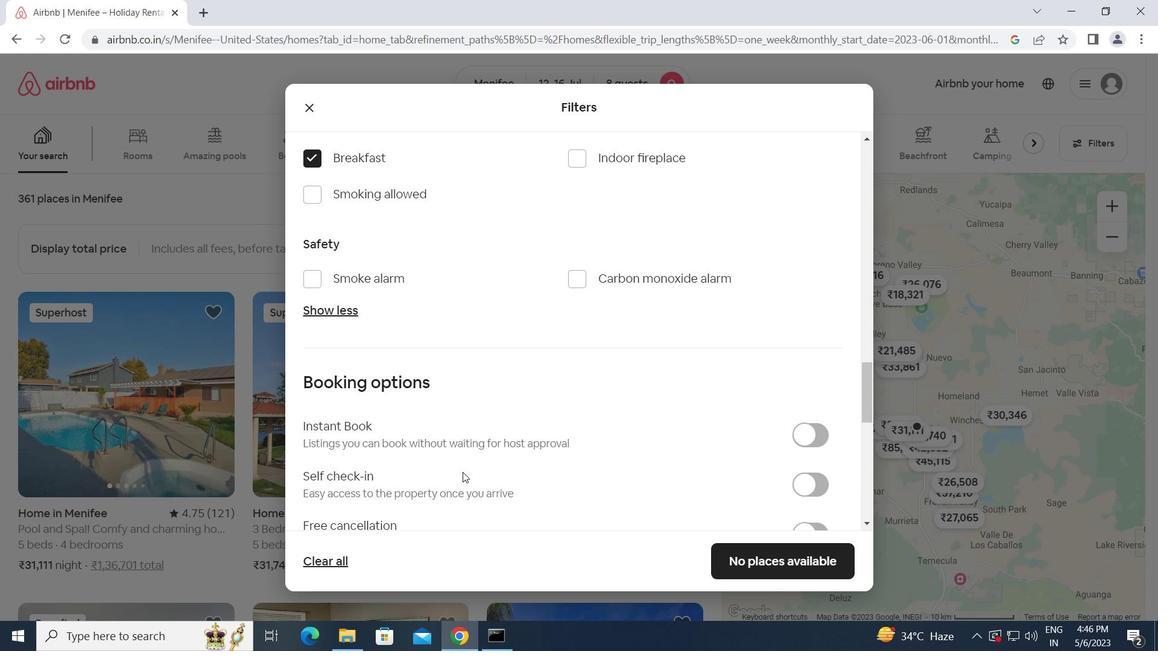 
Action: Mouse moved to (810, 405)
Screenshot: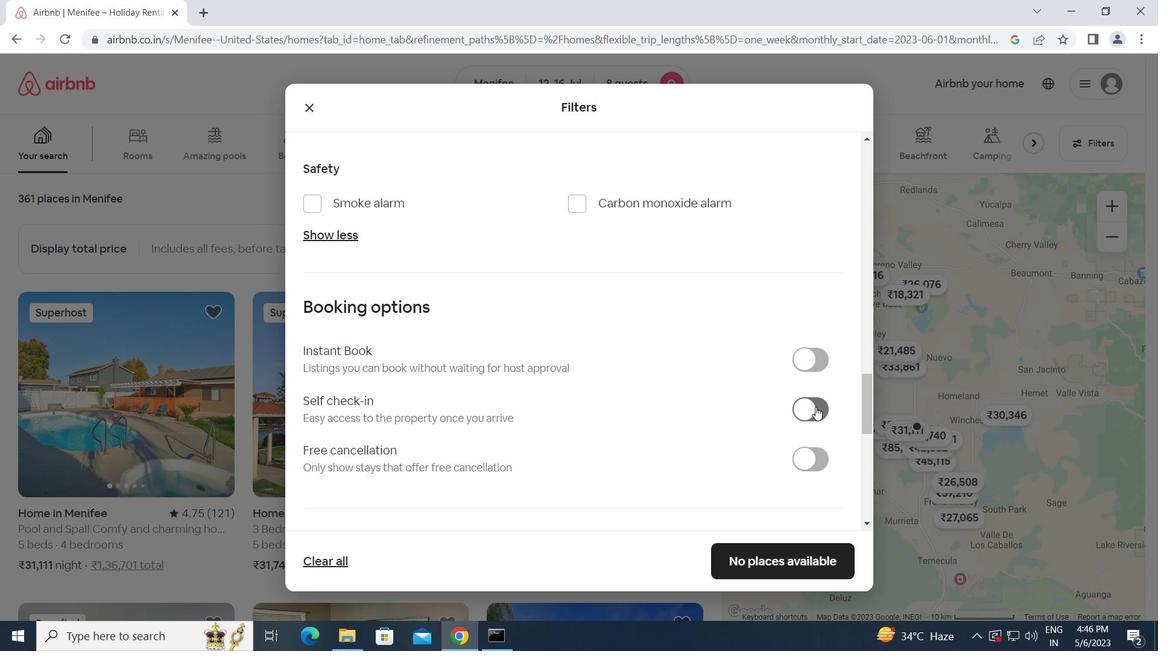 
Action: Mouse pressed left at (810, 405)
Screenshot: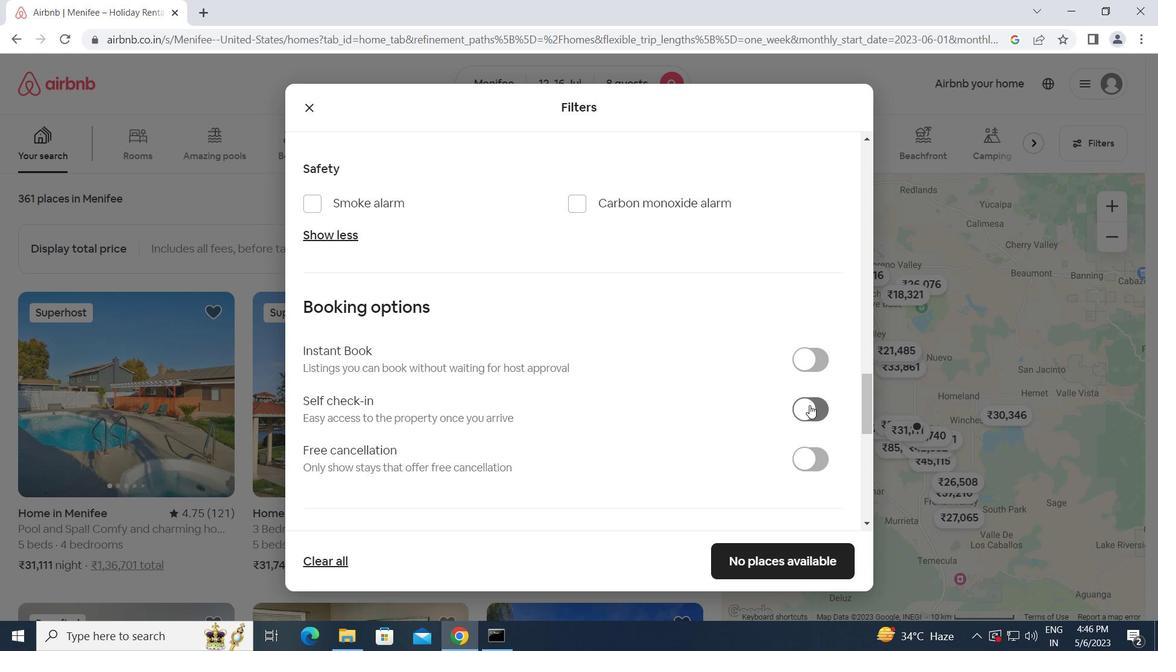 
Action: Mouse moved to (599, 397)
Screenshot: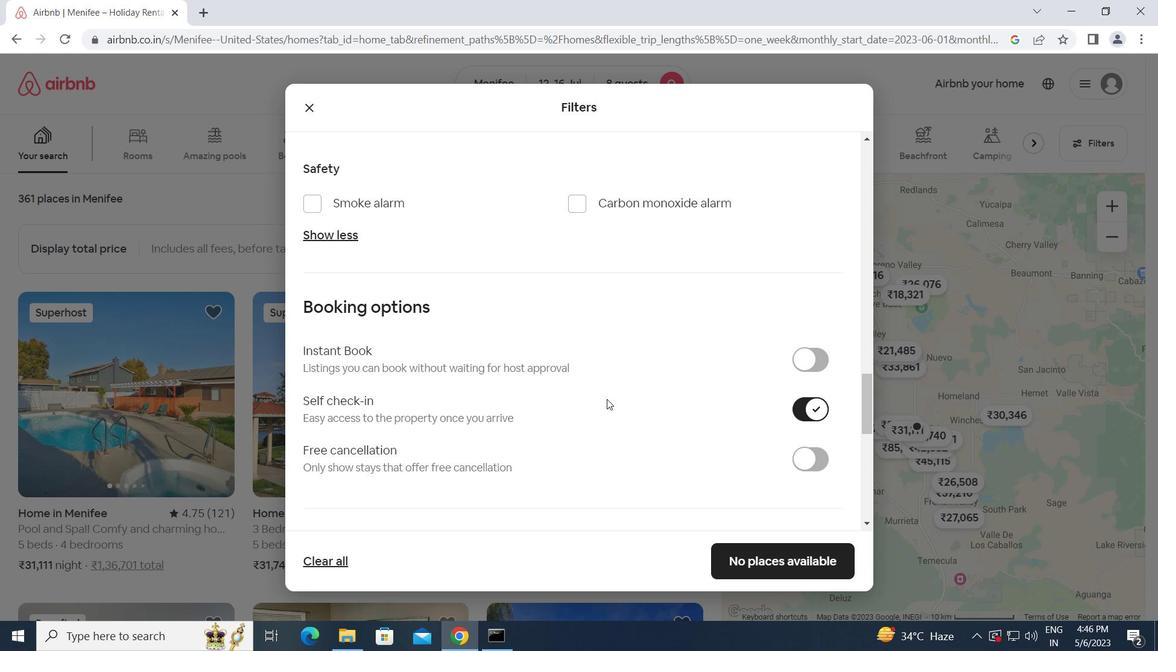 
Action: Mouse scrolled (599, 397) with delta (0, 0)
Screenshot: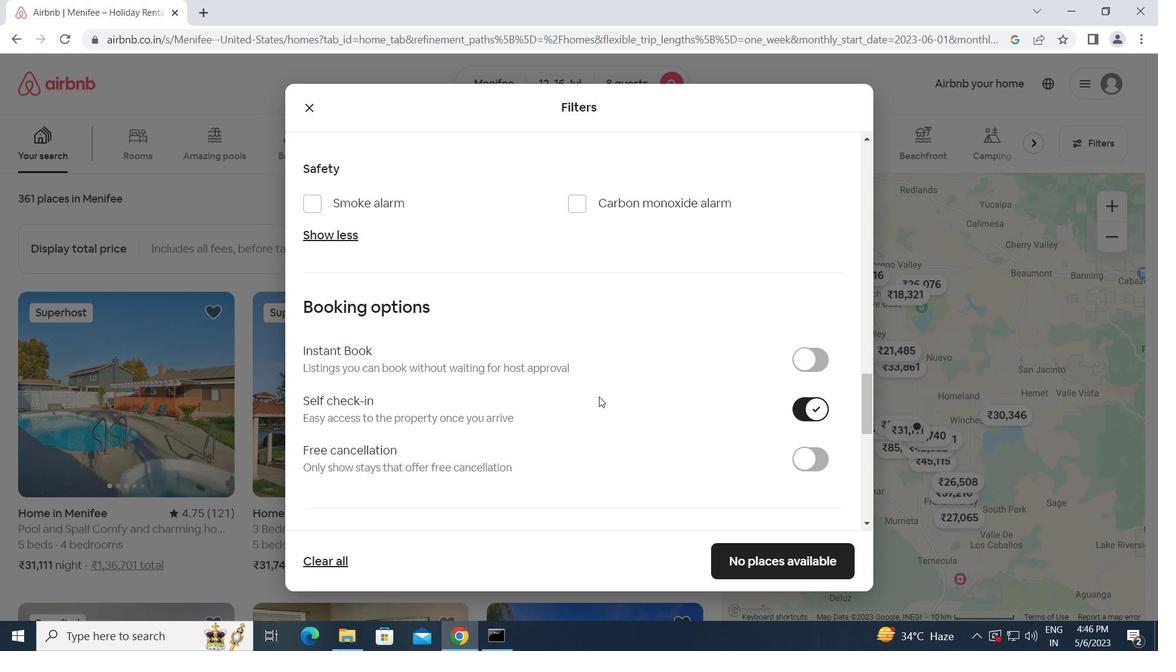 
Action: Mouse scrolled (599, 397) with delta (0, 0)
Screenshot: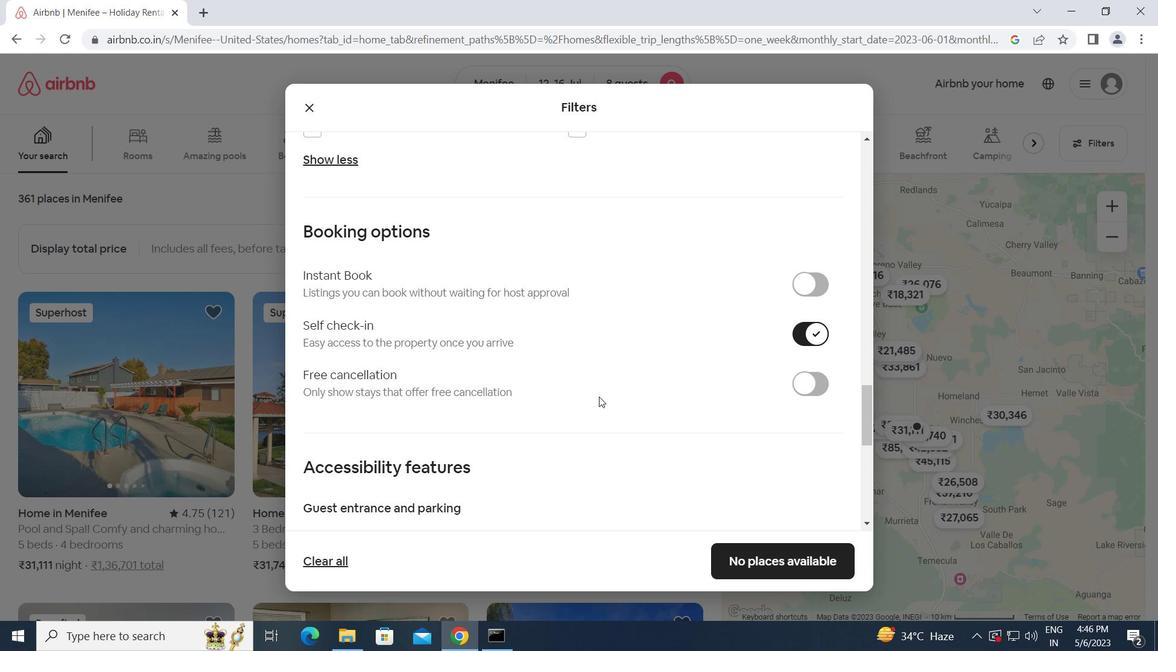 
Action: Mouse scrolled (599, 397) with delta (0, 0)
Screenshot: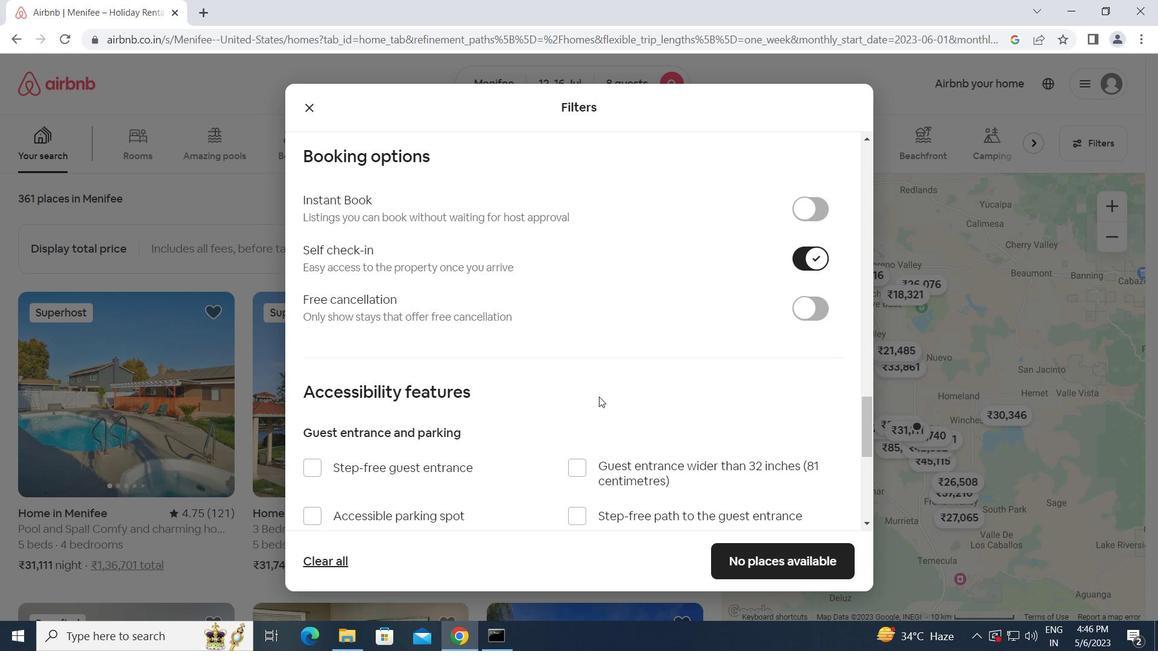 
Action: Mouse scrolled (599, 397) with delta (0, 0)
Screenshot: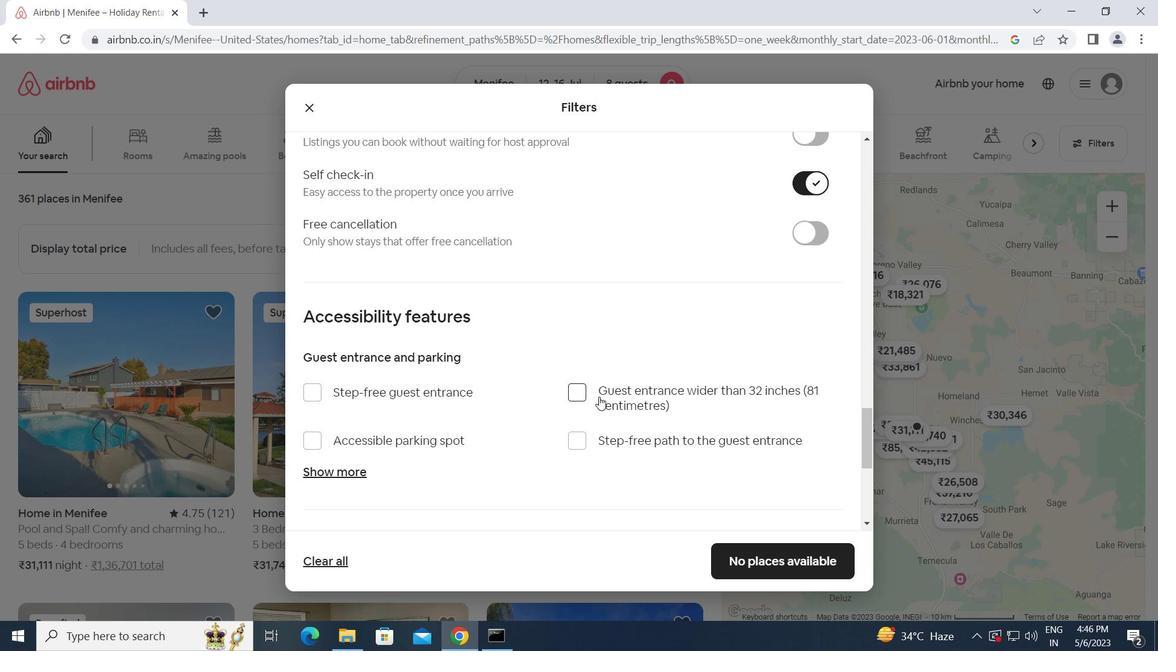 
Action: Mouse scrolled (599, 397) with delta (0, 0)
Screenshot: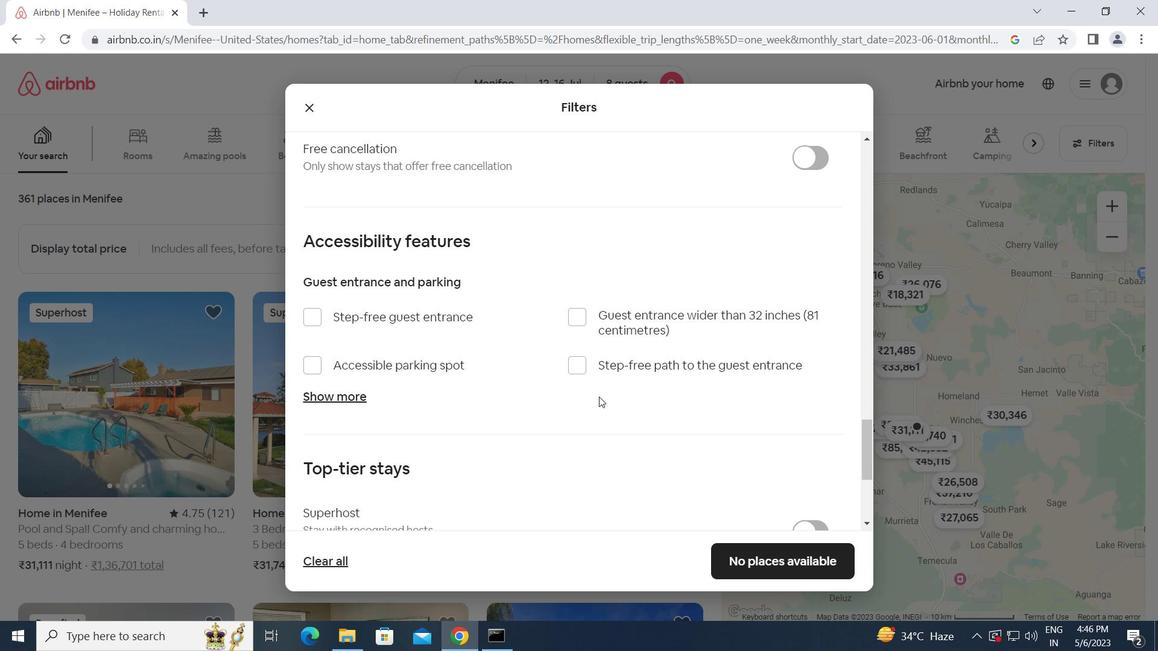 
Action: Mouse scrolled (599, 397) with delta (0, 0)
Screenshot: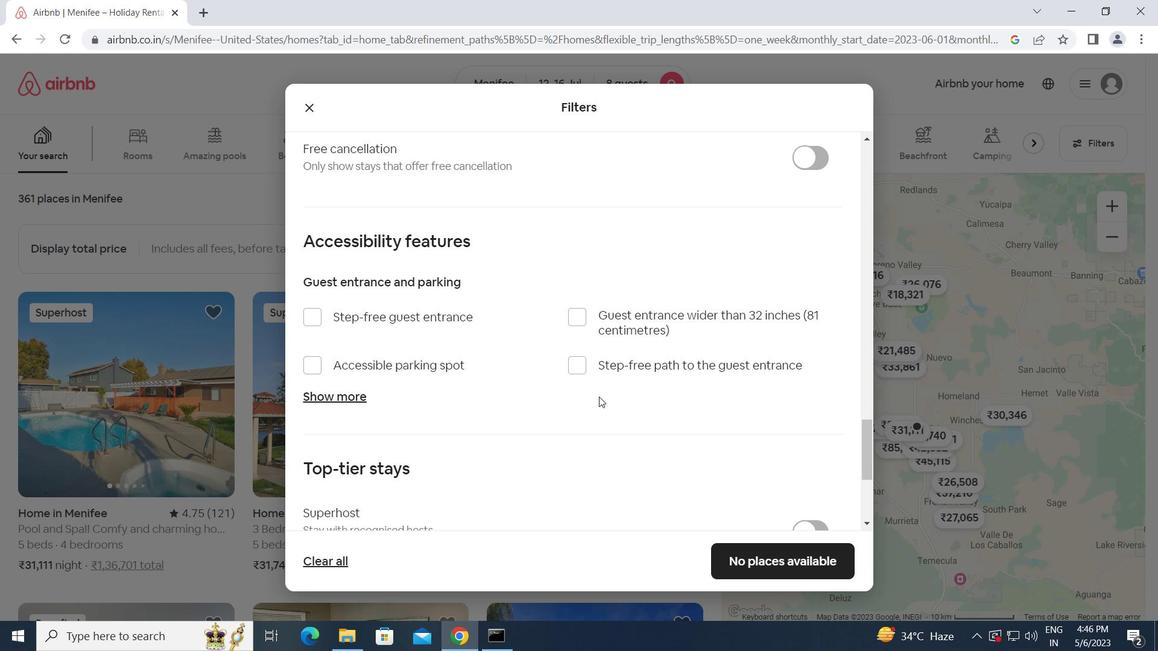 
Action: Mouse scrolled (599, 397) with delta (0, 0)
Screenshot: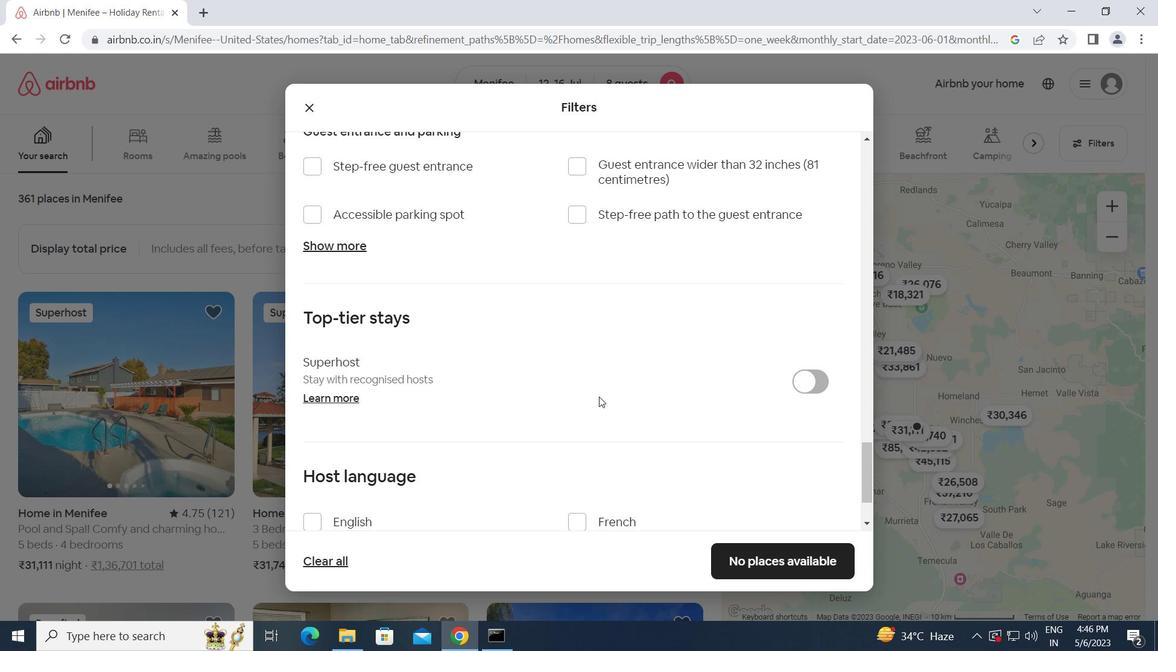 
Action: Mouse moved to (315, 446)
Screenshot: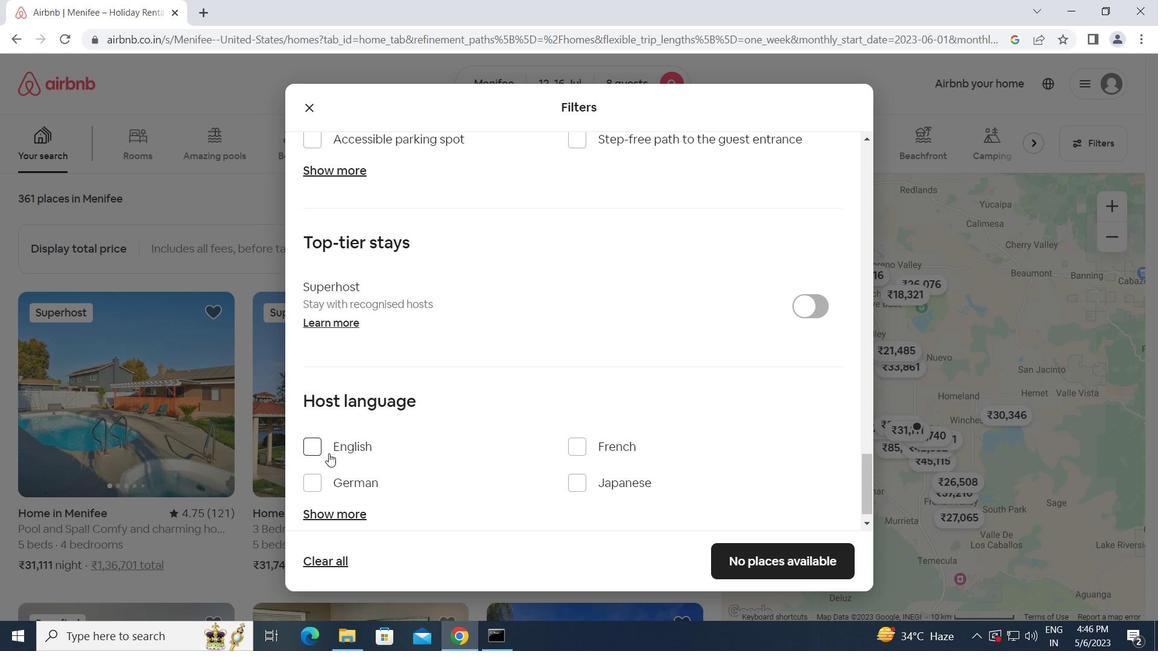 
Action: Mouse pressed left at (315, 446)
Screenshot: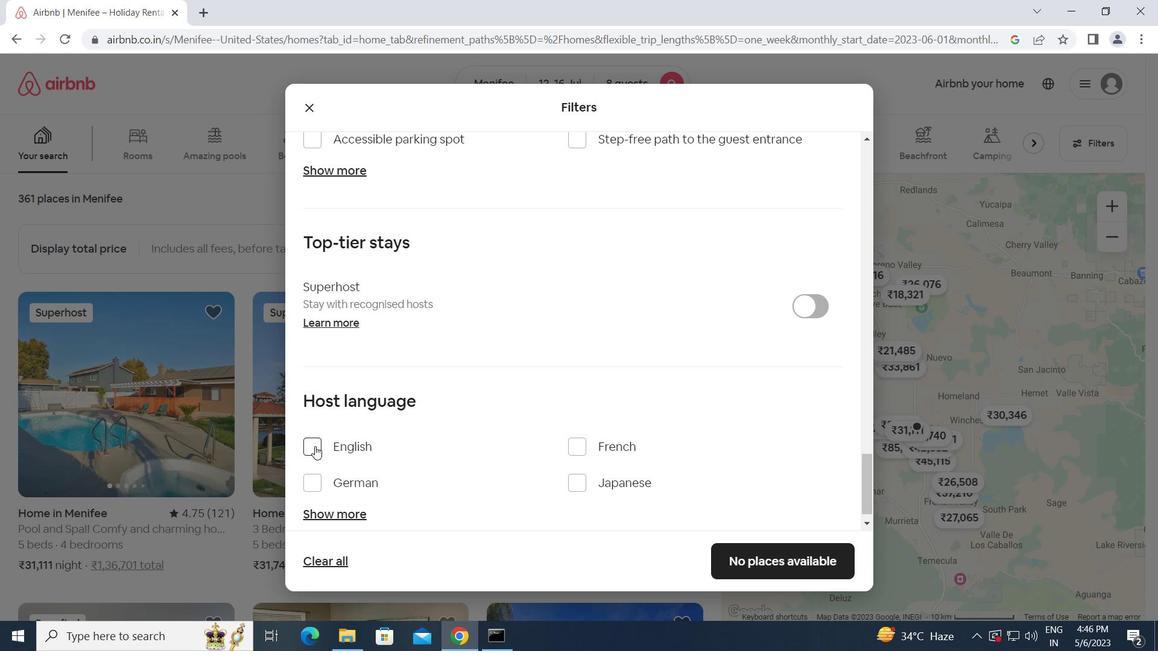 
Action: Mouse moved to (739, 555)
Screenshot: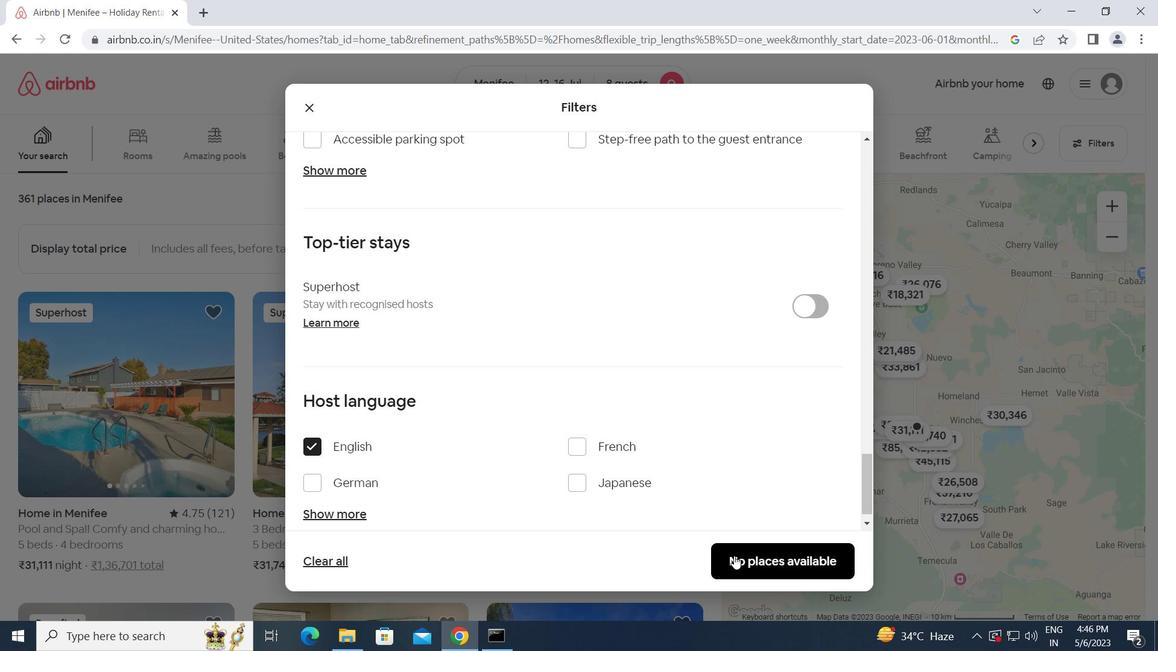 
Action: Mouse pressed left at (739, 555)
Screenshot: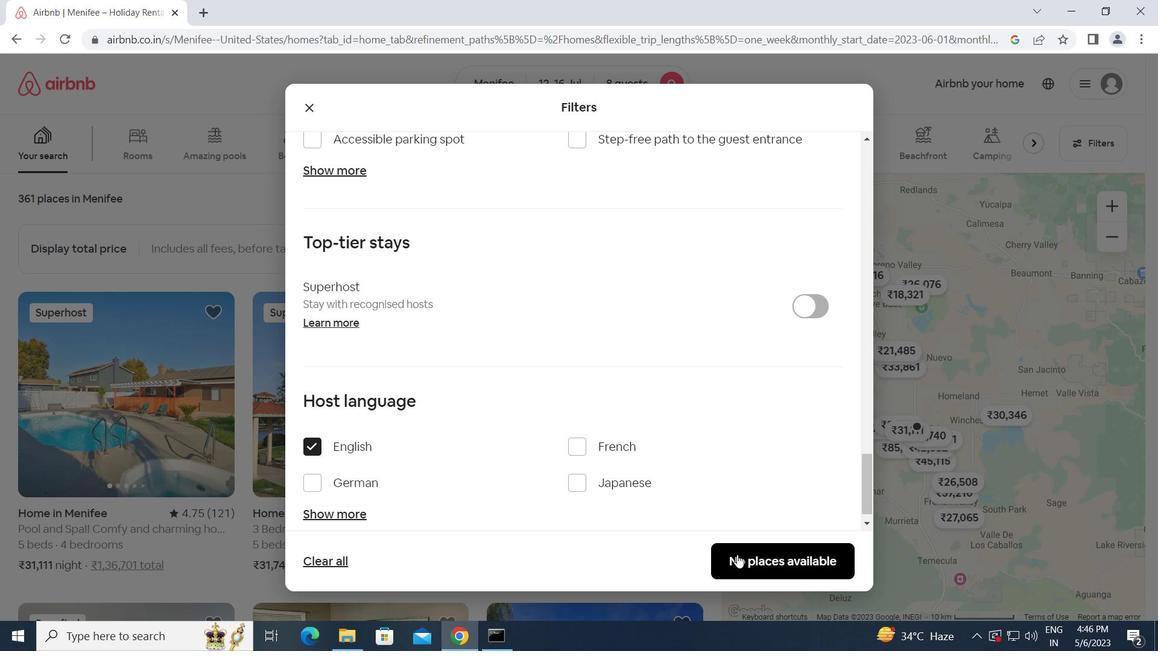 
Action: Mouse moved to (733, 554)
Screenshot: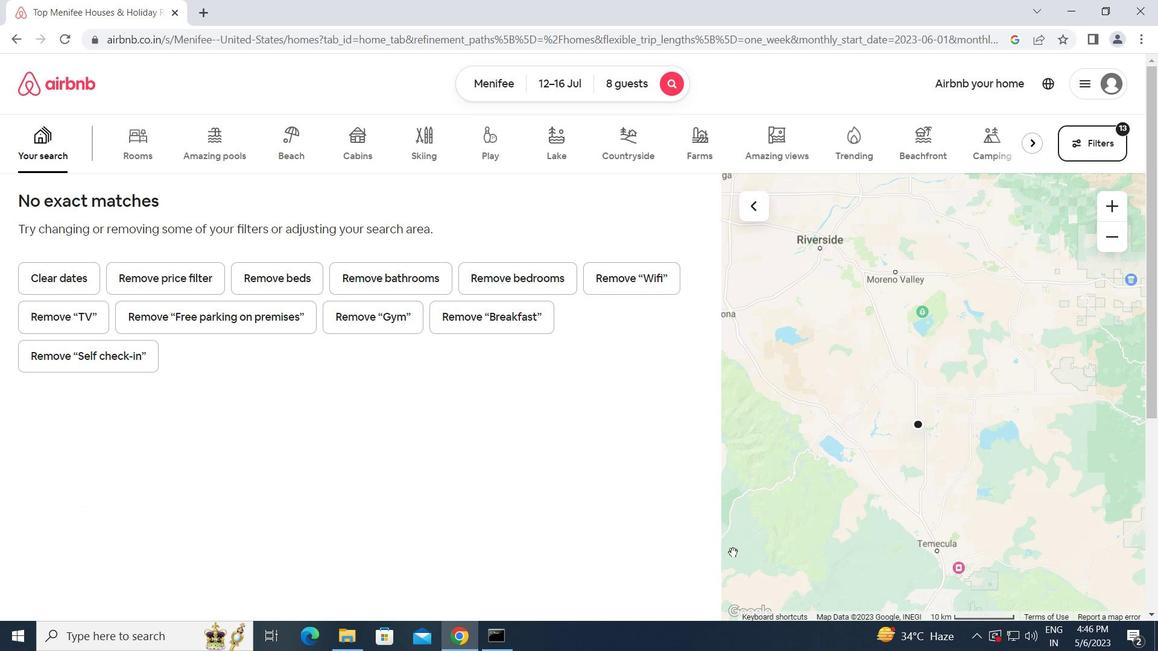 
